 Task: Find connections with filter location Singen with filter topic #marketswith filter profile language English with filter current company Jet Airways with filter school Principal L N Welingkar Institute of Management Development and Research L. N. Road, Opp. Matunga Gymkhana, Matunga (Central) Mumbai 400 019 with filter industry Audio and Video Equipment Manufacturing with filter service category Real Estate with filter keywords title Architect
Action: Mouse moved to (135, 212)
Screenshot: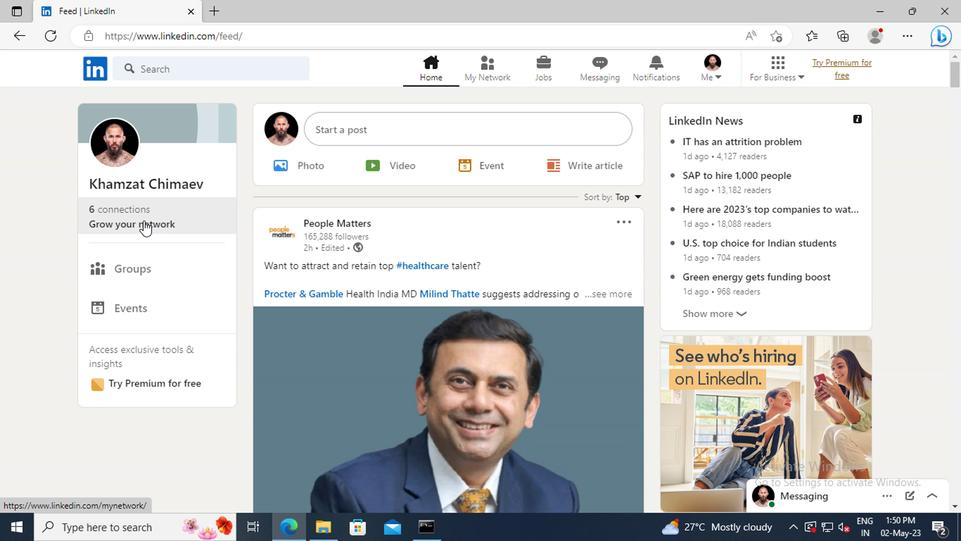 
Action: Mouse pressed left at (135, 212)
Screenshot: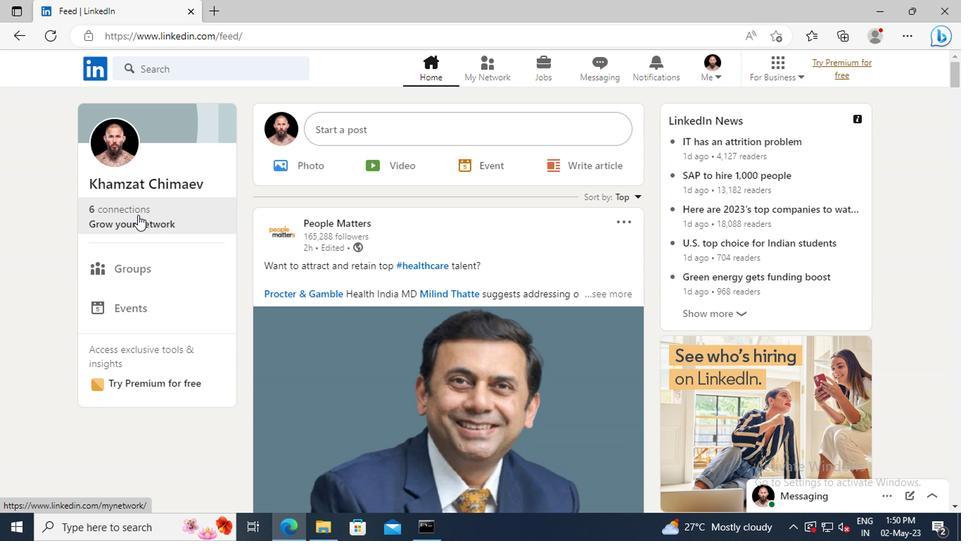 
Action: Mouse moved to (149, 149)
Screenshot: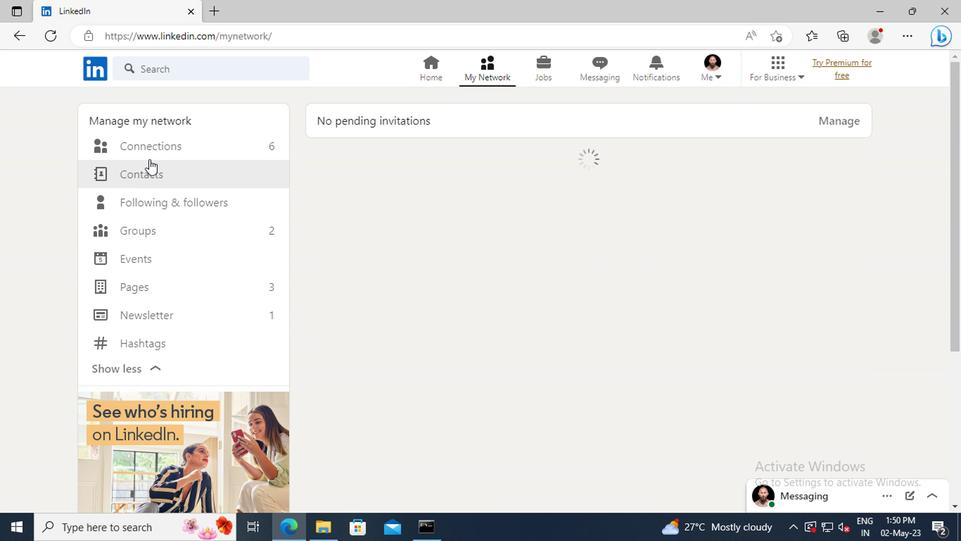 
Action: Mouse pressed left at (149, 149)
Screenshot: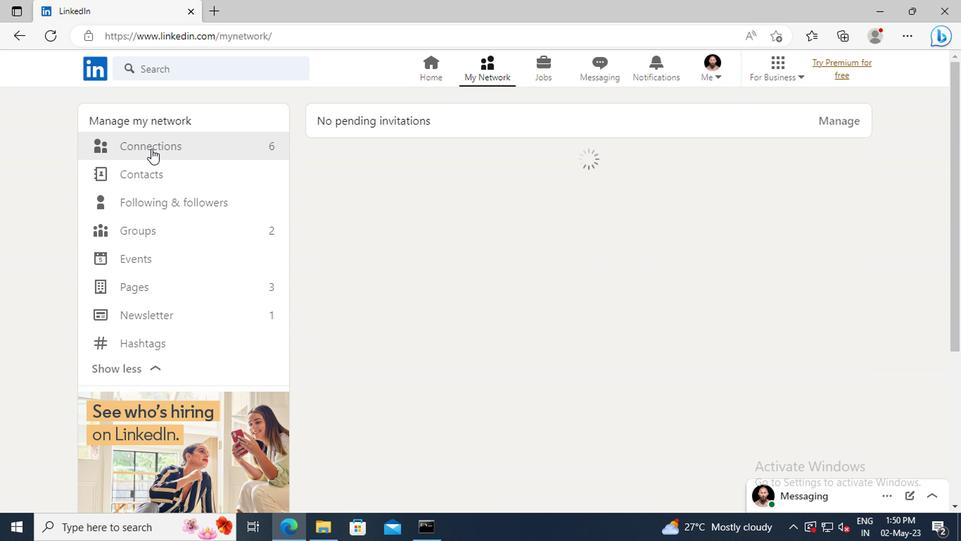 
Action: Mouse moved to (566, 152)
Screenshot: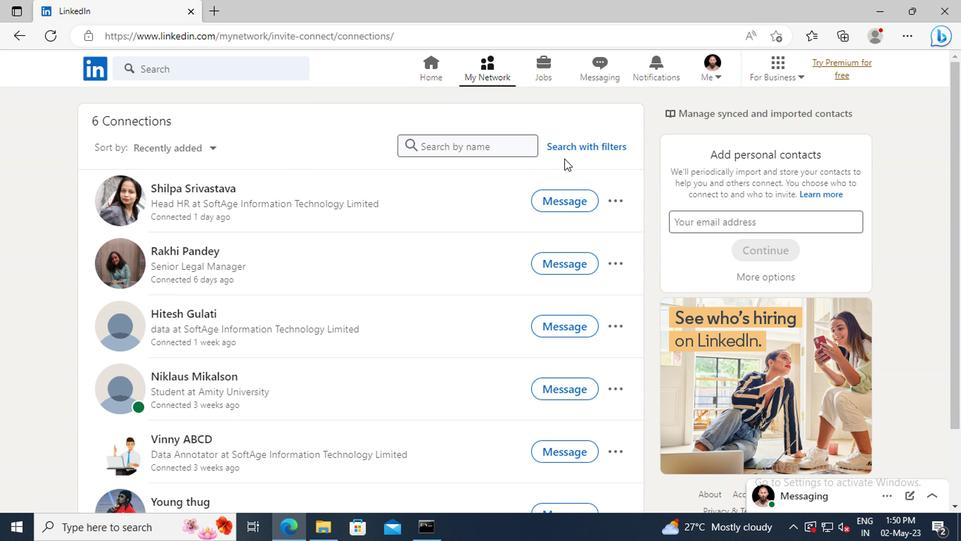 
Action: Mouse pressed left at (566, 152)
Screenshot: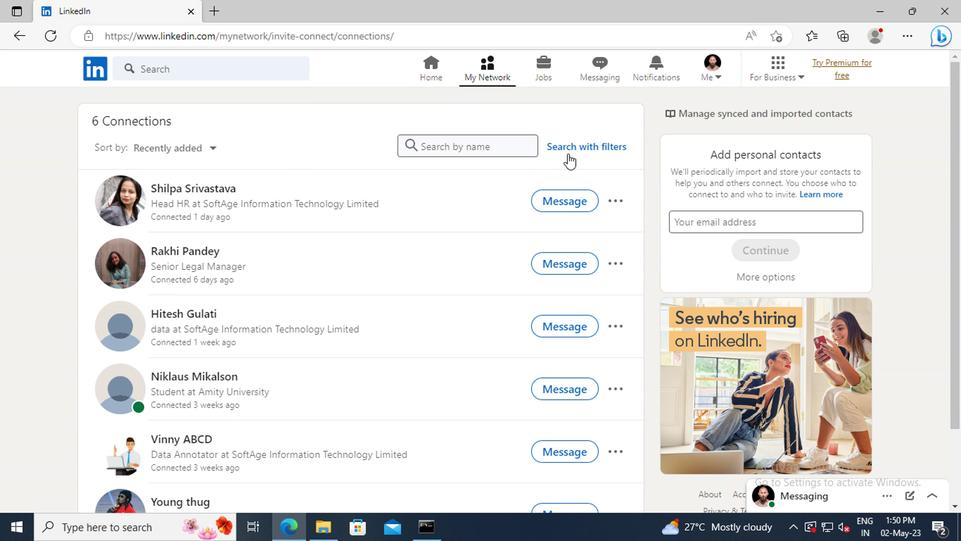 
Action: Mouse moved to (532, 112)
Screenshot: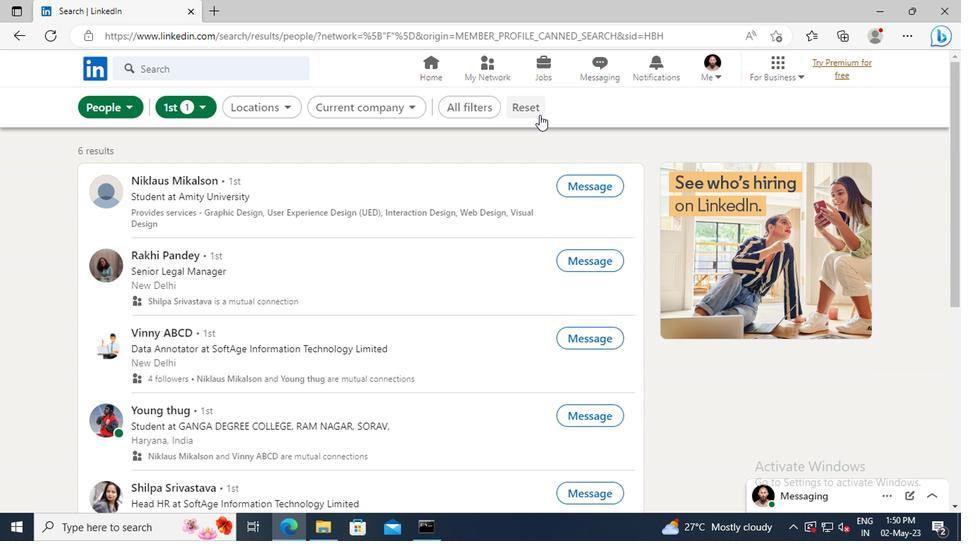 
Action: Mouse pressed left at (532, 112)
Screenshot: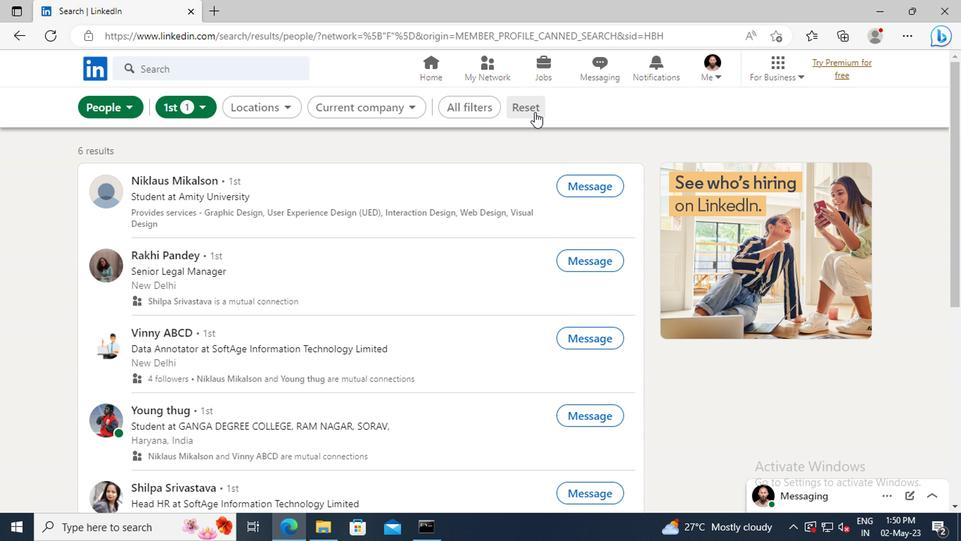 
Action: Mouse moved to (502, 108)
Screenshot: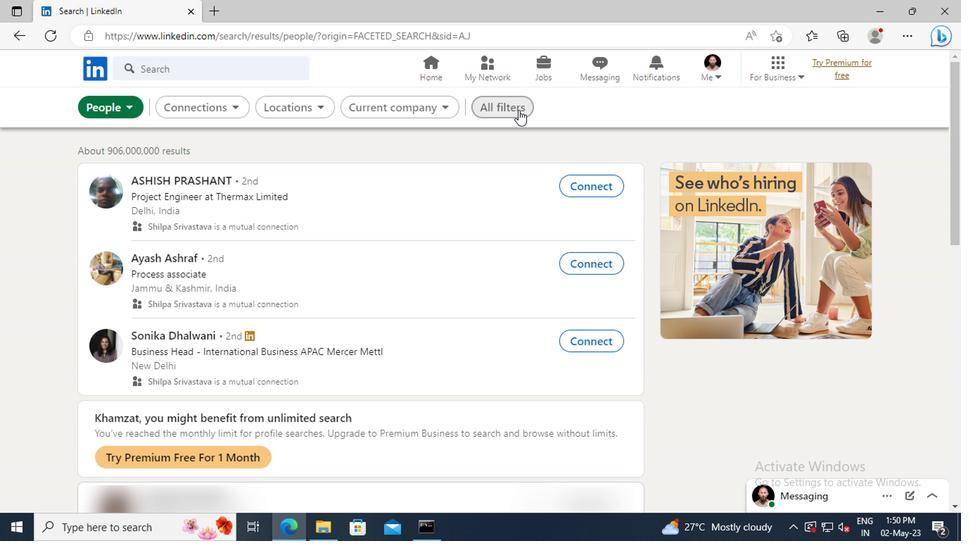 
Action: Mouse pressed left at (502, 108)
Screenshot: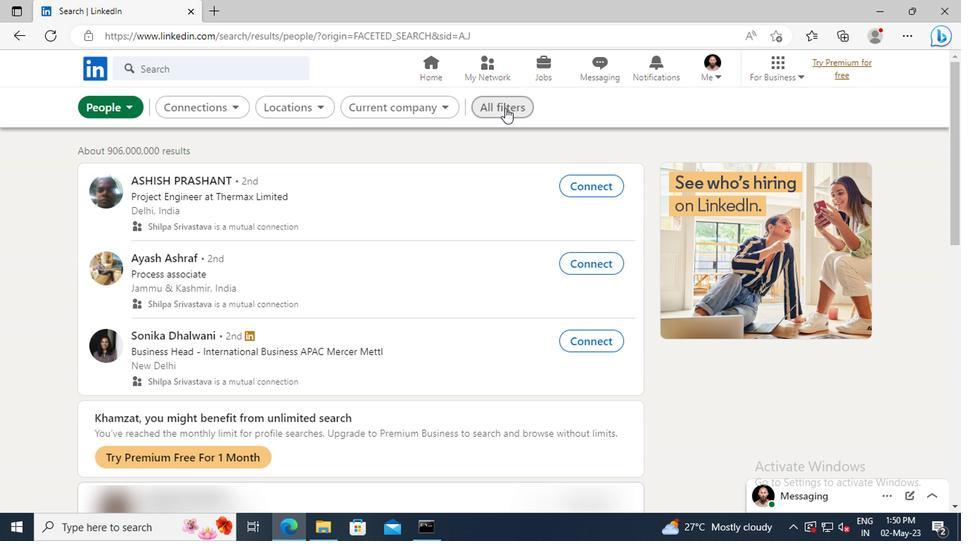 
Action: Mouse moved to (833, 268)
Screenshot: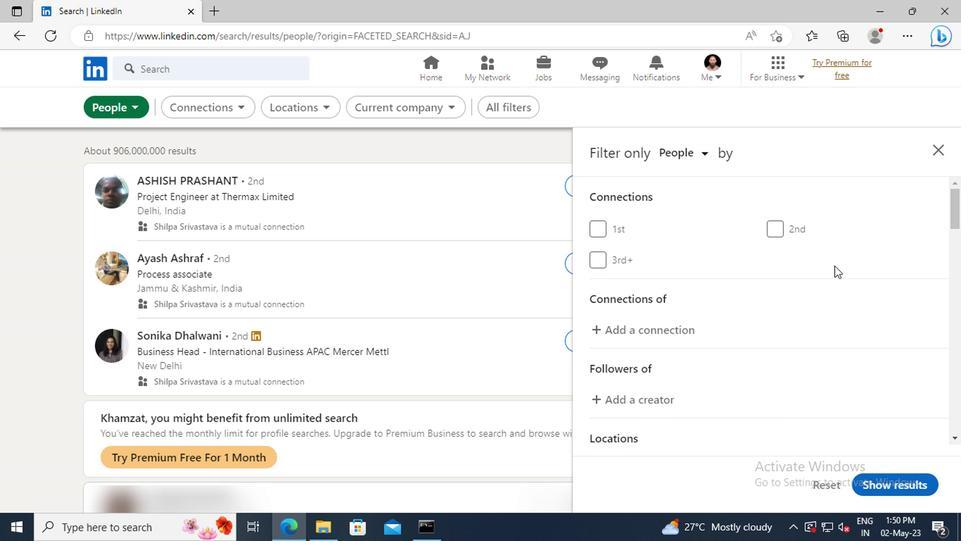 
Action: Mouse scrolled (833, 267) with delta (0, 0)
Screenshot: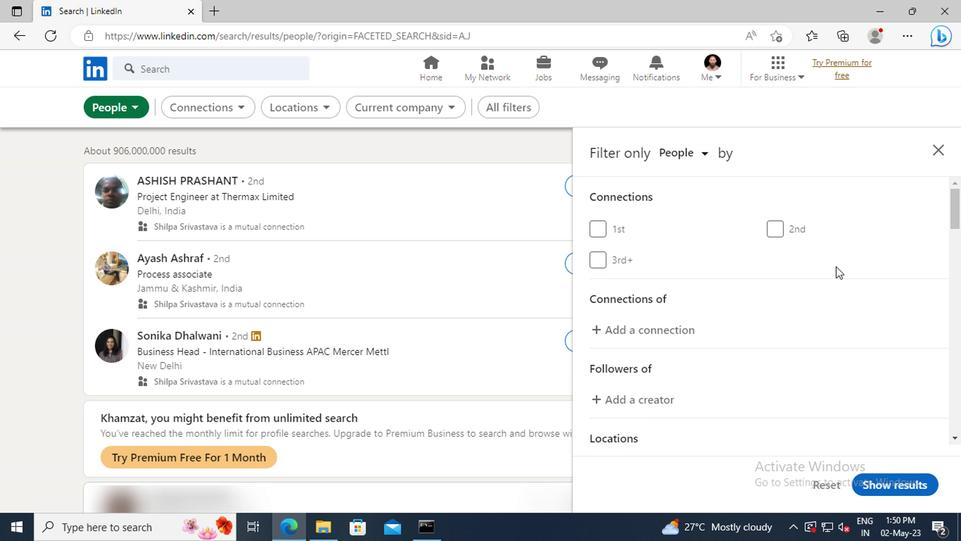 
Action: Mouse scrolled (833, 267) with delta (0, 0)
Screenshot: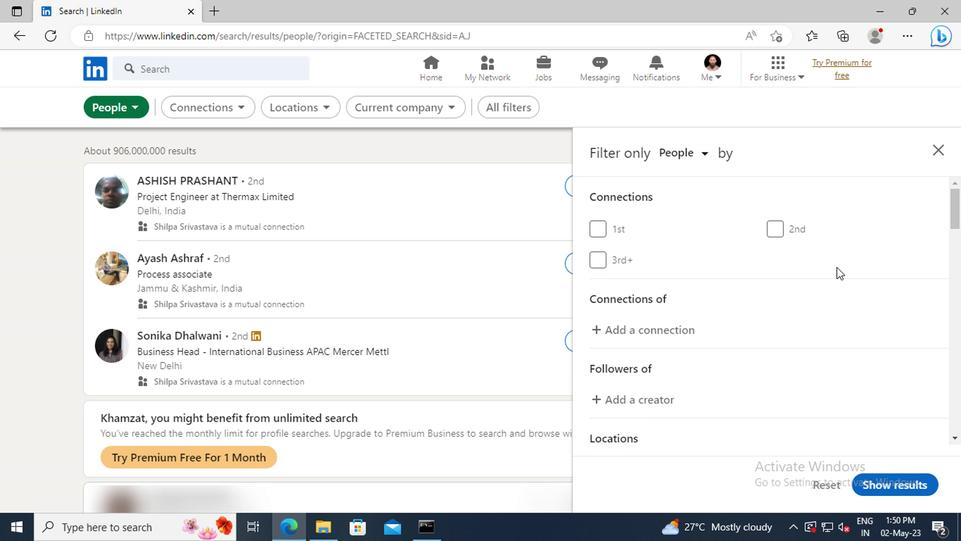 
Action: Mouse scrolled (833, 267) with delta (0, 0)
Screenshot: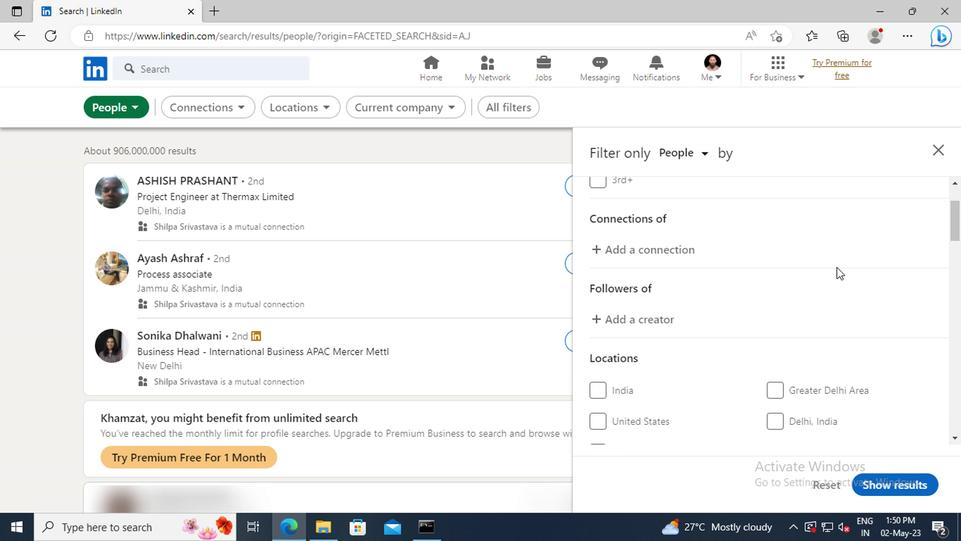 
Action: Mouse scrolled (833, 267) with delta (0, 0)
Screenshot: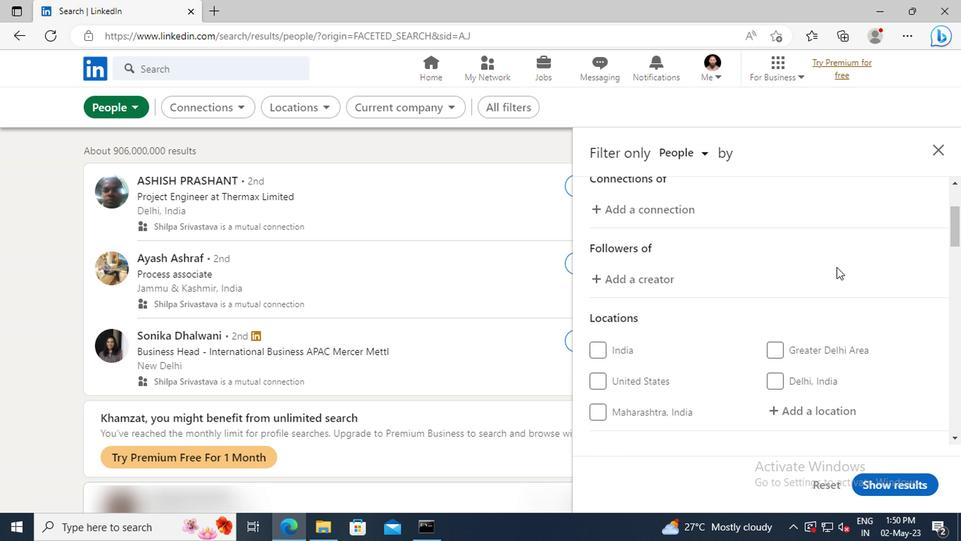
Action: Mouse scrolled (833, 267) with delta (0, 0)
Screenshot: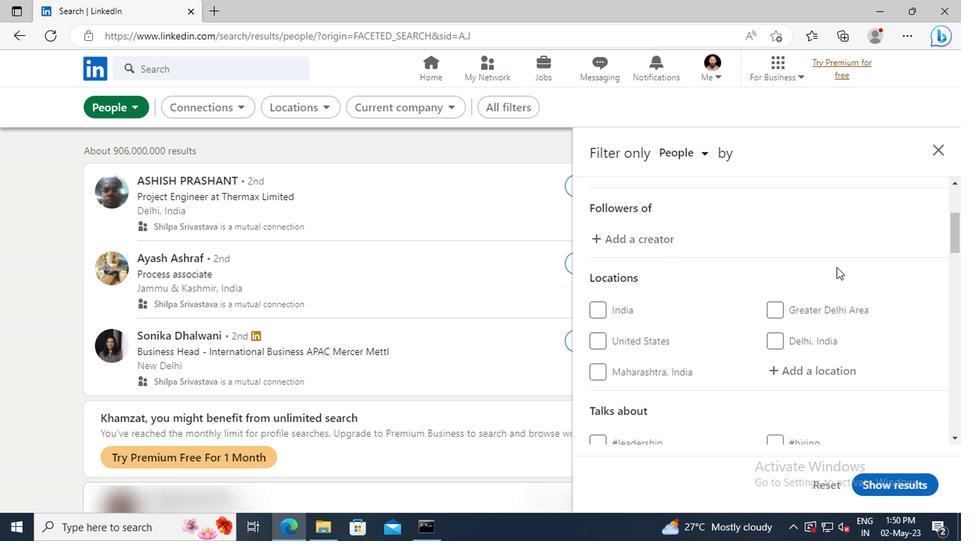 
Action: Mouse moved to (811, 329)
Screenshot: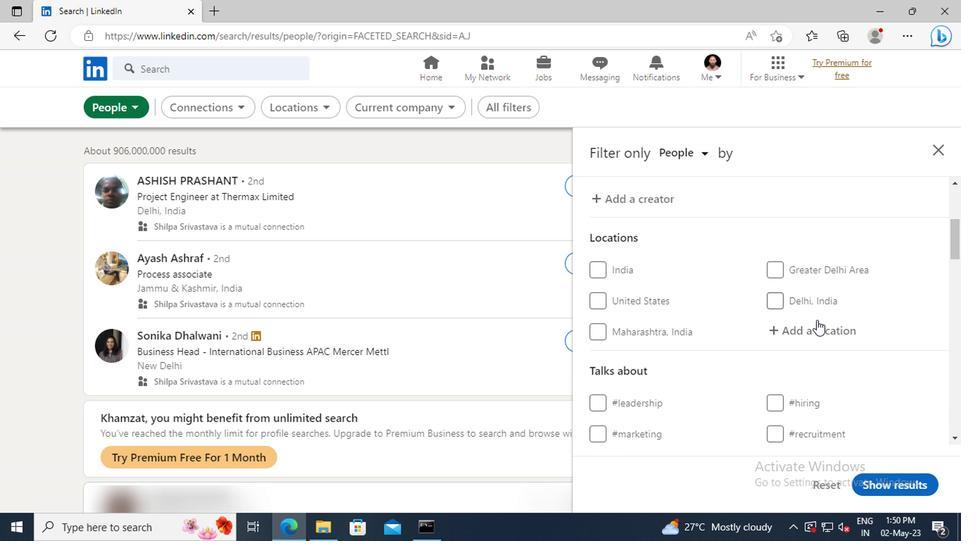 
Action: Mouse pressed left at (811, 329)
Screenshot: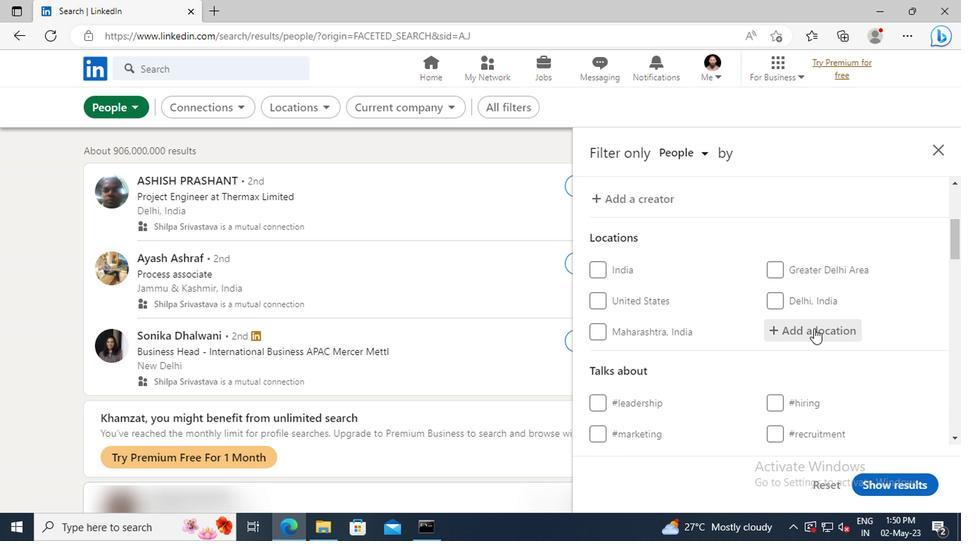 
Action: Key pressed <Key.shift>SINGEN
Screenshot: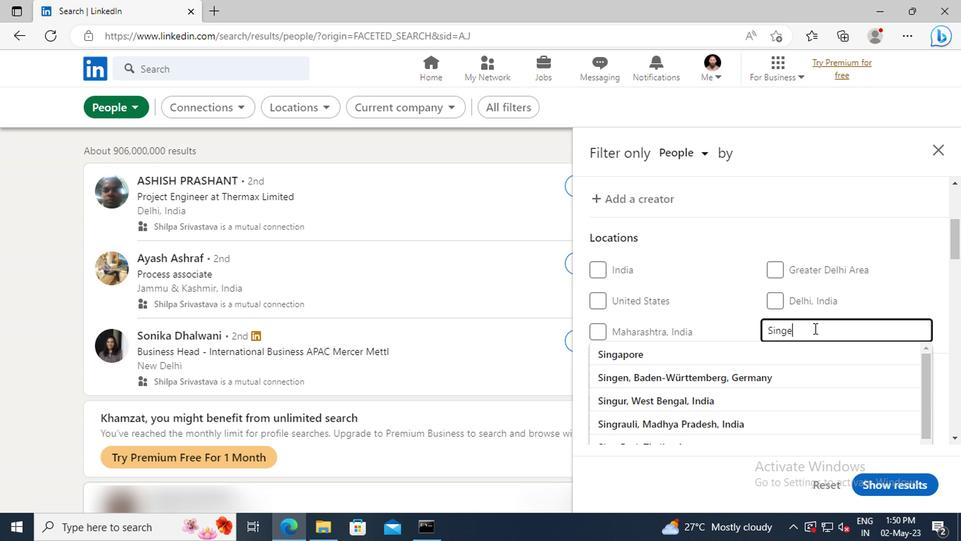 
Action: Mouse moved to (811, 357)
Screenshot: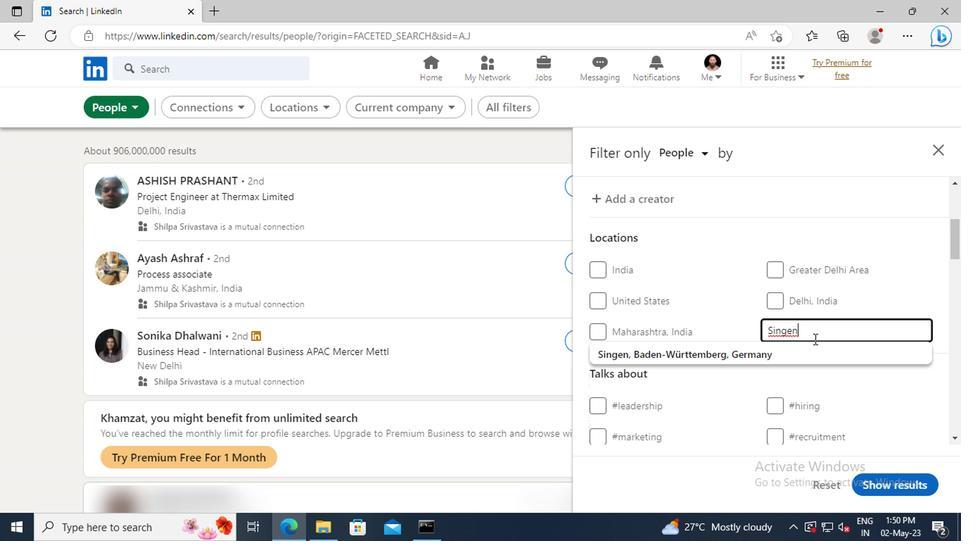 
Action: Mouse pressed left at (811, 357)
Screenshot: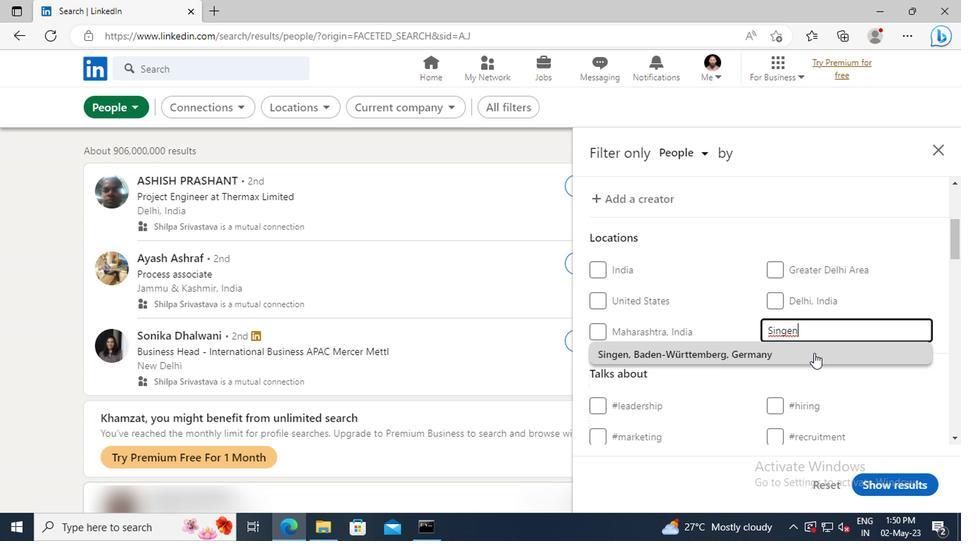 
Action: Mouse scrolled (811, 356) with delta (0, -1)
Screenshot: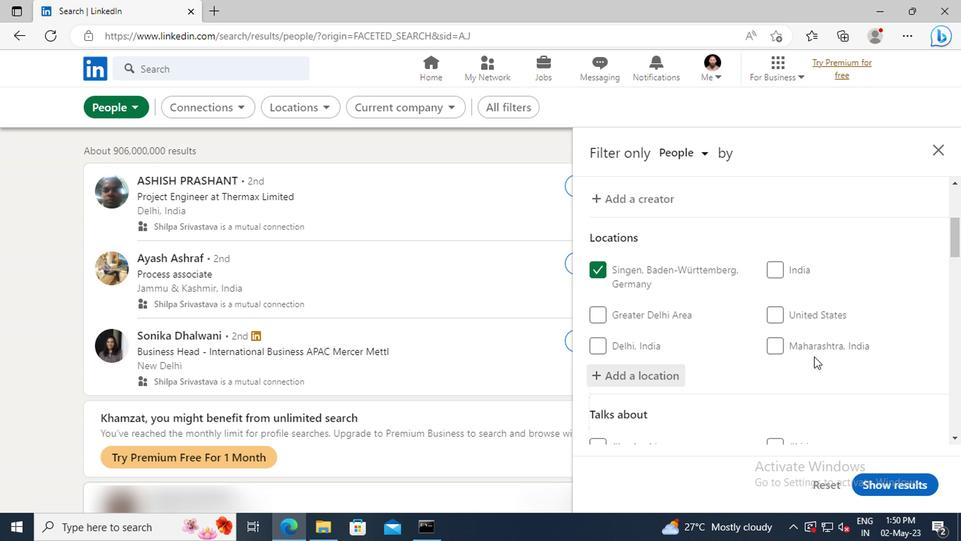 
Action: Mouse scrolled (811, 356) with delta (0, -1)
Screenshot: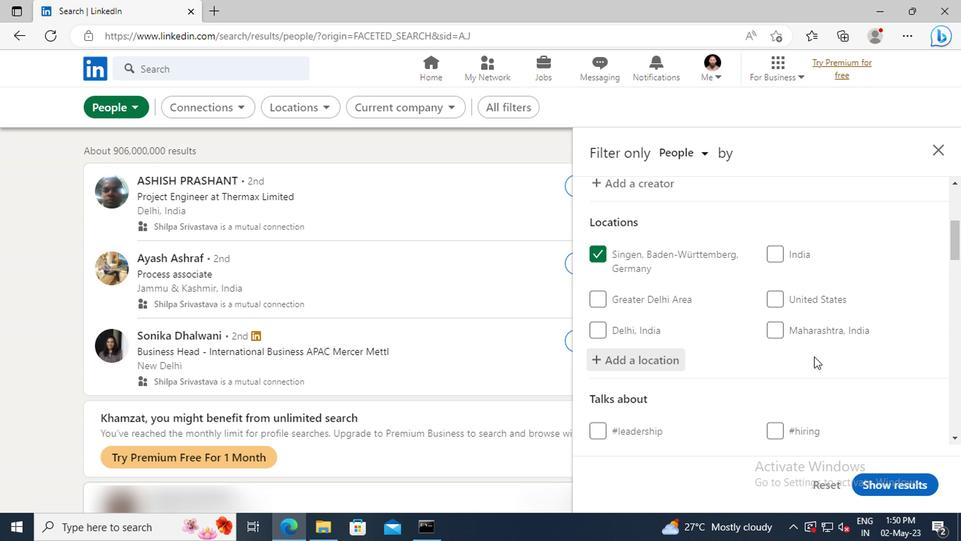 
Action: Mouse moved to (800, 323)
Screenshot: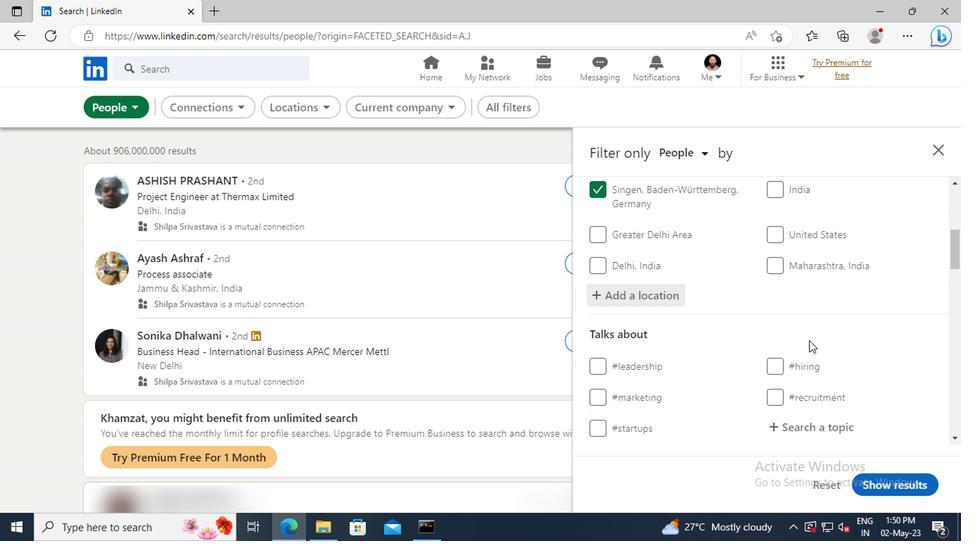 
Action: Mouse scrolled (800, 323) with delta (0, 0)
Screenshot: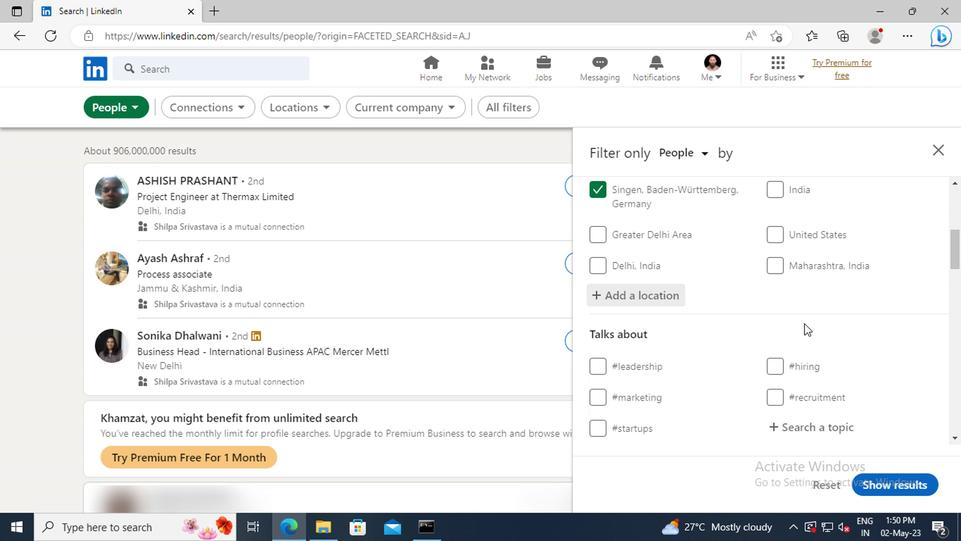 
Action: Mouse moved to (798, 320)
Screenshot: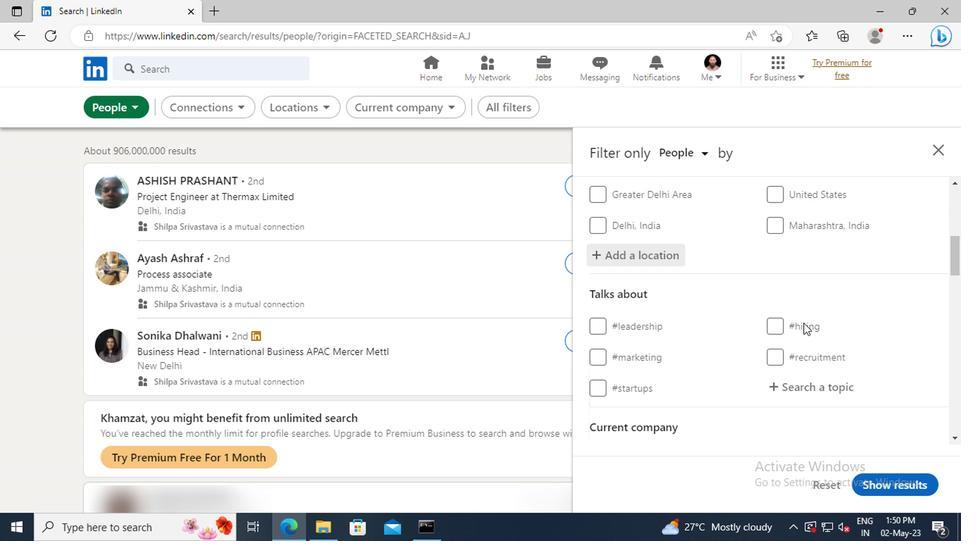 
Action: Mouse scrolled (798, 319) with delta (0, 0)
Screenshot: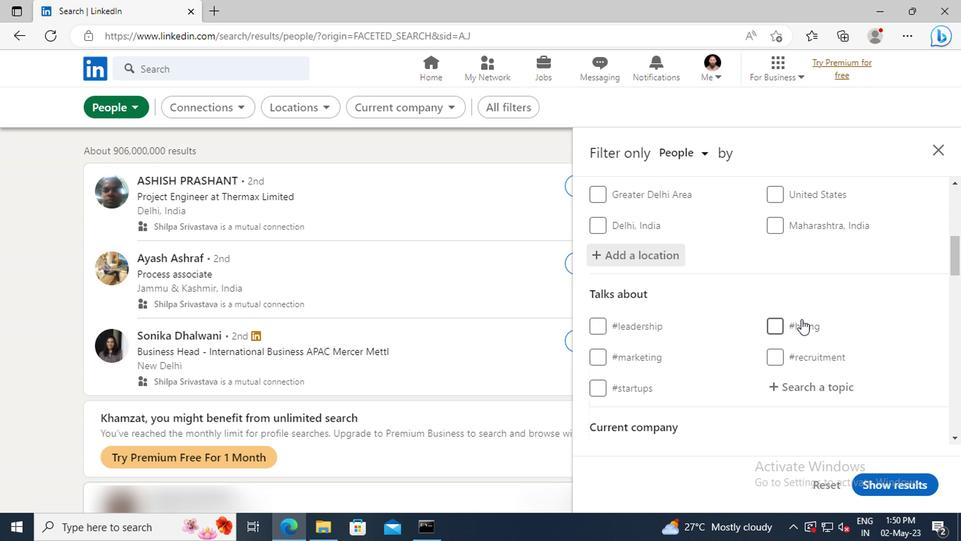 
Action: Mouse scrolled (798, 319) with delta (0, 0)
Screenshot: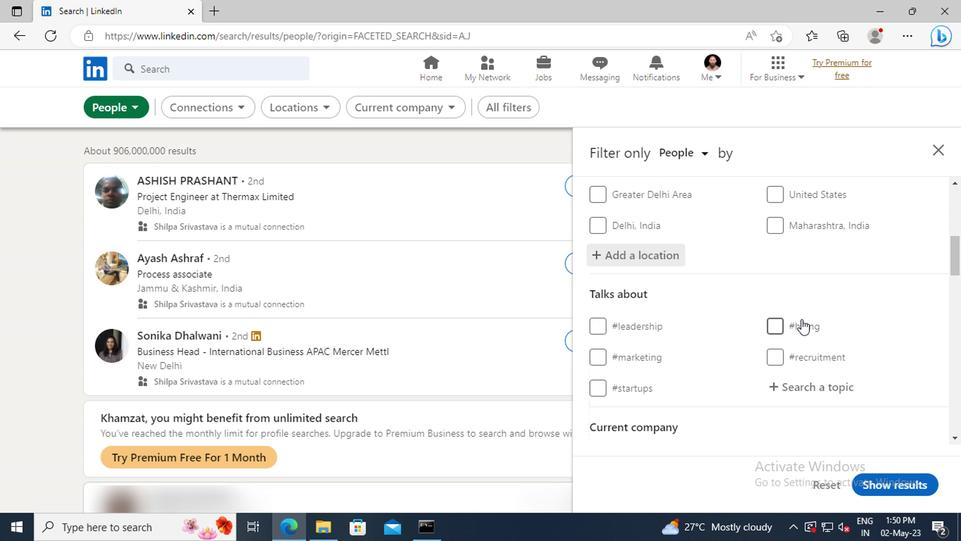 
Action: Mouse moved to (791, 313)
Screenshot: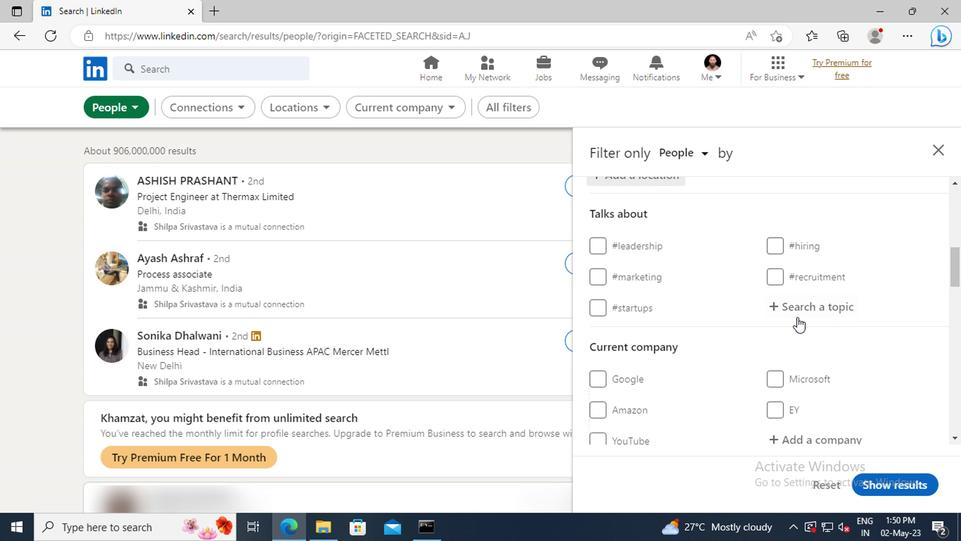 
Action: Mouse pressed left at (791, 313)
Screenshot: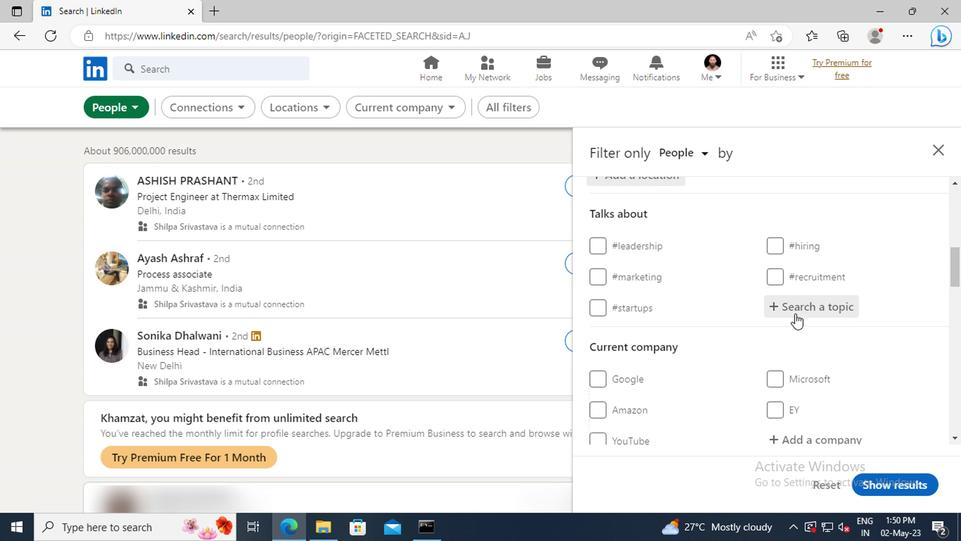 
Action: Key pressed MARKETS
Screenshot: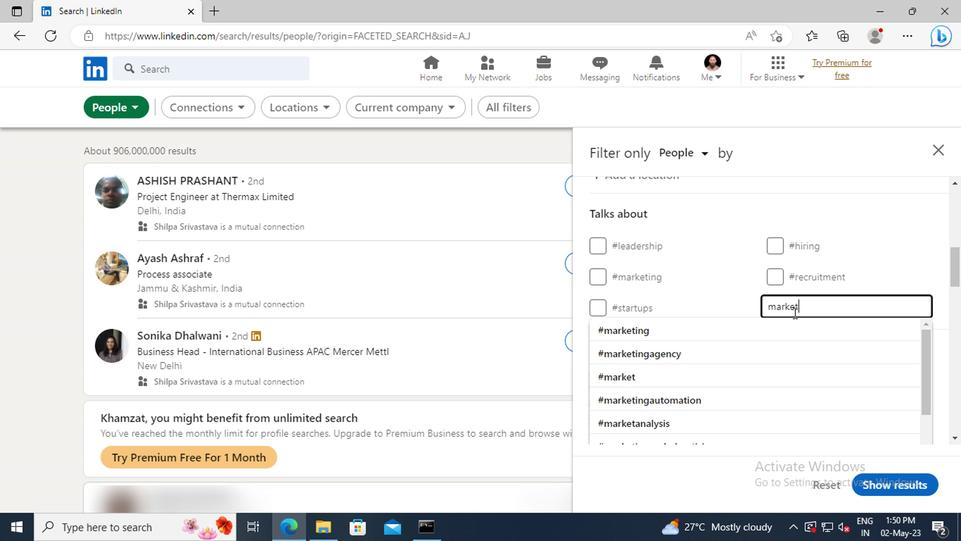 
Action: Mouse moved to (790, 324)
Screenshot: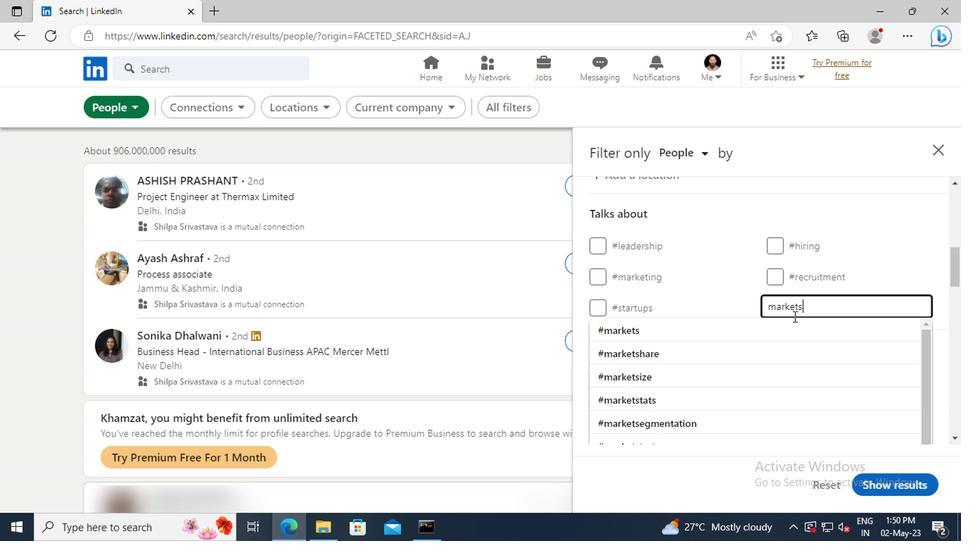 
Action: Mouse pressed left at (790, 324)
Screenshot: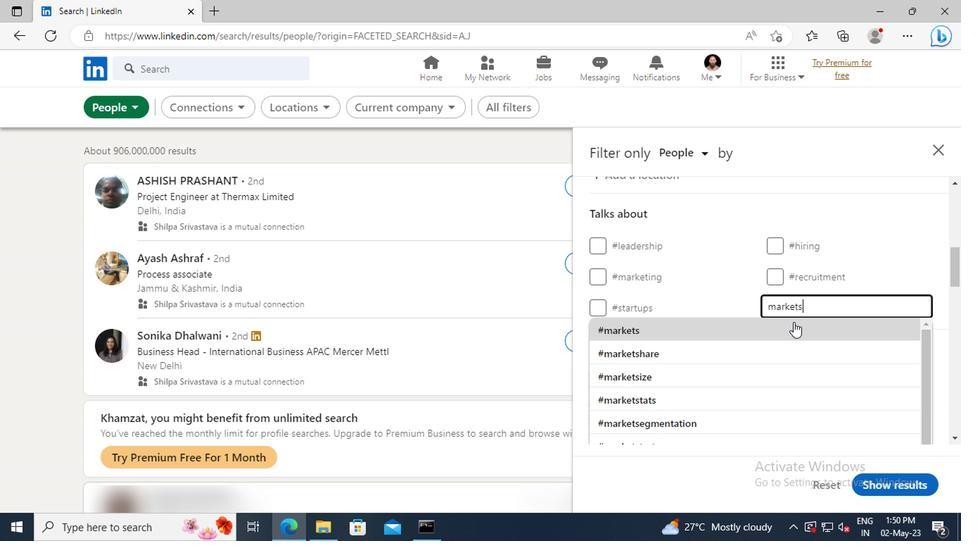 
Action: Mouse scrolled (790, 323) with delta (0, -1)
Screenshot: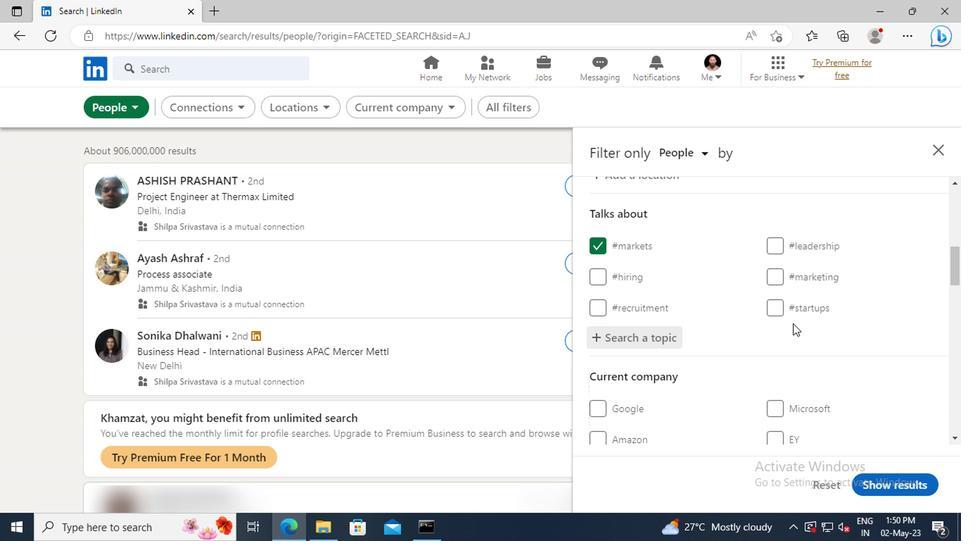 
Action: Mouse scrolled (790, 323) with delta (0, -1)
Screenshot: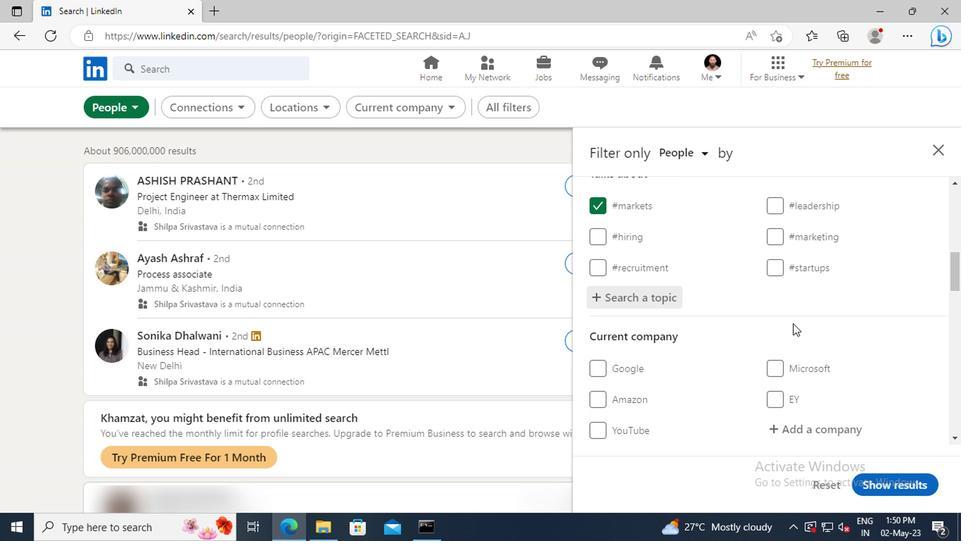 
Action: Mouse scrolled (790, 323) with delta (0, -1)
Screenshot: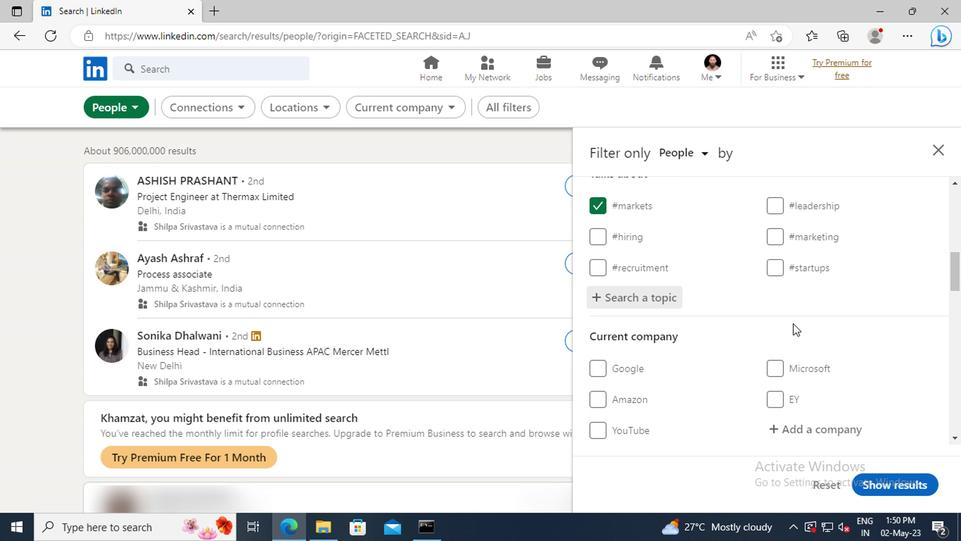 
Action: Mouse scrolled (790, 323) with delta (0, -1)
Screenshot: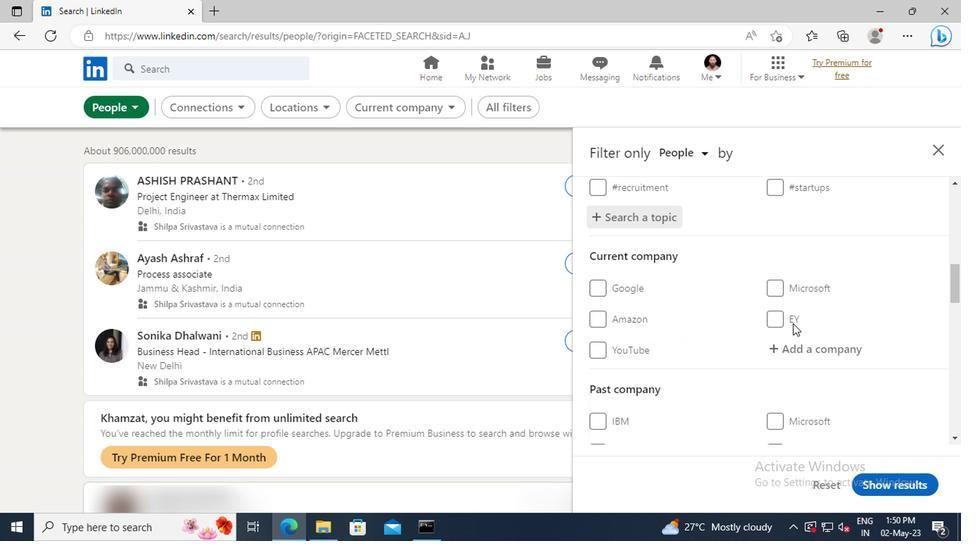 
Action: Mouse scrolled (790, 323) with delta (0, -1)
Screenshot: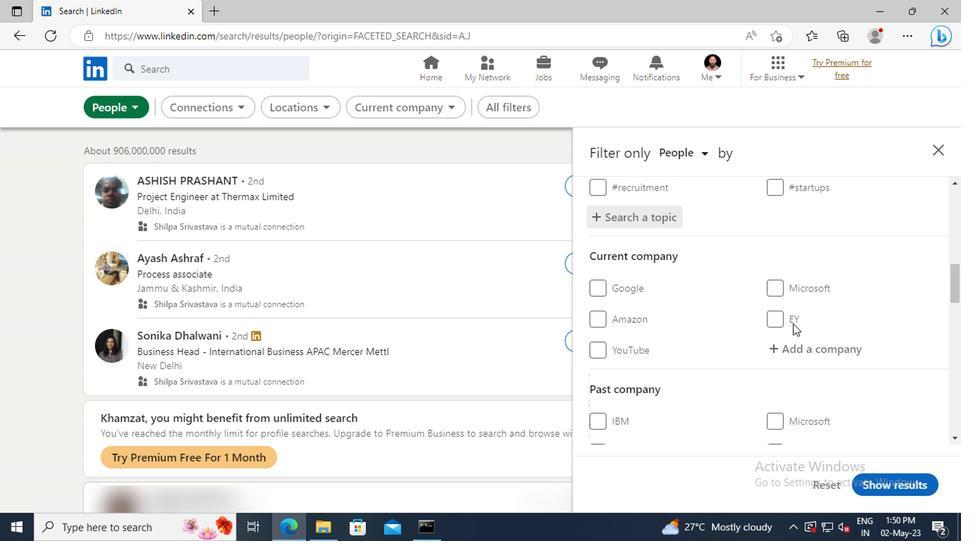 
Action: Mouse scrolled (790, 323) with delta (0, -1)
Screenshot: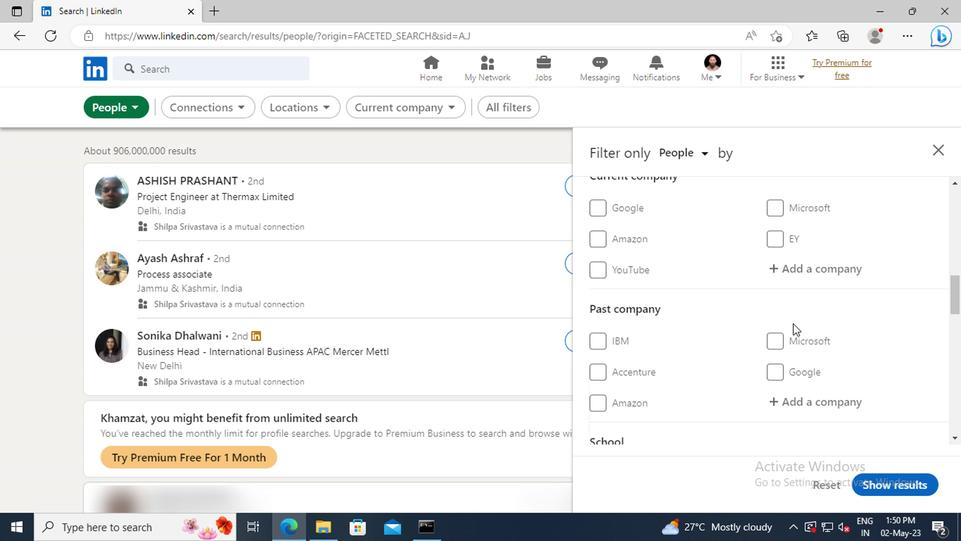 
Action: Mouse scrolled (790, 323) with delta (0, -1)
Screenshot: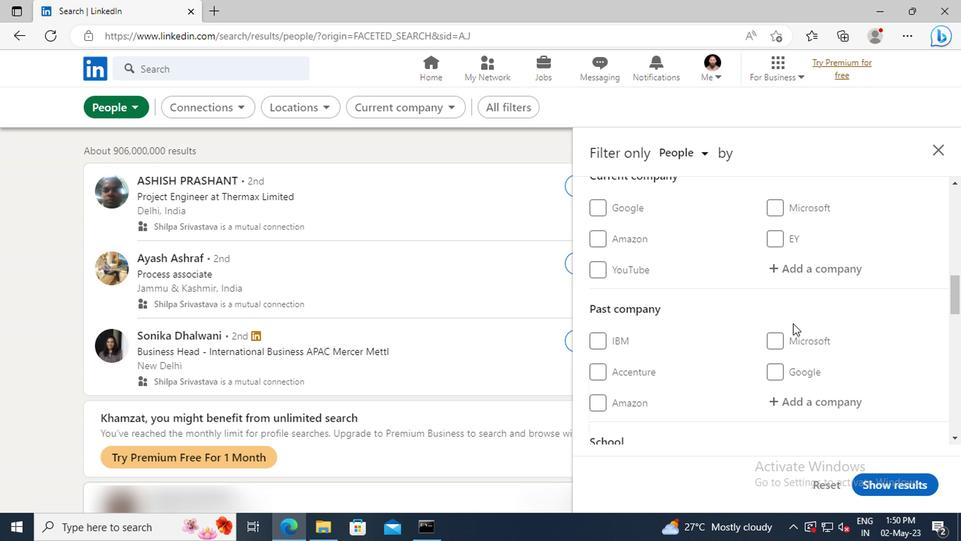 
Action: Mouse scrolled (790, 323) with delta (0, -1)
Screenshot: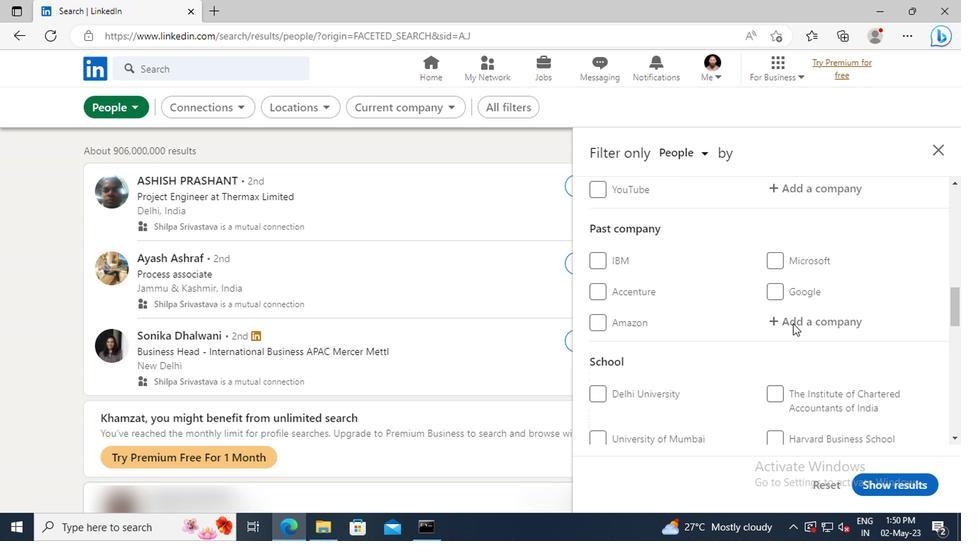 
Action: Mouse scrolled (790, 323) with delta (0, -1)
Screenshot: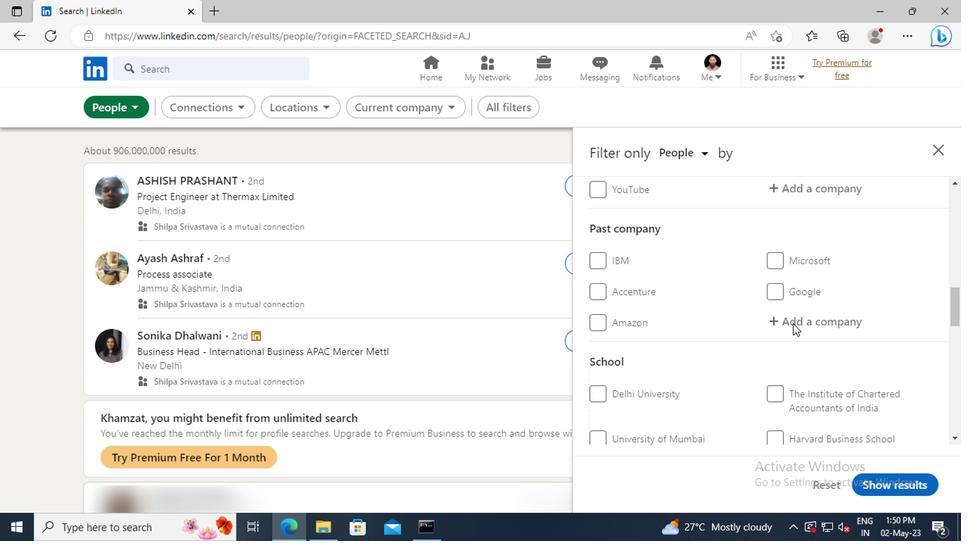 
Action: Mouse scrolled (790, 323) with delta (0, -1)
Screenshot: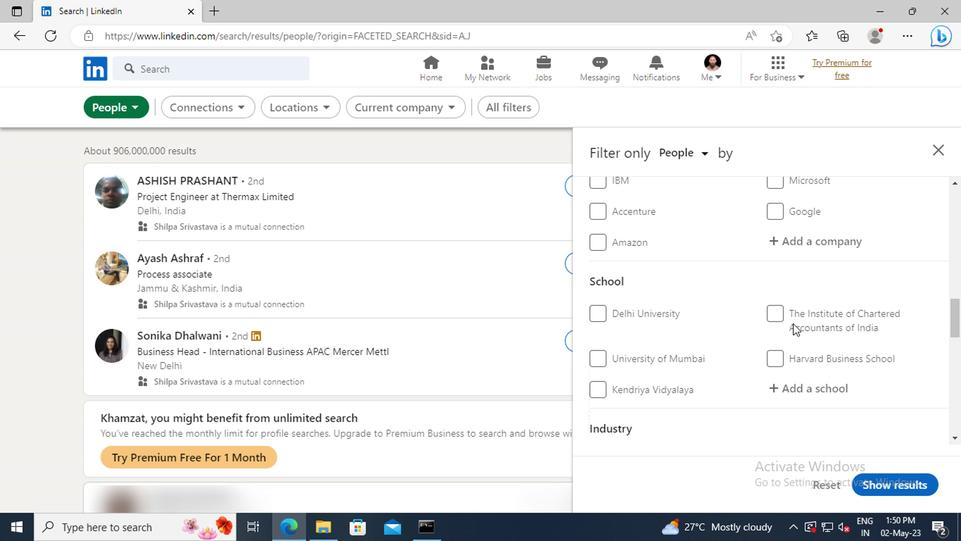 
Action: Mouse scrolled (790, 323) with delta (0, -1)
Screenshot: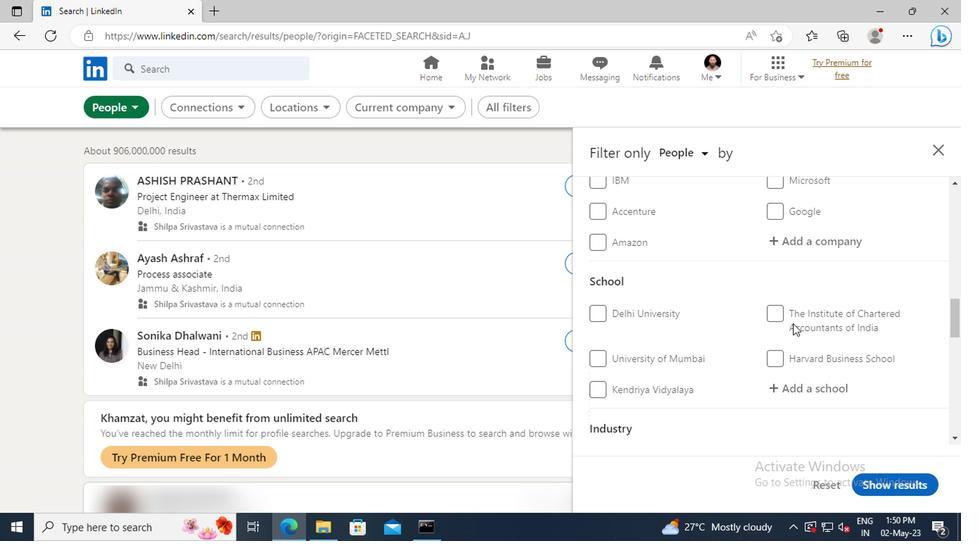 
Action: Mouse scrolled (790, 323) with delta (0, -1)
Screenshot: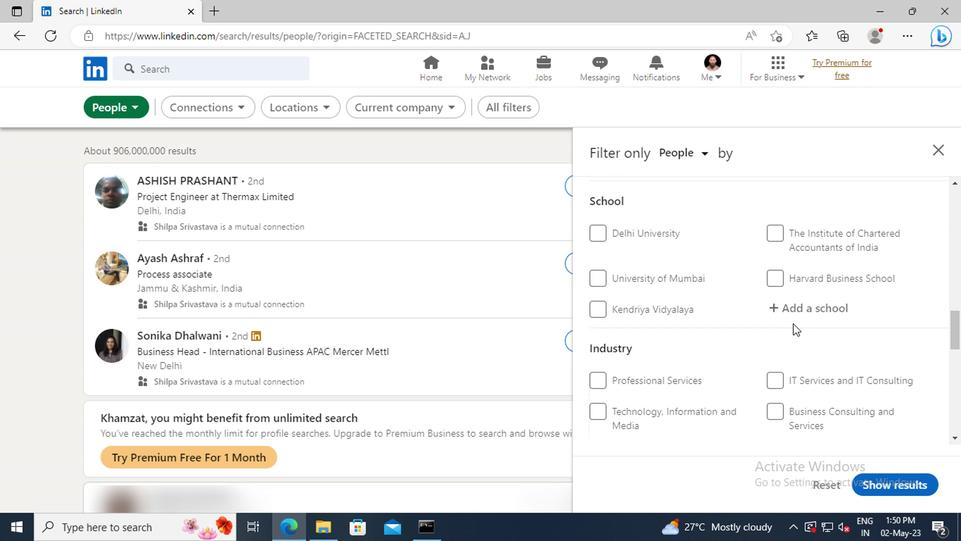 
Action: Mouse scrolled (790, 323) with delta (0, -1)
Screenshot: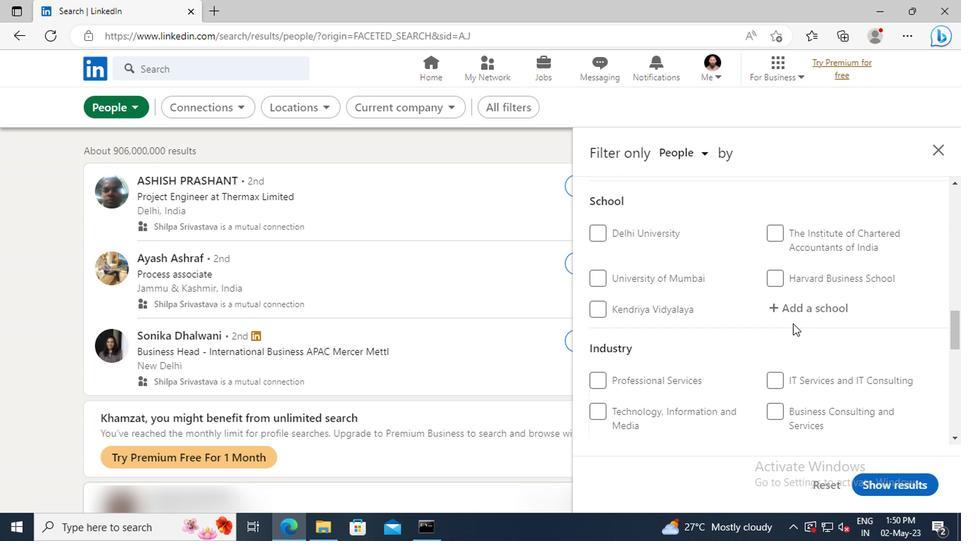 
Action: Mouse scrolled (790, 323) with delta (0, -1)
Screenshot: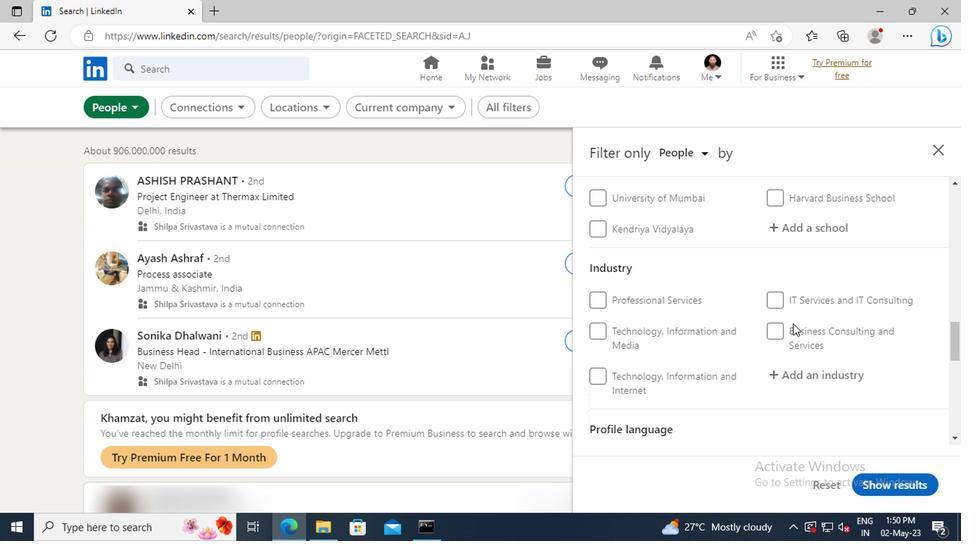 
Action: Mouse scrolled (790, 323) with delta (0, -1)
Screenshot: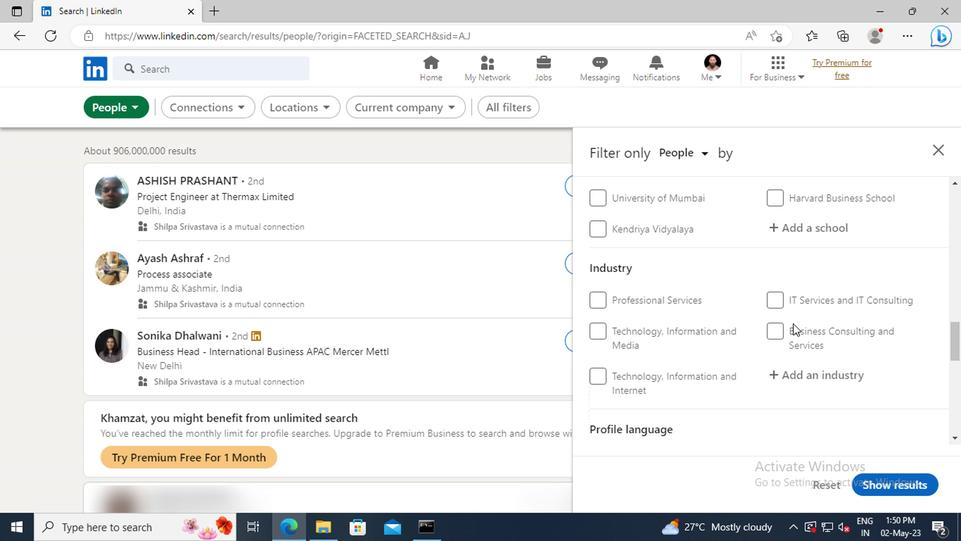 
Action: Mouse scrolled (790, 323) with delta (0, -1)
Screenshot: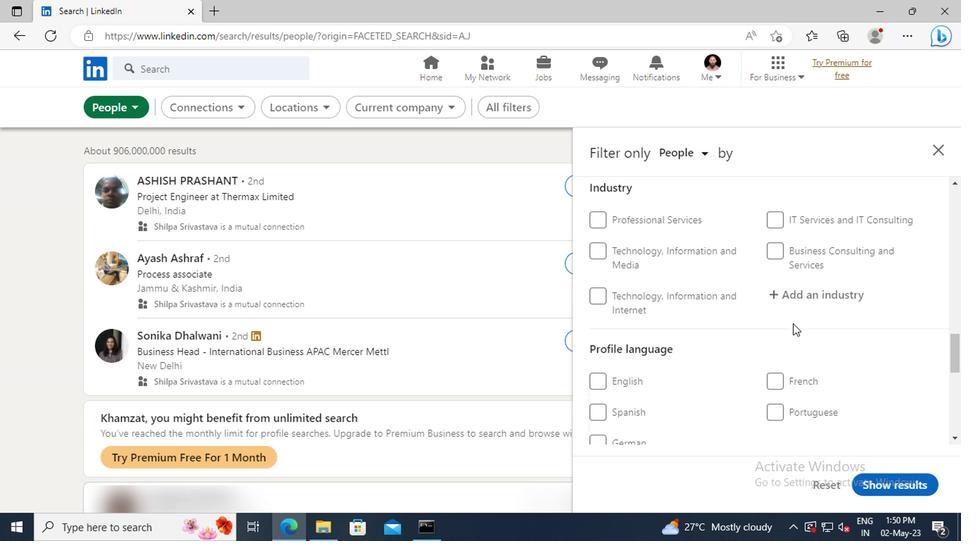 
Action: Mouse moved to (590, 342)
Screenshot: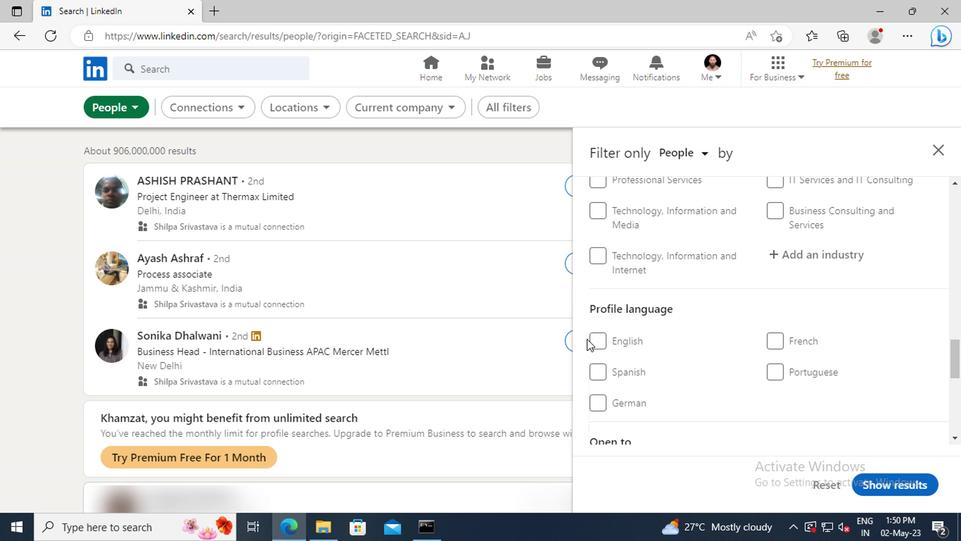 
Action: Mouse pressed left at (590, 342)
Screenshot: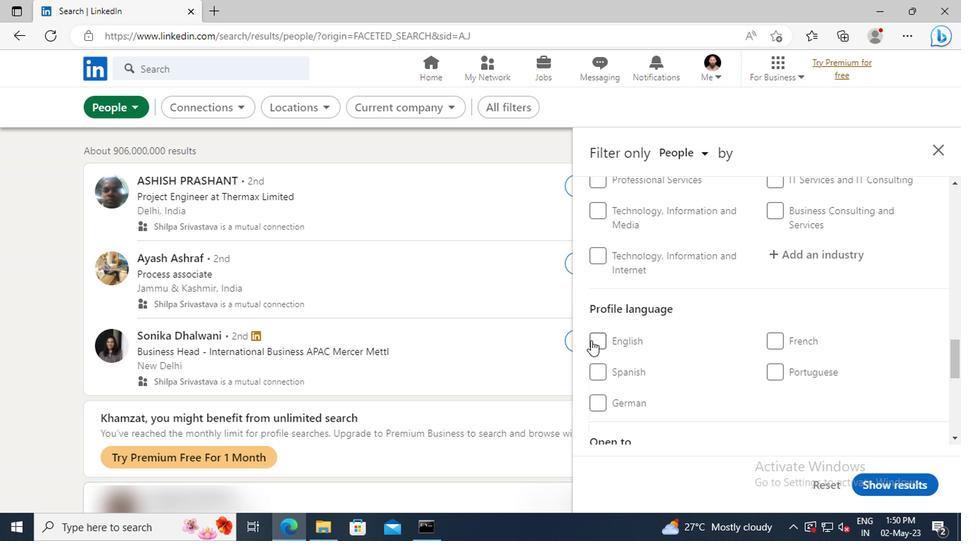 
Action: Mouse moved to (783, 342)
Screenshot: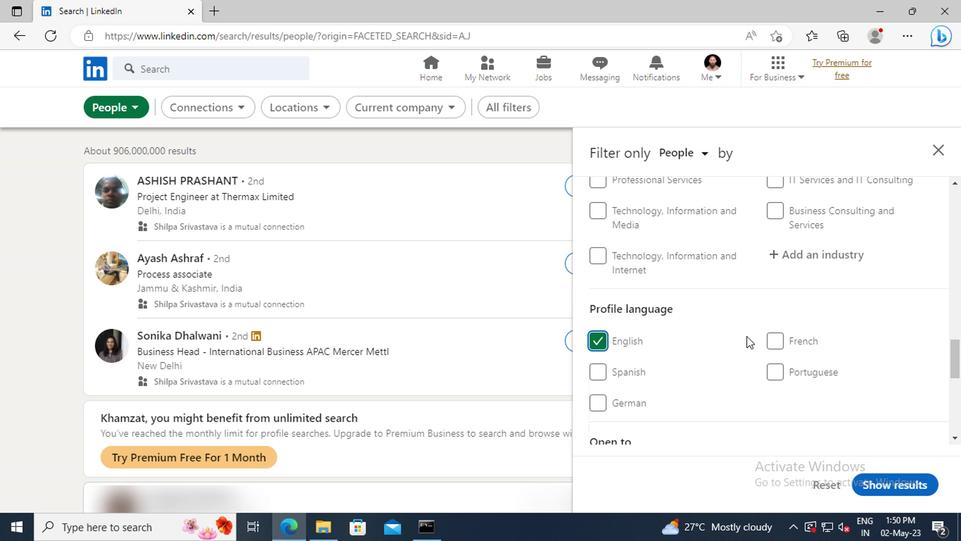 
Action: Mouse scrolled (783, 343) with delta (0, 1)
Screenshot: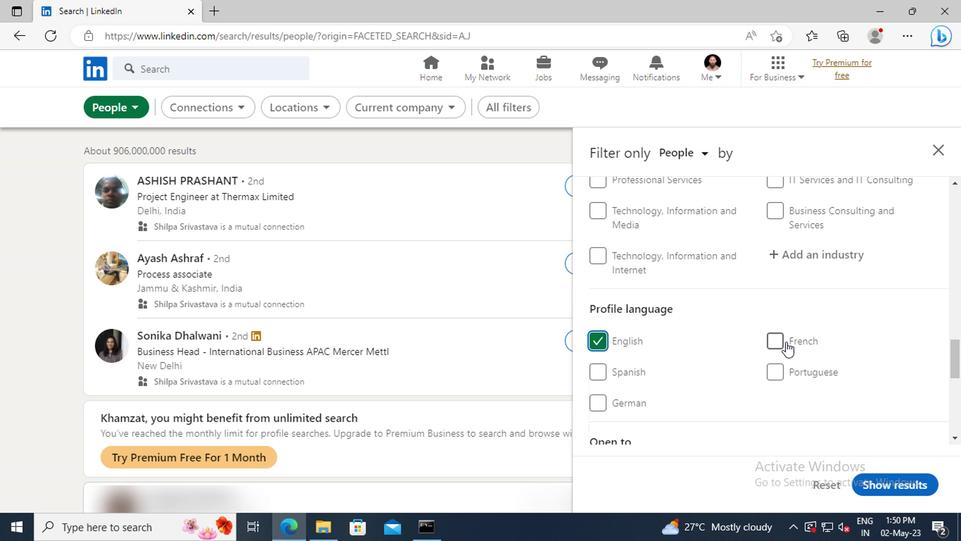 
Action: Mouse scrolled (783, 343) with delta (0, 1)
Screenshot: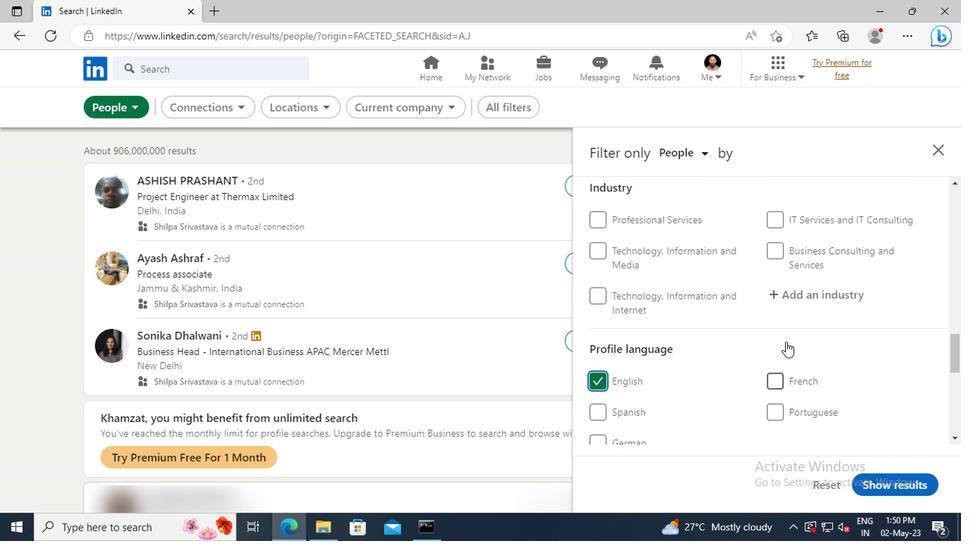 
Action: Mouse scrolled (783, 343) with delta (0, 1)
Screenshot: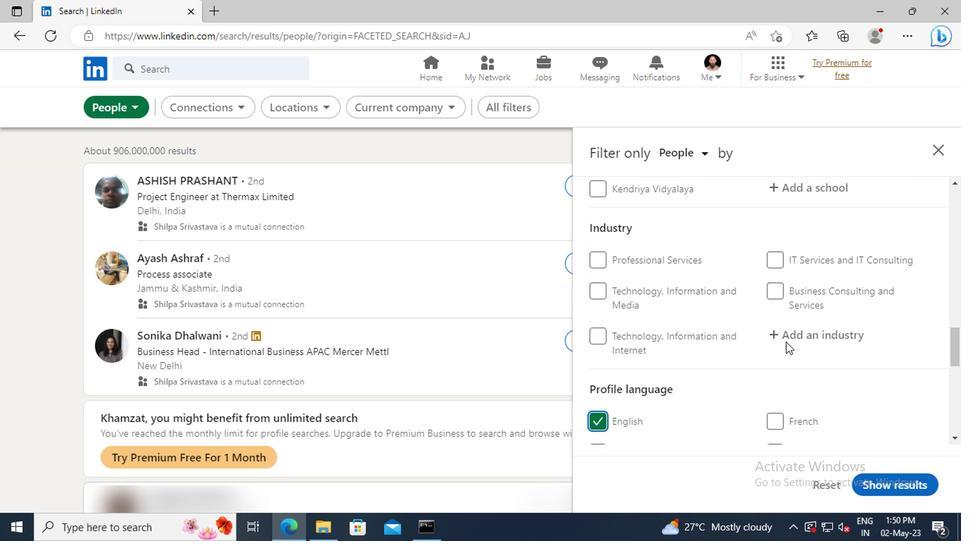 
Action: Mouse scrolled (783, 343) with delta (0, 1)
Screenshot: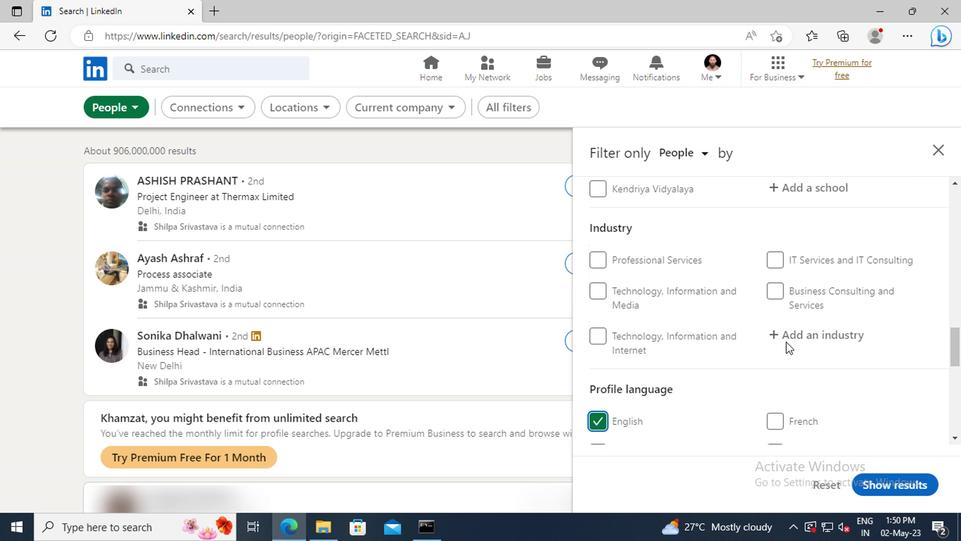 
Action: Mouse scrolled (783, 343) with delta (0, 1)
Screenshot: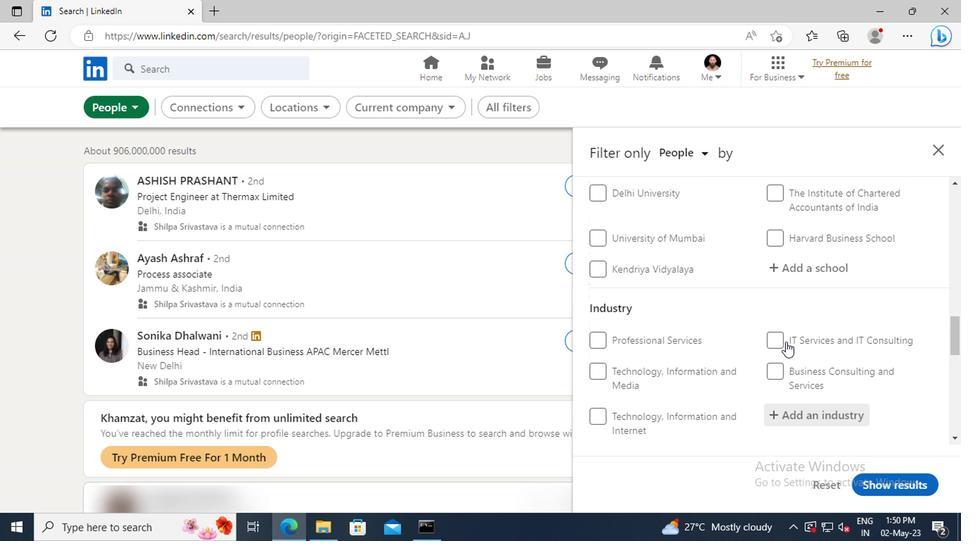 
Action: Mouse scrolled (783, 343) with delta (0, 1)
Screenshot: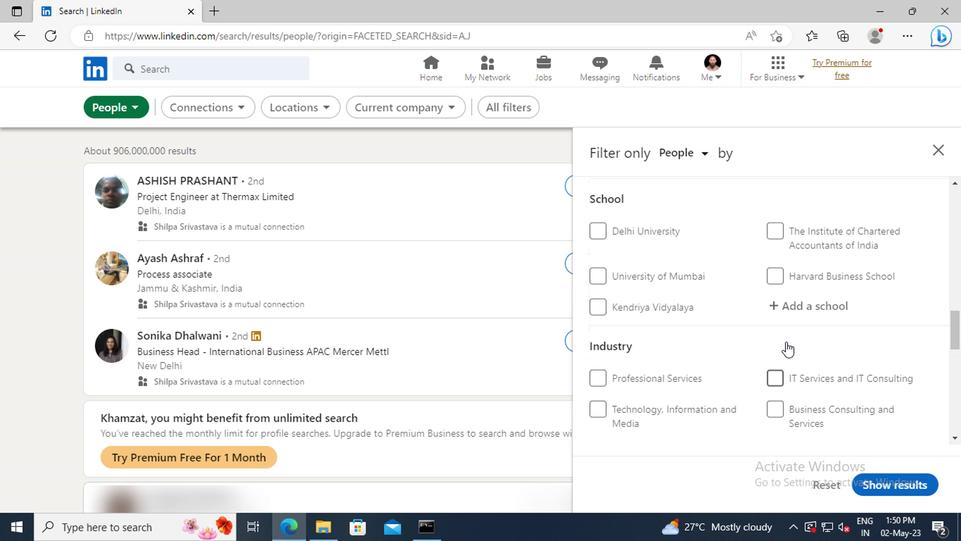 
Action: Mouse scrolled (783, 343) with delta (0, 1)
Screenshot: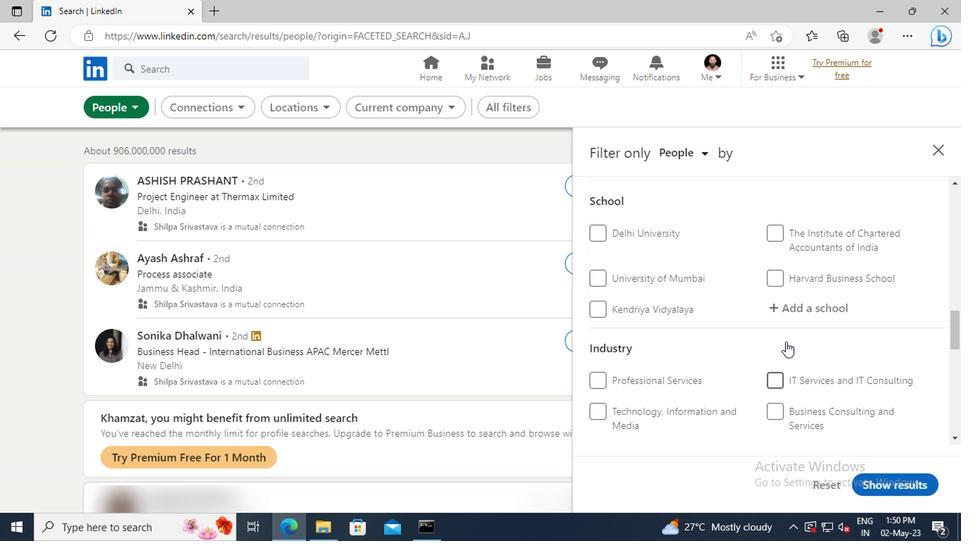 
Action: Mouse scrolled (783, 343) with delta (0, 1)
Screenshot: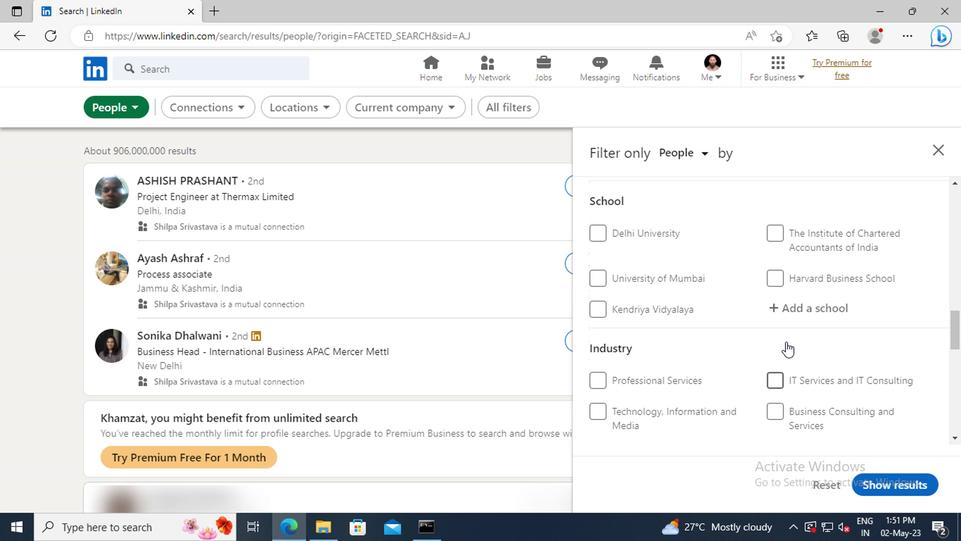 
Action: Mouse scrolled (783, 343) with delta (0, 1)
Screenshot: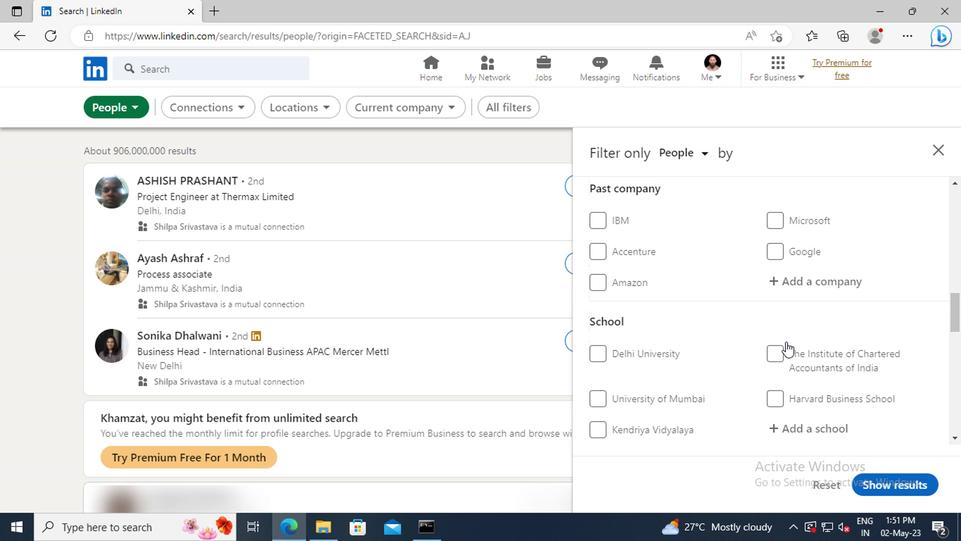 
Action: Mouse scrolled (783, 343) with delta (0, 1)
Screenshot: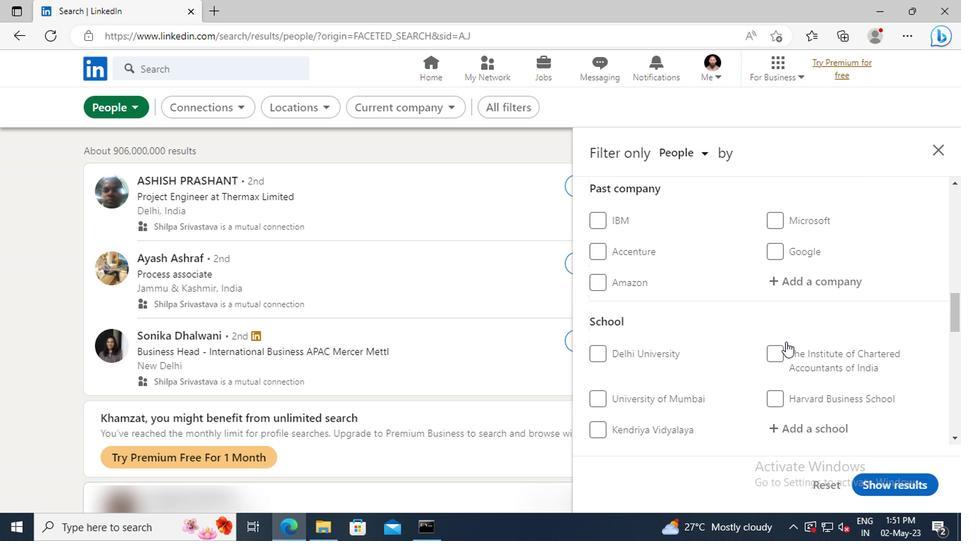 
Action: Mouse scrolled (783, 343) with delta (0, 1)
Screenshot: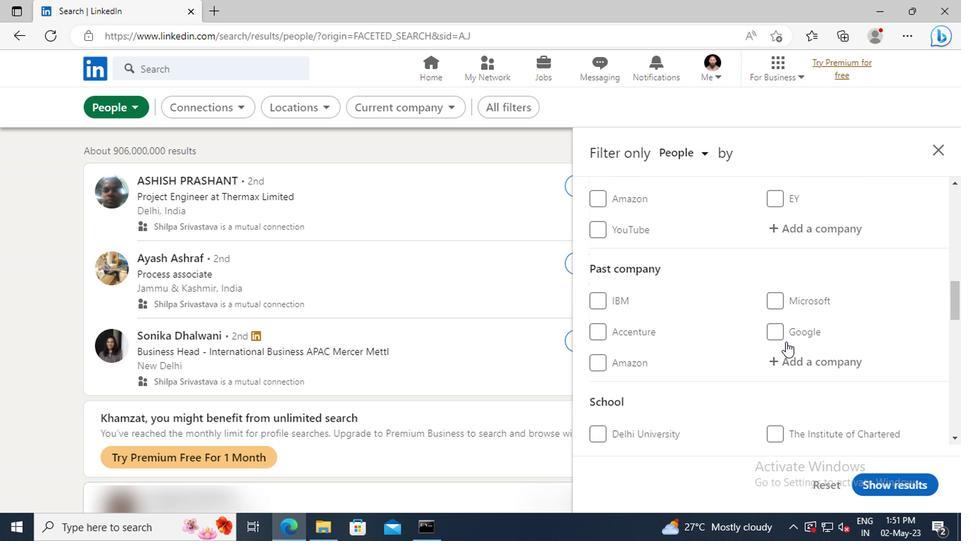 
Action: Mouse scrolled (783, 343) with delta (0, 1)
Screenshot: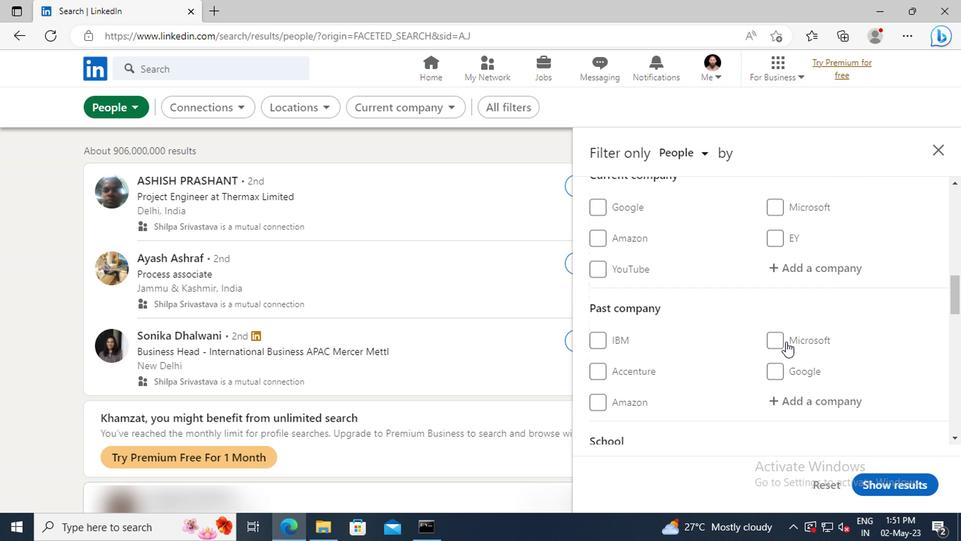
Action: Mouse scrolled (783, 343) with delta (0, 1)
Screenshot: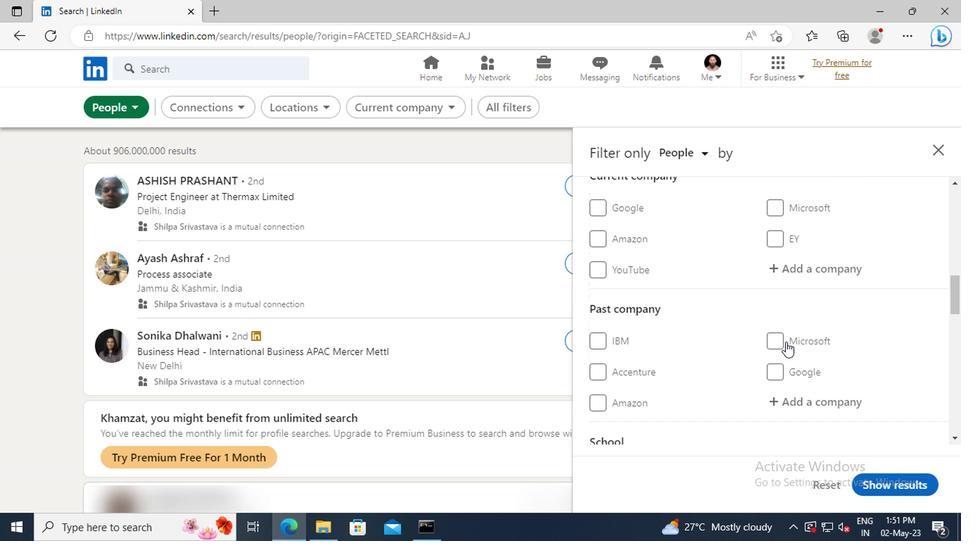 
Action: Mouse moved to (783, 344)
Screenshot: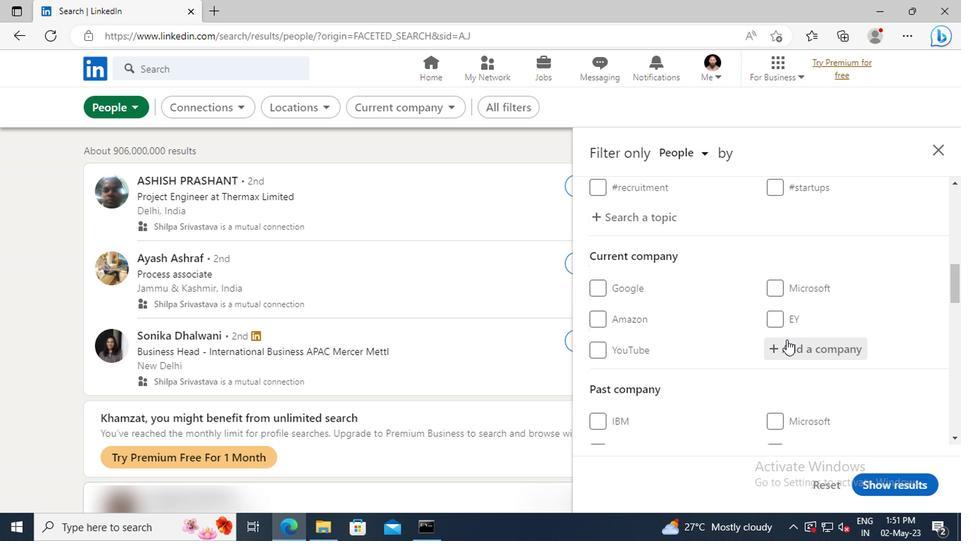 
Action: Mouse pressed left at (783, 344)
Screenshot: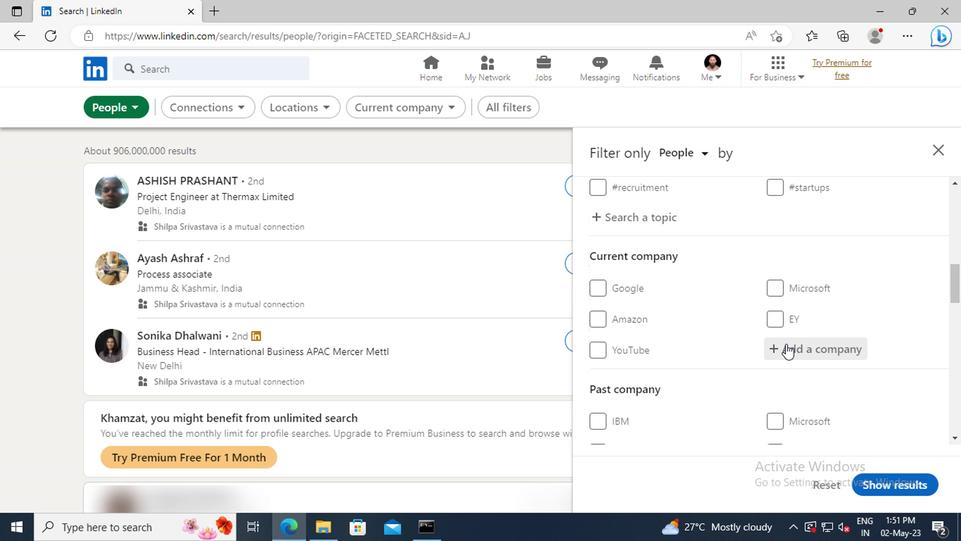 
Action: Key pressed <Key.shift>JET<Key.space><Key.shift>AIRWA
Screenshot: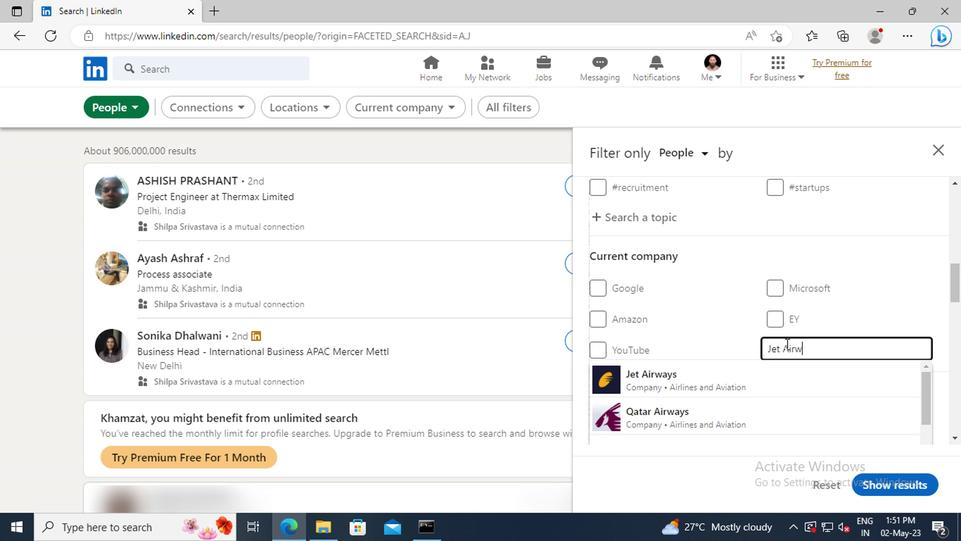 
Action: Mouse moved to (778, 375)
Screenshot: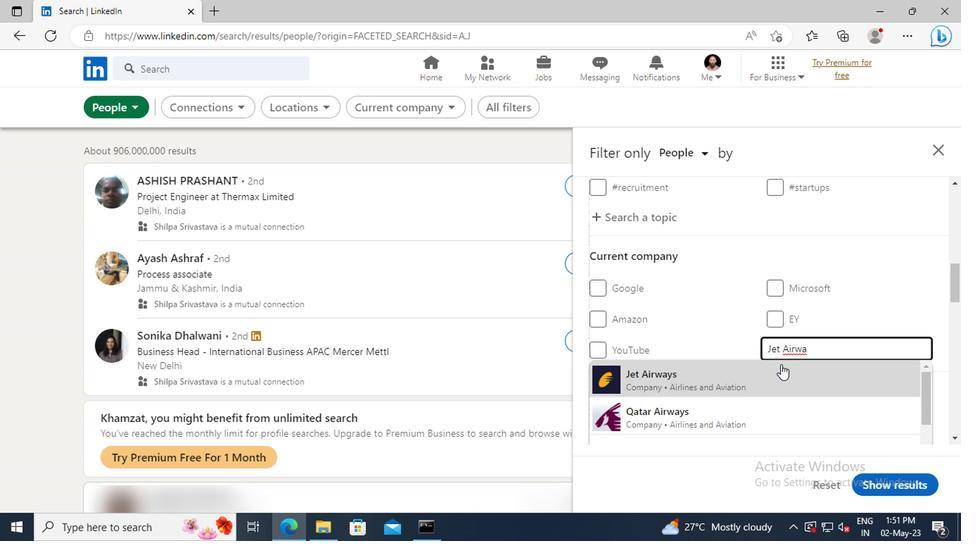 
Action: Mouse pressed left at (778, 375)
Screenshot: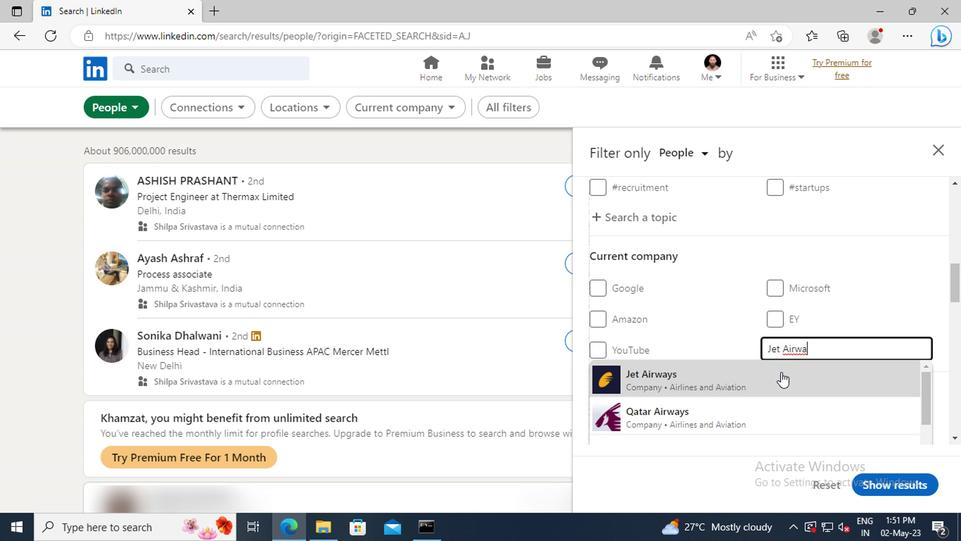 
Action: Mouse scrolled (778, 374) with delta (0, -1)
Screenshot: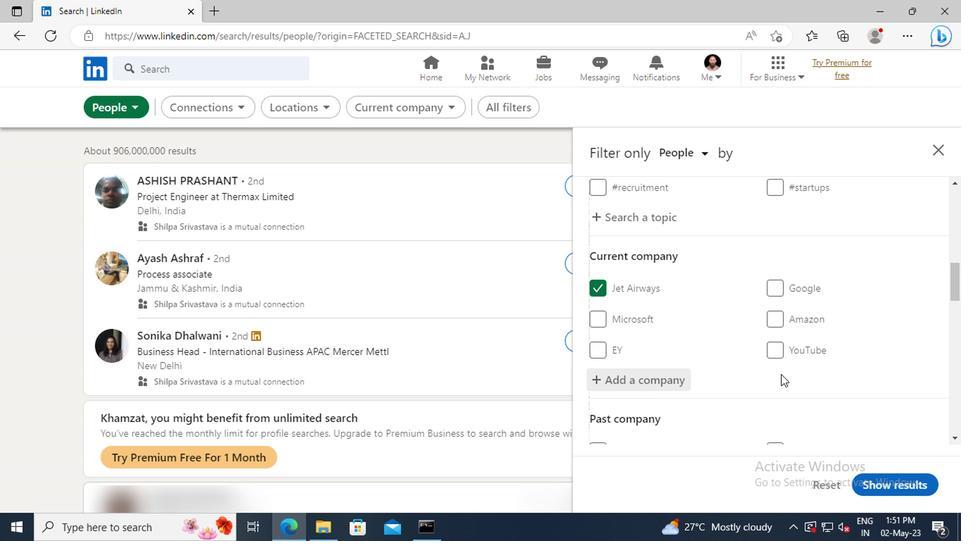 
Action: Mouse scrolled (778, 374) with delta (0, -1)
Screenshot: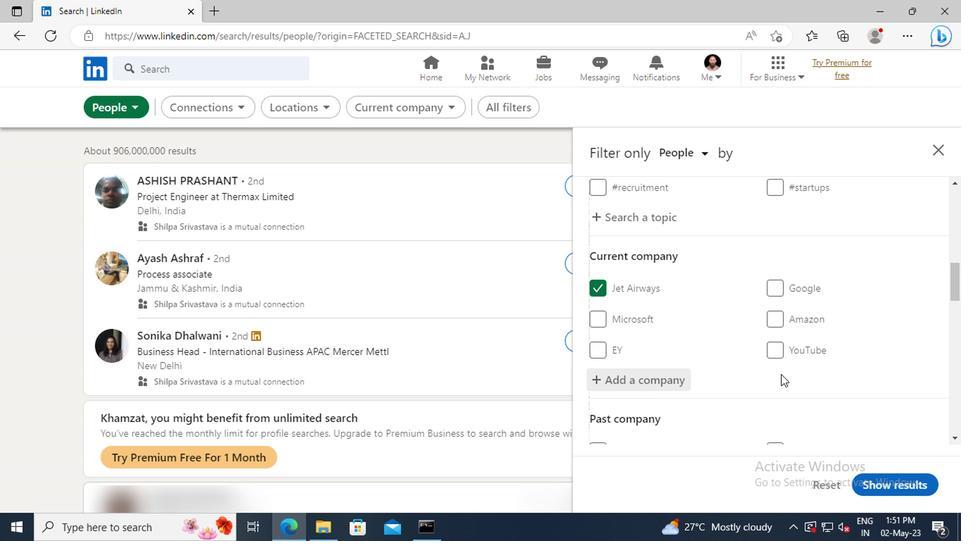 
Action: Mouse scrolled (778, 374) with delta (0, -1)
Screenshot: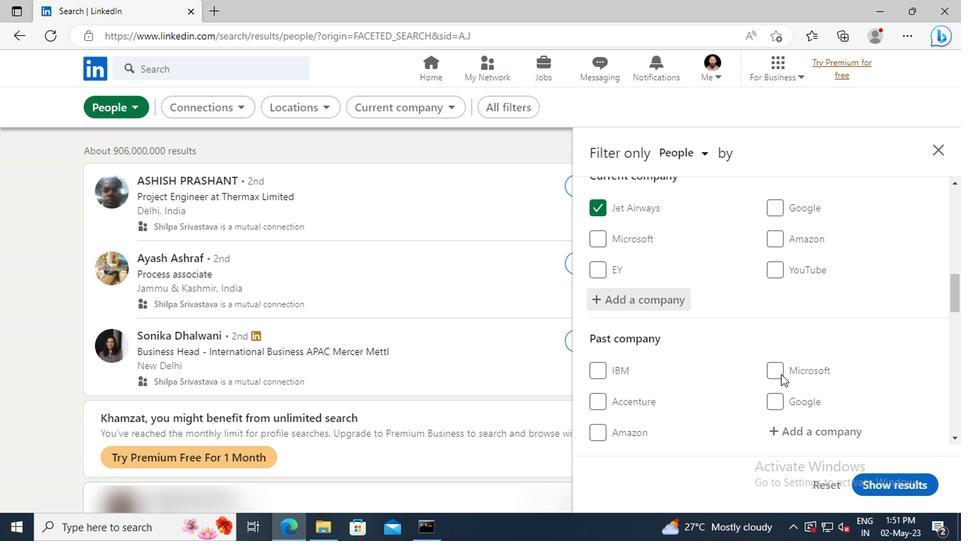 
Action: Mouse scrolled (778, 374) with delta (0, -1)
Screenshot: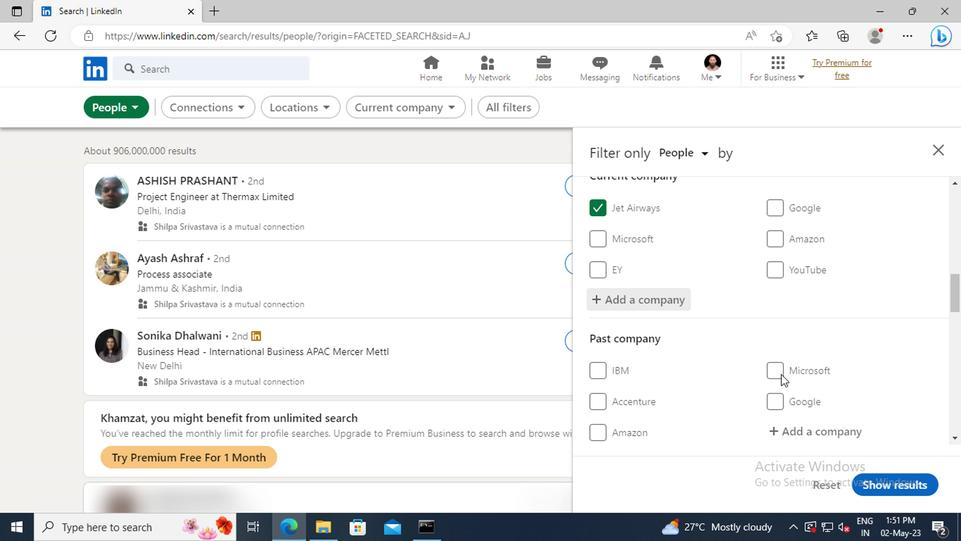 
Action: Mouse moved to (772, 342)
Screenshot: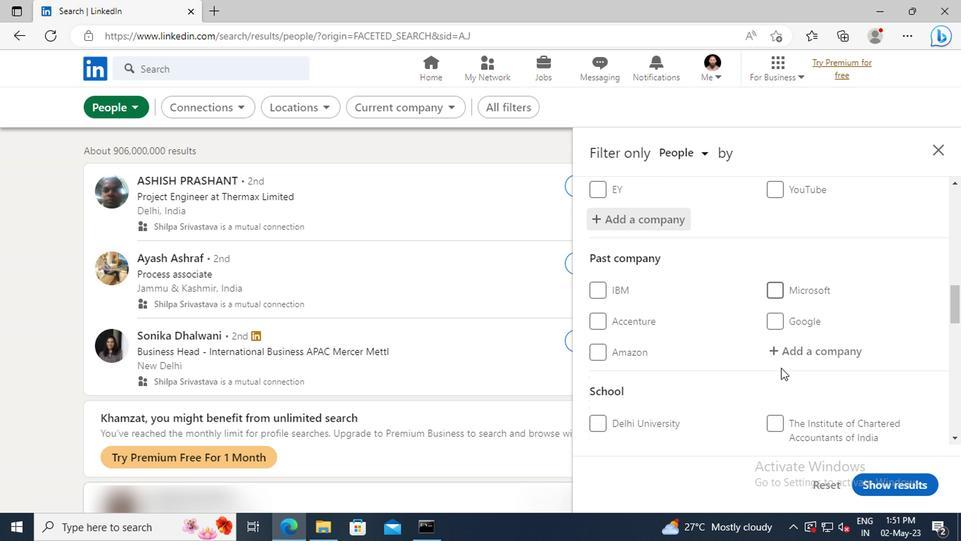 
Action: Mouse scrolled (772, 341) with delta (0, -1)
Screenshot: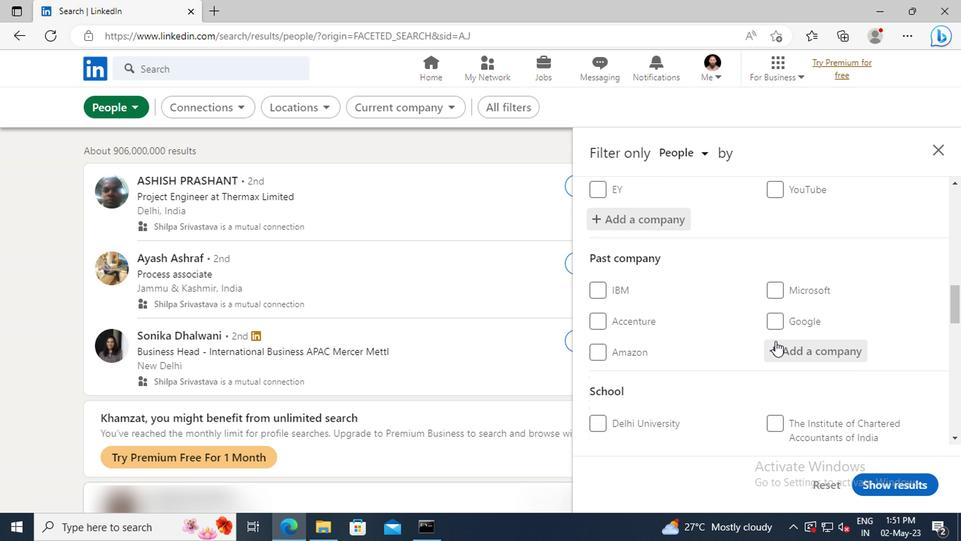
Action: Mouse moved to (769, 337)
Screenshot: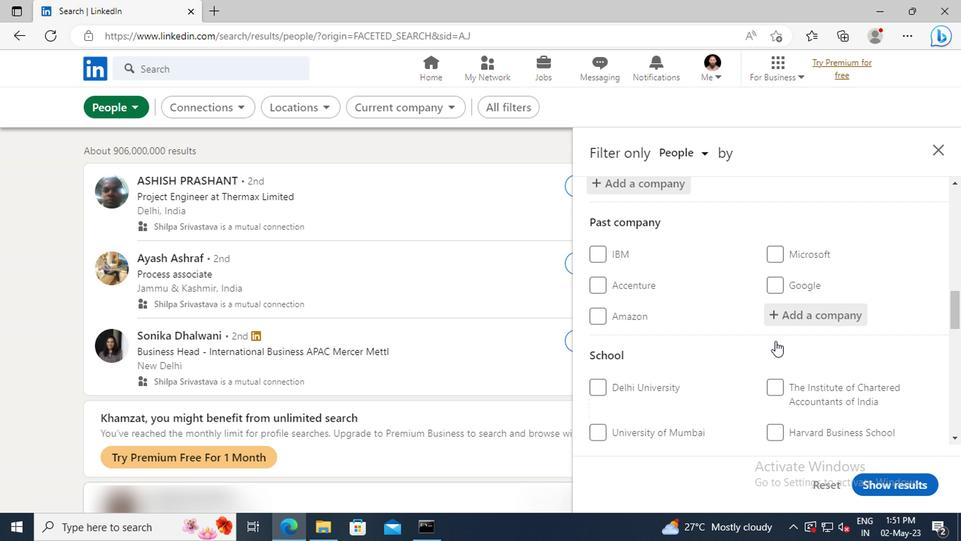 
Action: Mouse scrolled (769, 337) with delta (0, 0)
Screenshot: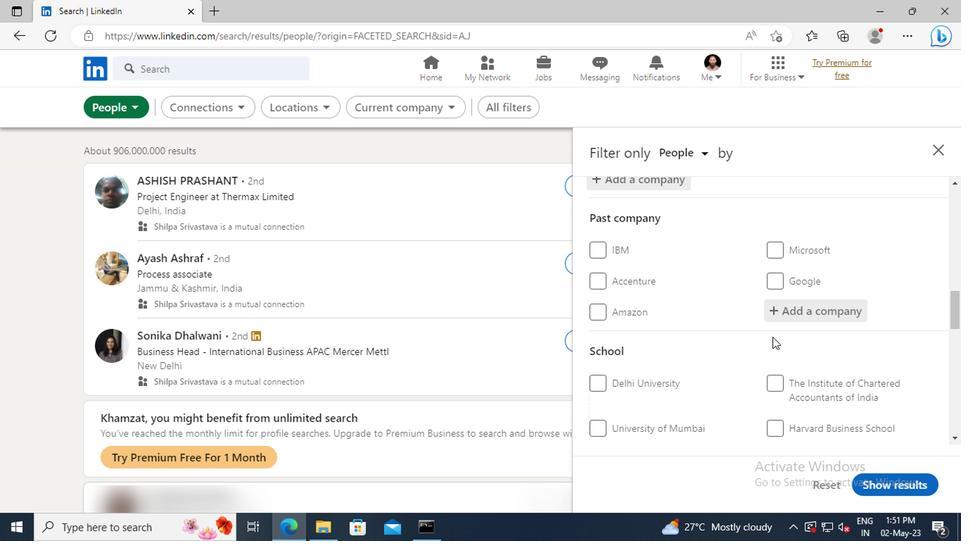 
Action: Mouse scrolled (769, 337) with delta (0, 0)
Screenshot: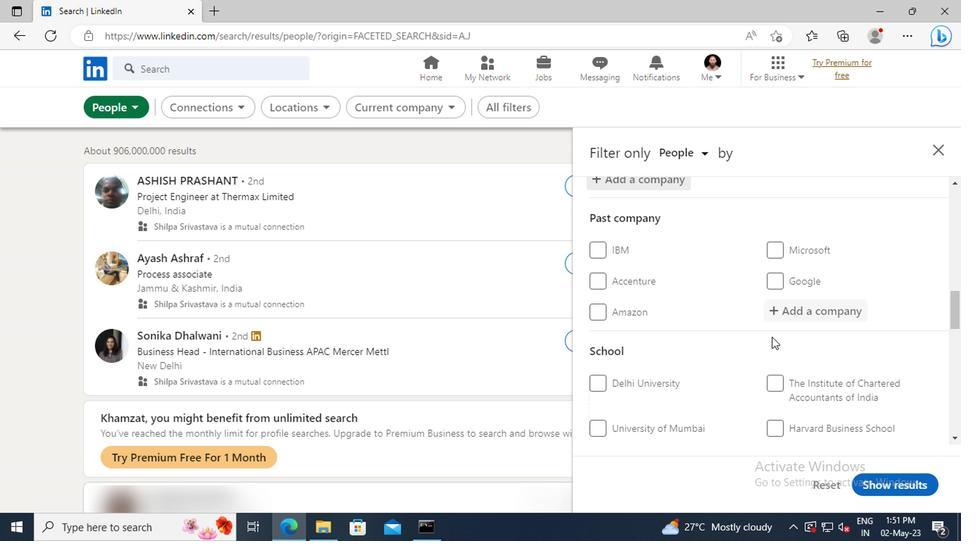 
Action: Mouse moved to (761, 332)
Screenshot: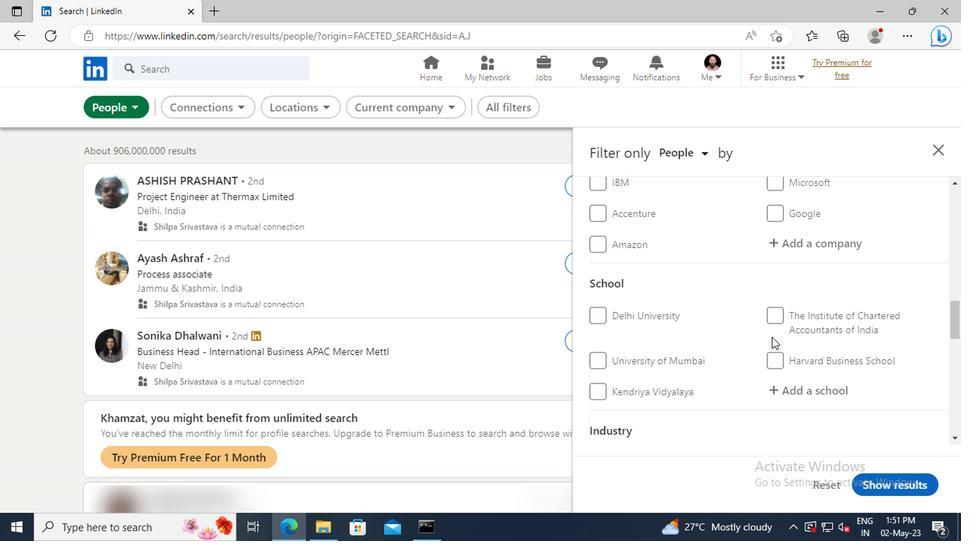 
Action: Mouse scrolled (761, 332) with delta (0, 0)
Screenshot: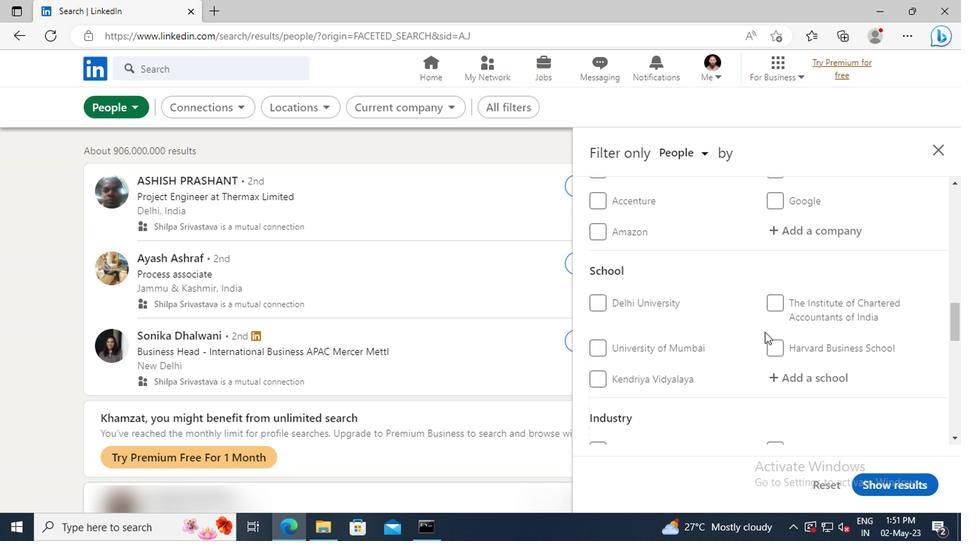 
Action: Mouse moved to (767, 339)
Screenshot: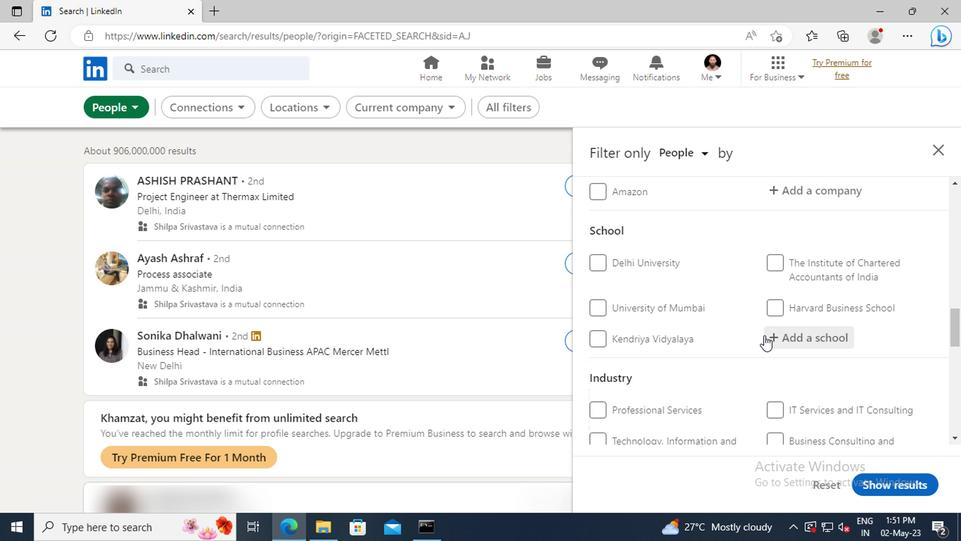 
Action: Mouse pressed left at (767, 339)
Screenshot: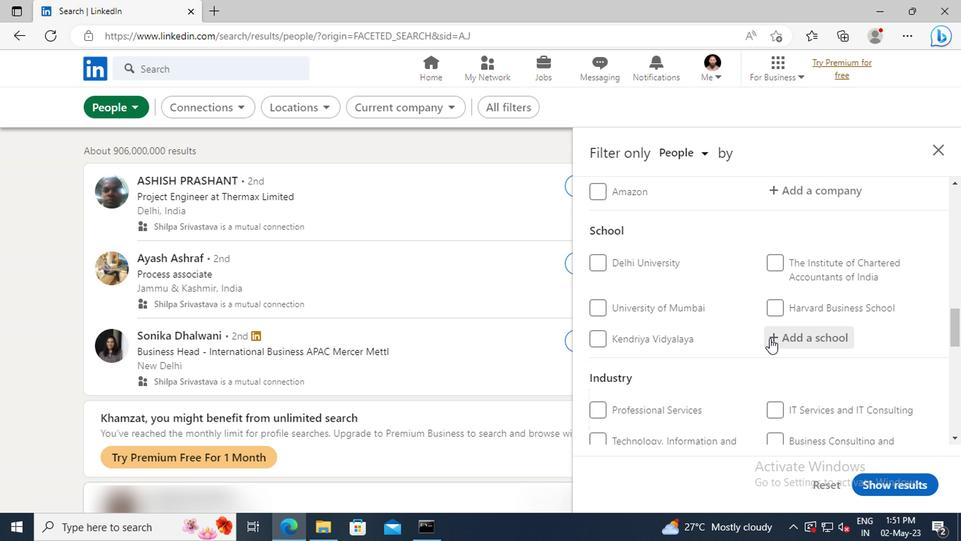 
Action: Key pressed <Key.shift>PRINCIPAL<Key.space><Key.shift>L<Key.space><Key.shift>N<Key.space>
Screenshot: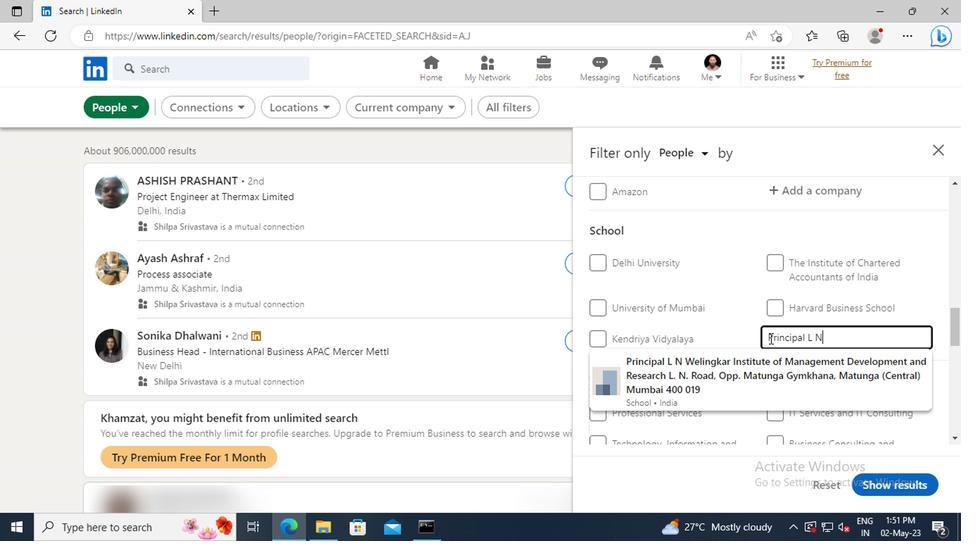 
Action: Mouse moved to (759, 372)
Screenshot: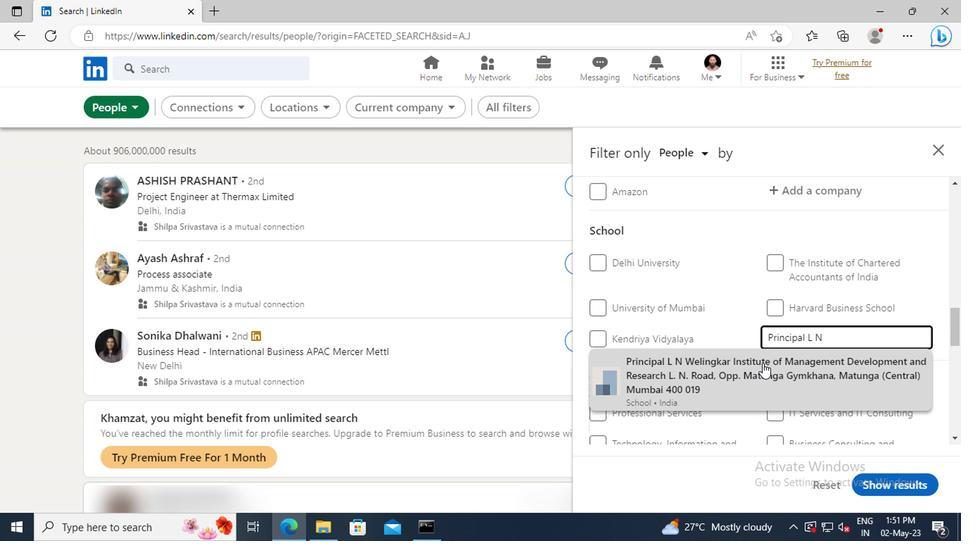 
Action: Mouse pressed left at (759, 372)
Screenshot: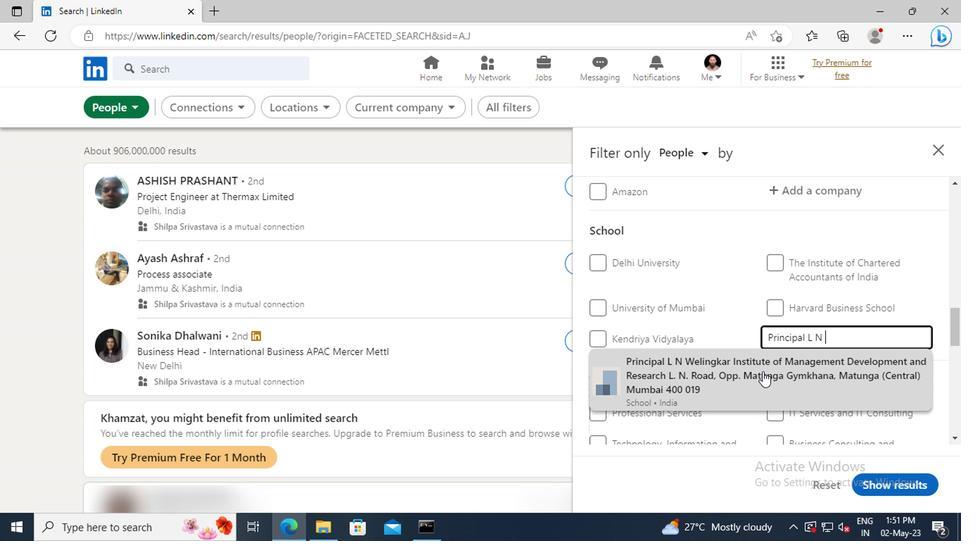 
Action: Mouse scrolled (759, 371) with delta (0, 0)
Screenshot: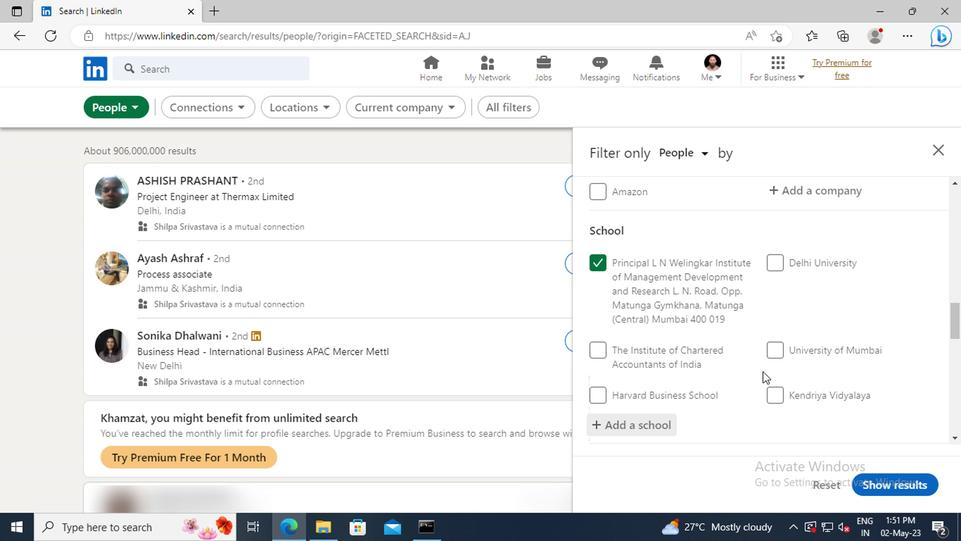 
Action: Mouse scrolled (759, 371) with delta (0, 0)
Screenshot: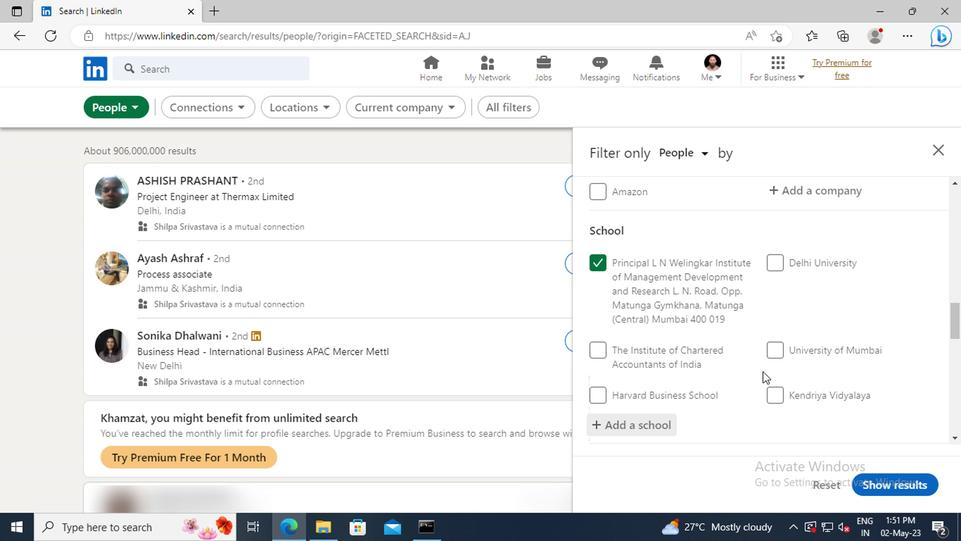
Action: Mouse moved to (755, 358)
Screenshot: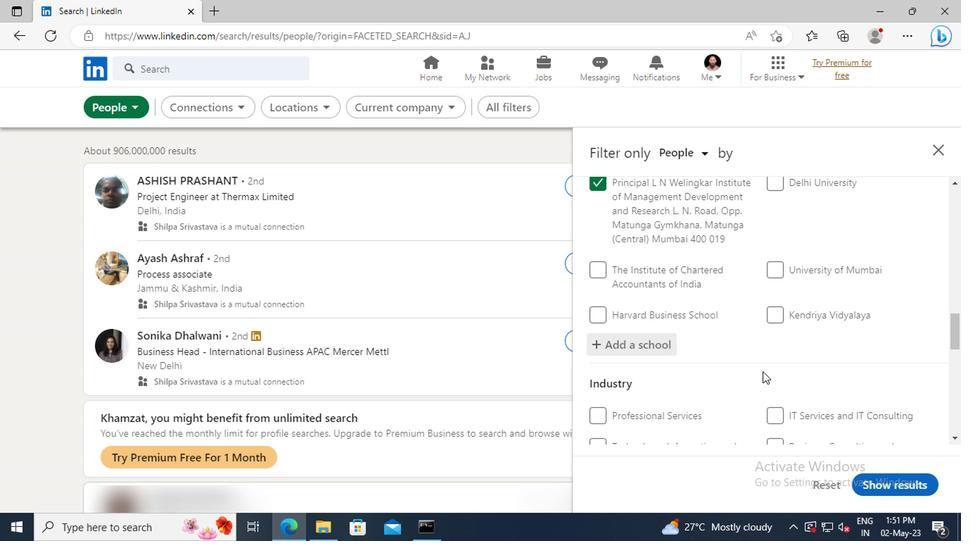 
Action: Mouse scrolled (755, 357) with delta (0, 0)
Screenshot: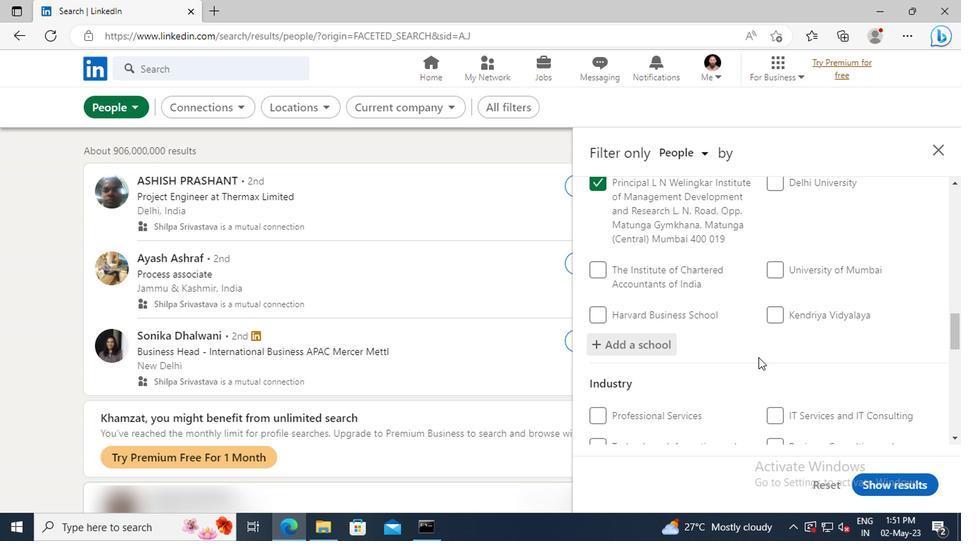 
Action: Mouse scrolled (755, 357) with delta (0, 0)
Screenshot: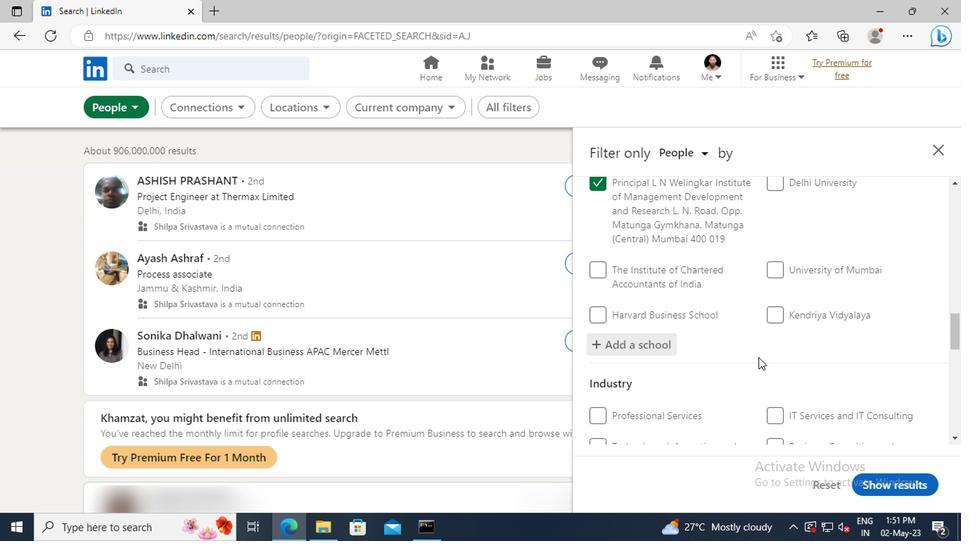 
Action: Mouse moved to (752, 351)
Screenshot: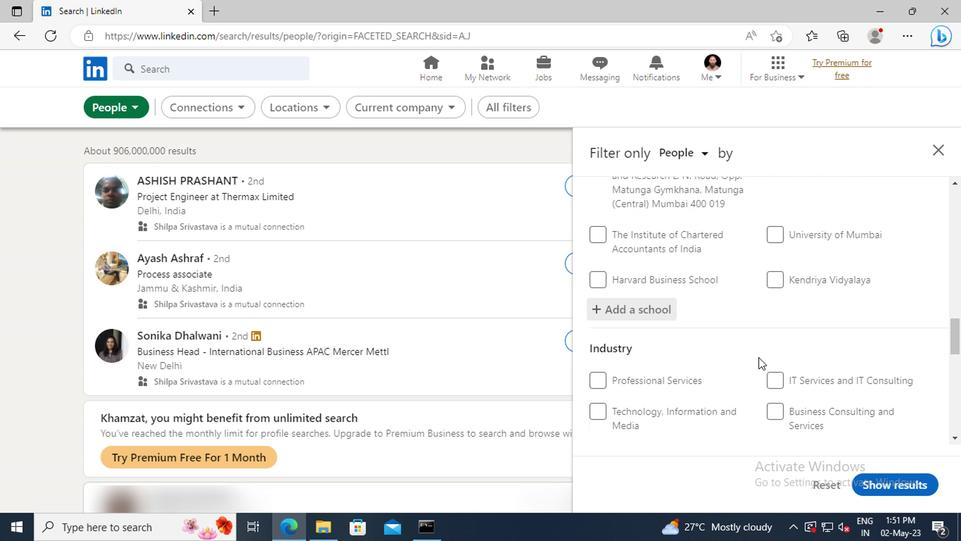 
Action: Mouse scrolled (752, 351) with delta (0, 0)
Screenshot: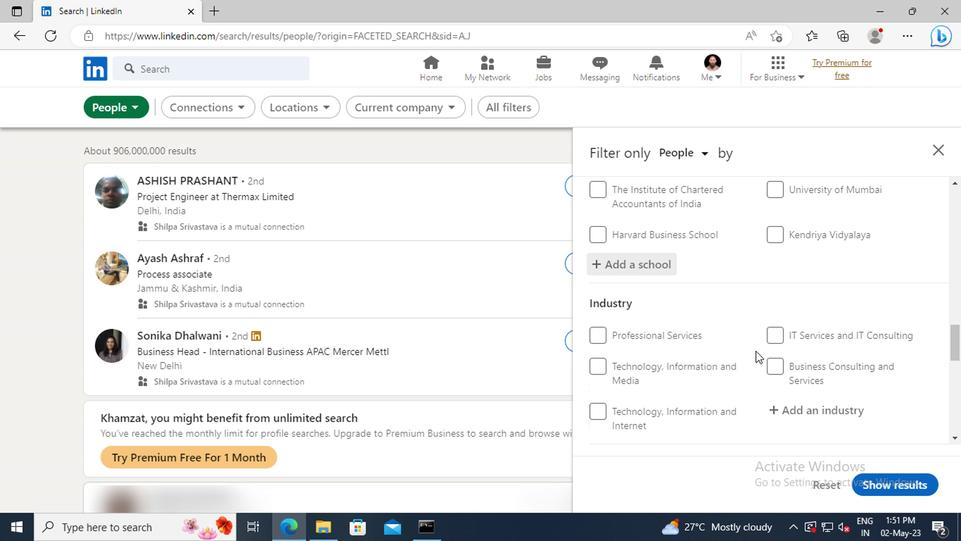 
Action: Mouse moved to (773, 368)
Screenshot: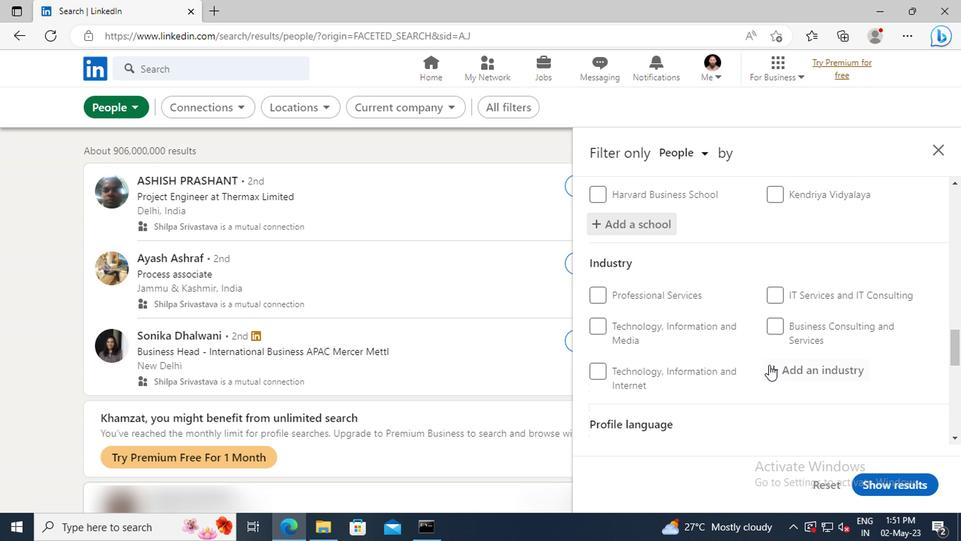 
Action: Mouse pressed left at (773, 368)
Screenshot: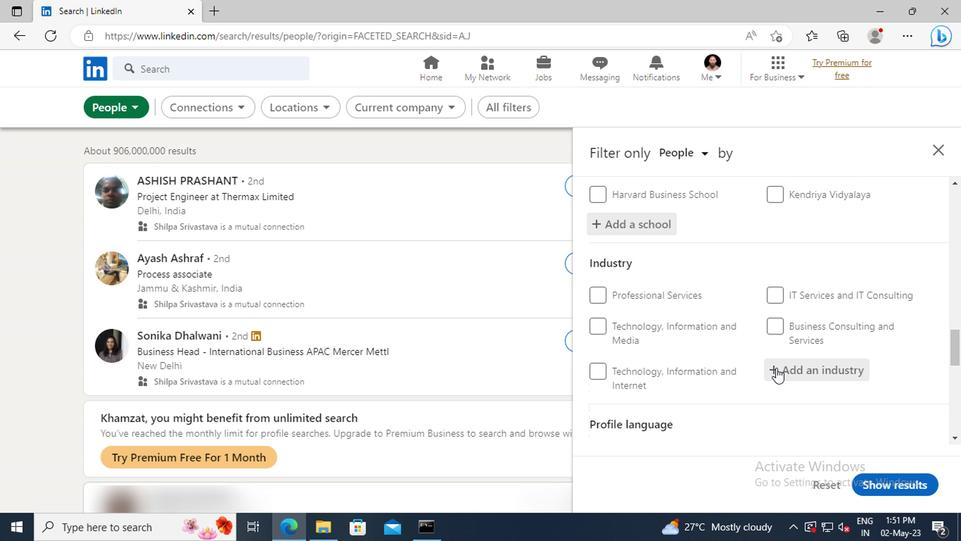 
Action: Key pressed <Key.shift>AUDIO<Key.space>AND<Key.space><Key.shift>VIDEO<Key.space><Key.shift>EQ
Screenshot: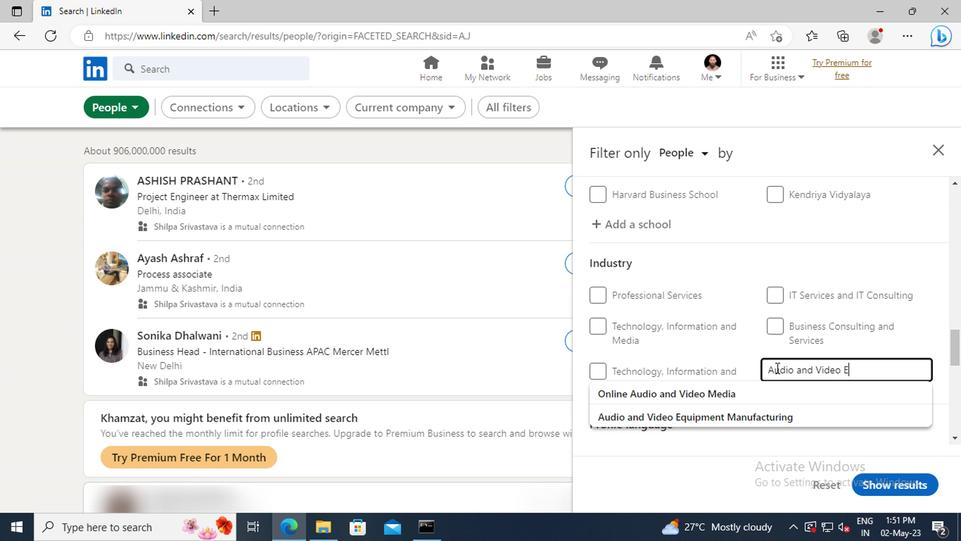 
Action: Mouse moved to (773, 390)
Screenshot: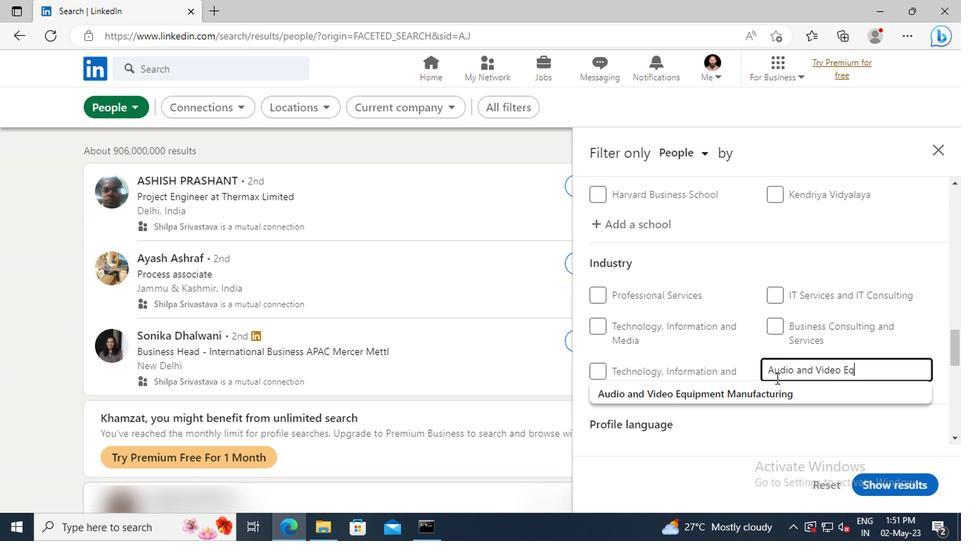 
Action: Mouse pressed left at (773, 390)
Screenshot: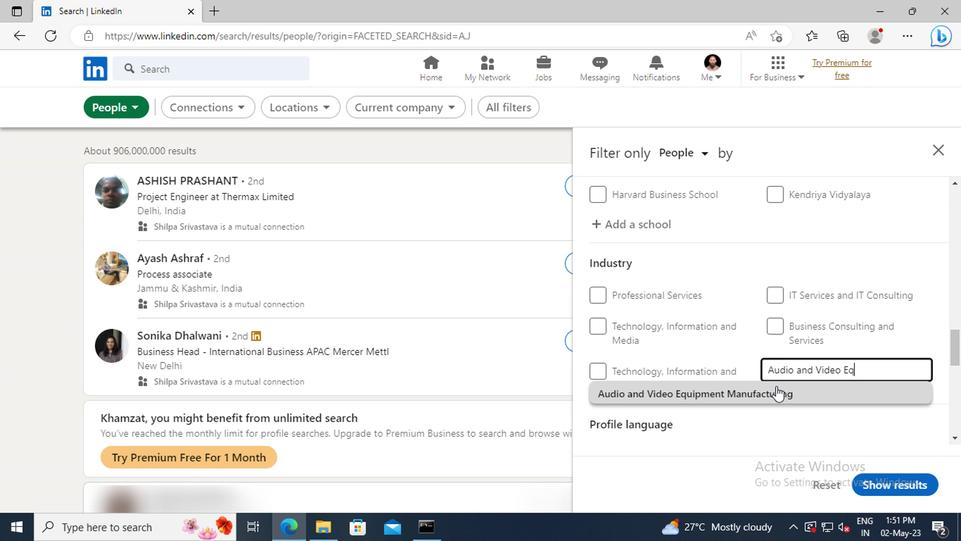 
Action: Mouse scrolled (773, 389) with delta (0, -1)
Screenshot: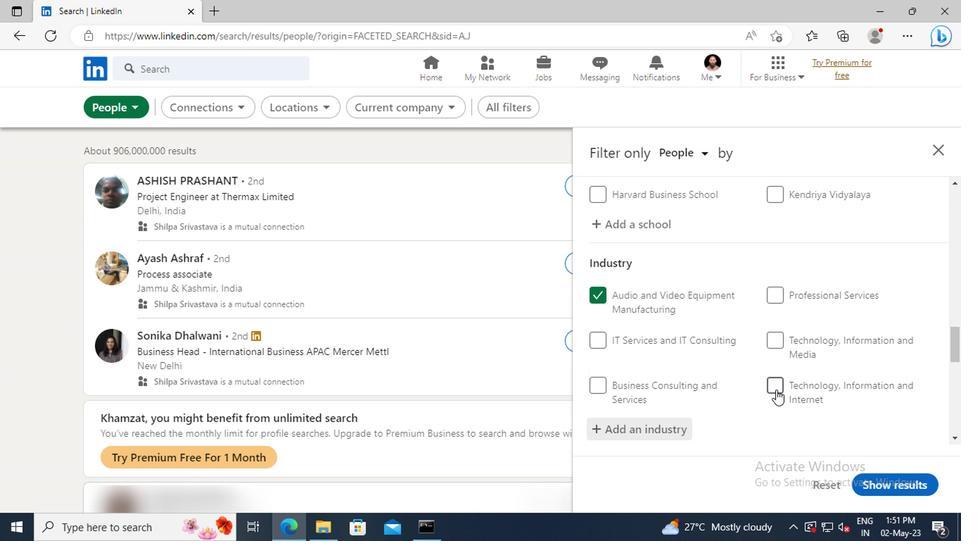 
Action: Mouse scrolled (773, 389) with delta (0, -1)
Screenshot: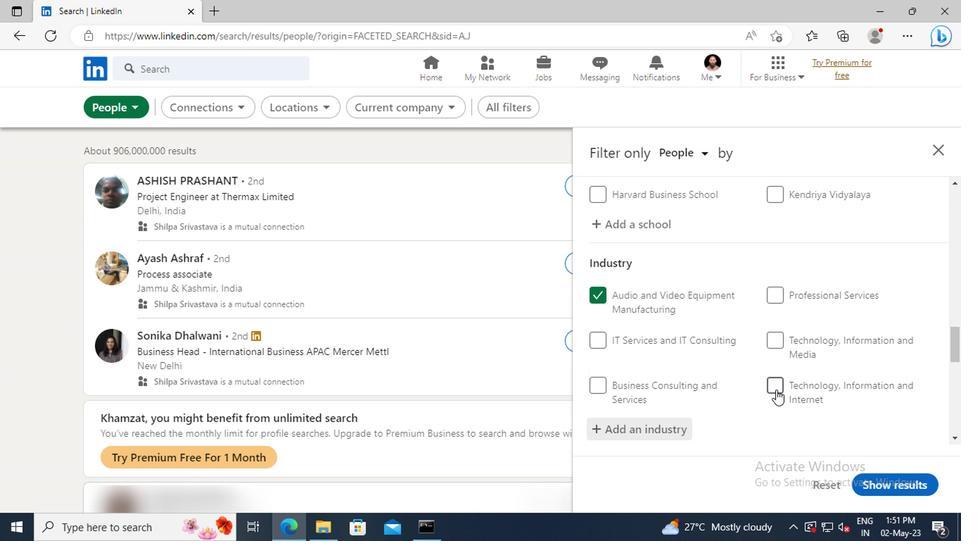 
Action: Mouse scrolled (773, 389) with delta (0, -1)
Screenshot: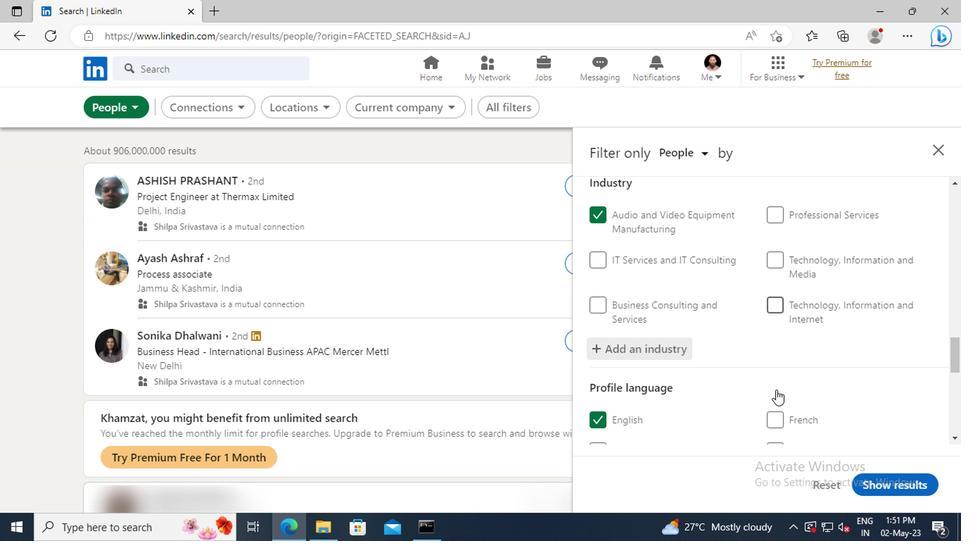 
Action: Mouse scrolled (773, 389) with delta (0, -1)
Screenshot: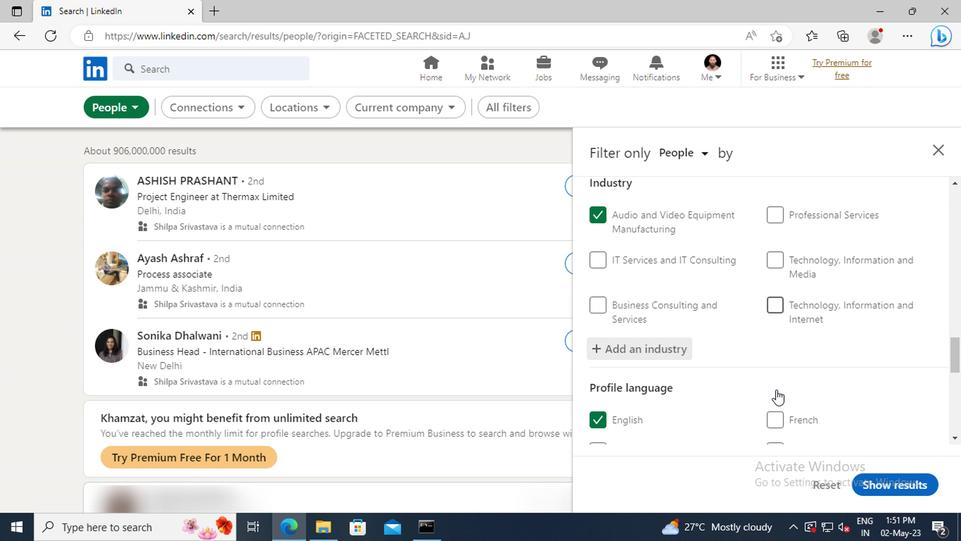 
Action: Mouse moved to (773, 386)
Screenshot: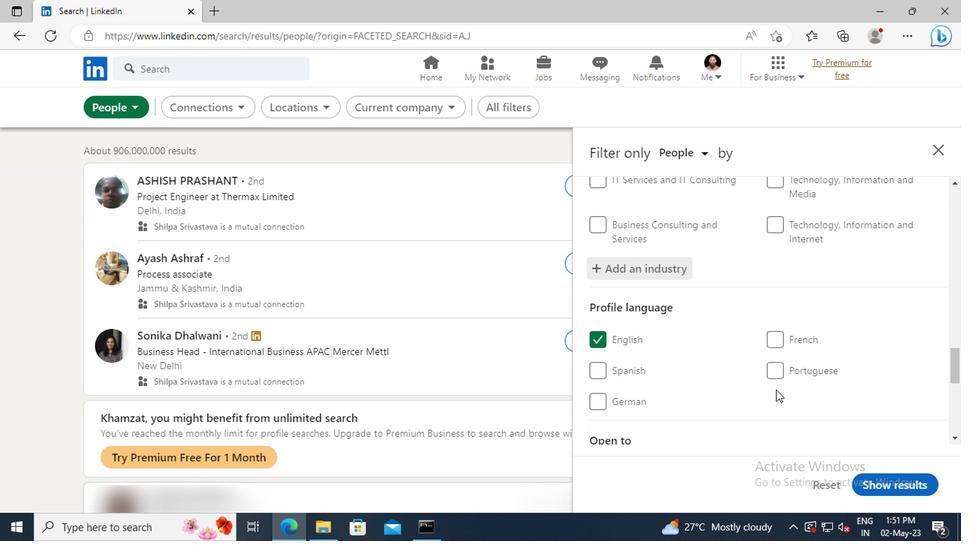 
Action: Mouse scrolled (773, 385) with delta (0, 0)
Screenshot: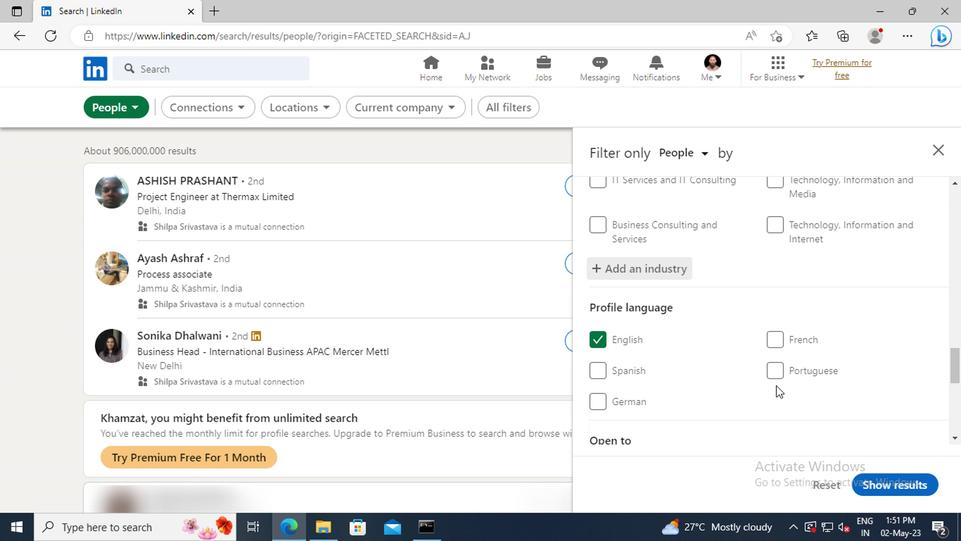 
Action: Mouse scrolled (773, 385) with delta (0, 0)
Screenshot: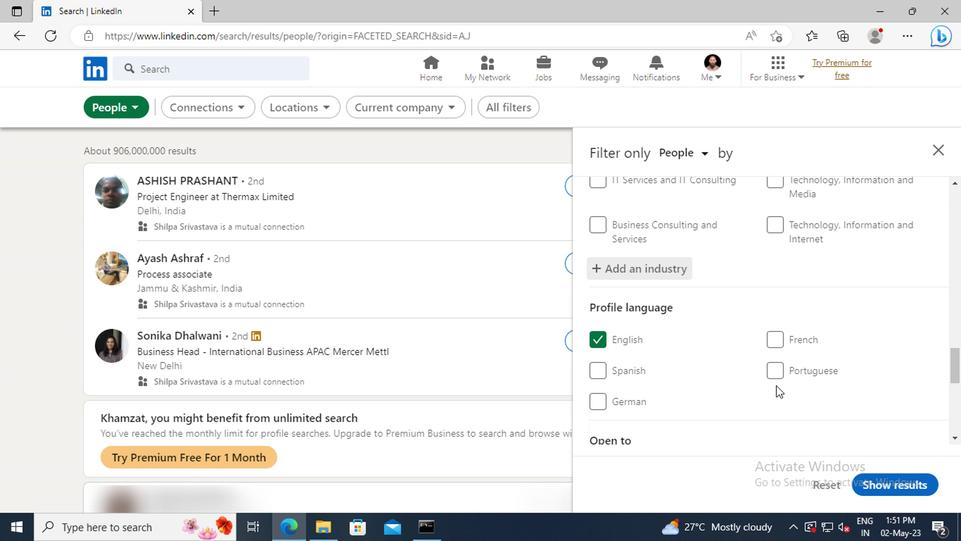 
Action: Mouse moved to (770, 358)
Screenshot: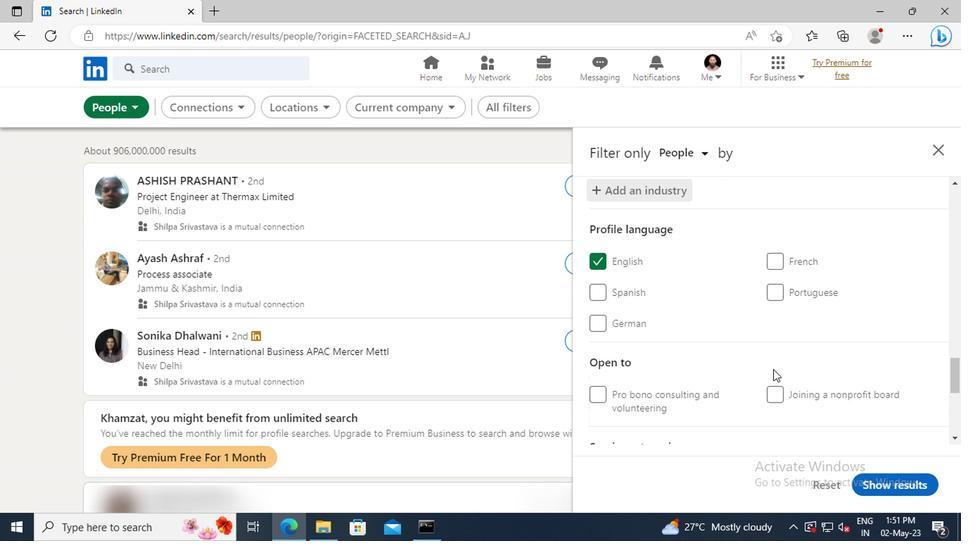 
Action: Mouse scrolled (770, 357) with delta (0, 0)
Screenshot: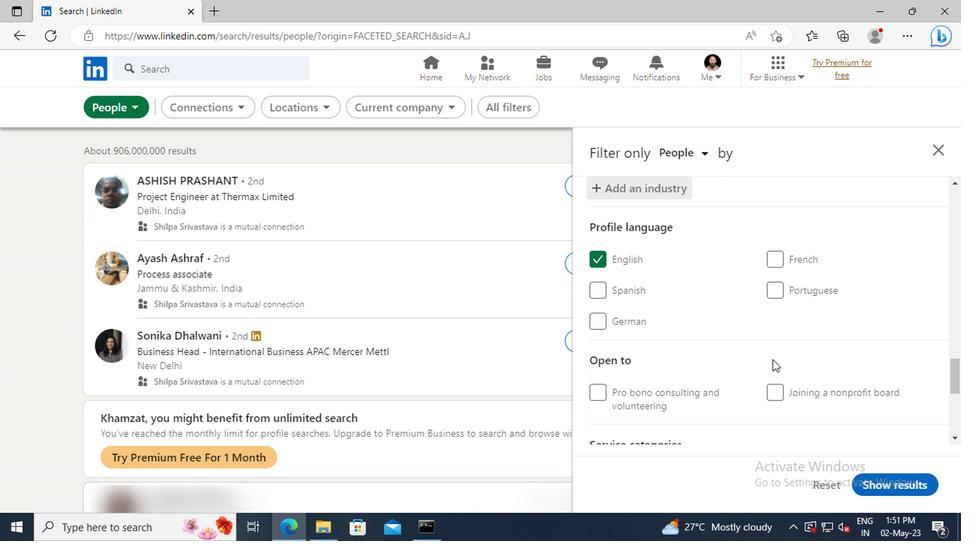 
Action: Mouse scrolled (770, 357) with delta (0, 0)
Screenshot: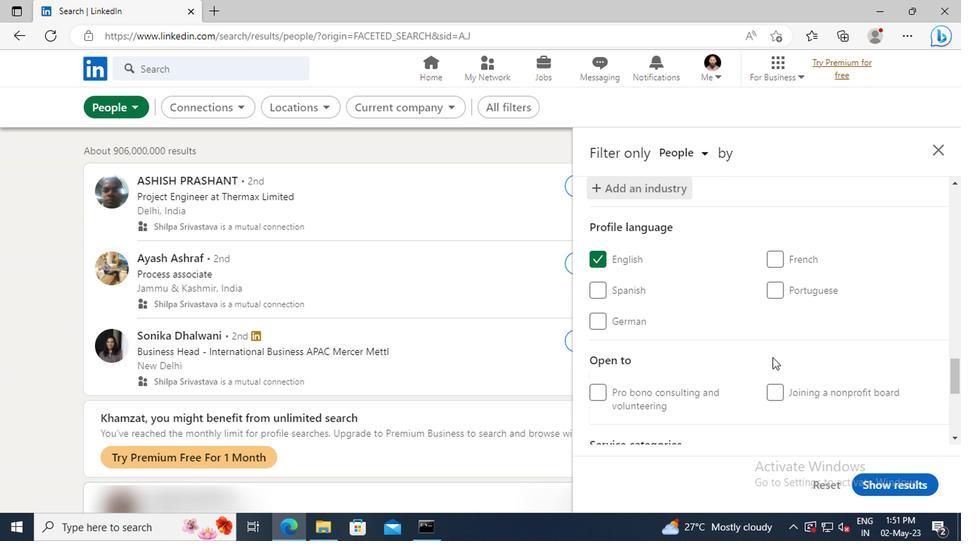 
Action: Mouse moved to (760, 337)
Screenshot: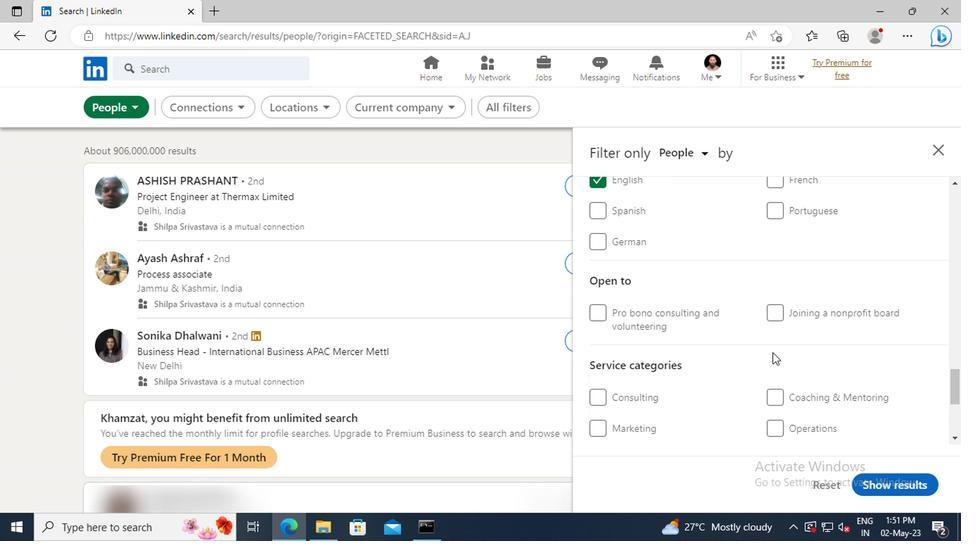 
Action: Mouse scrolled (760, 336) with delta (0, -1)
Screenshot: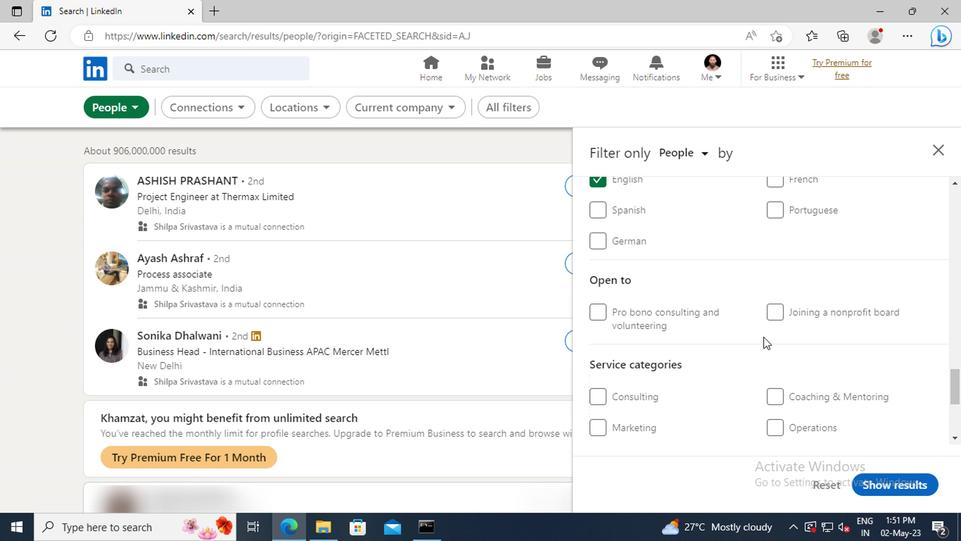 
Action: Mouse scrolled (760, 336) with delta (0, -1)
Screenshot: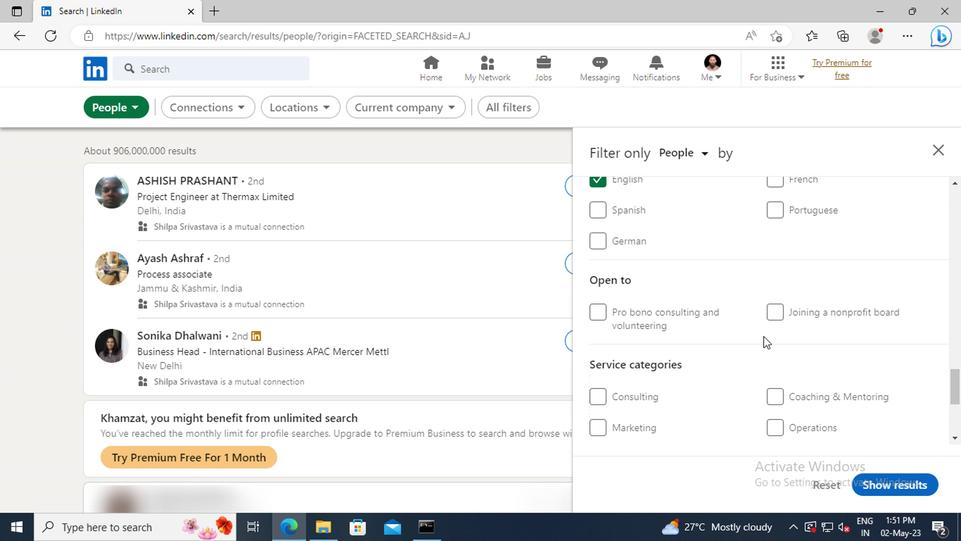 
Action: Mouse scrolled (760, 336) with delta (0, -1)
Screenshot: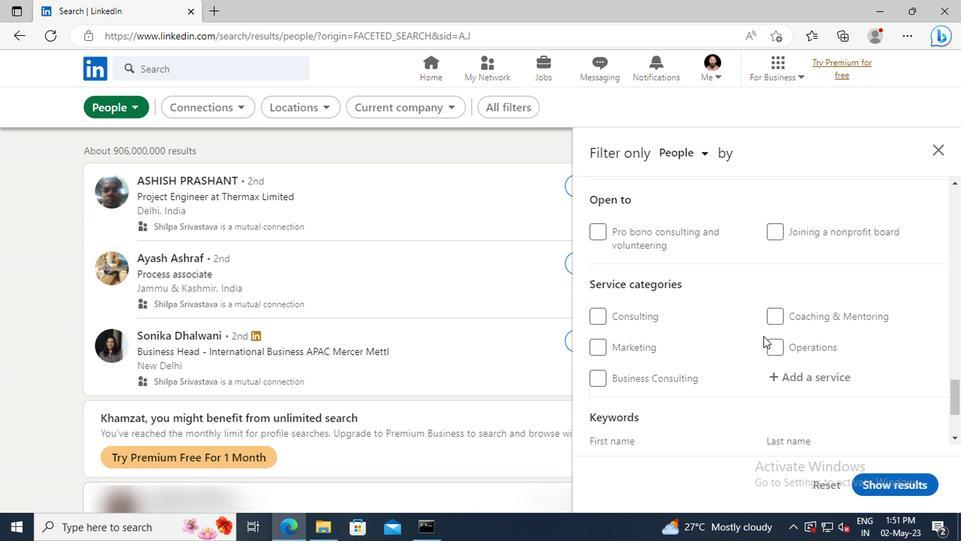 
Action: Mouse moved to (772, 347)
Screenshot: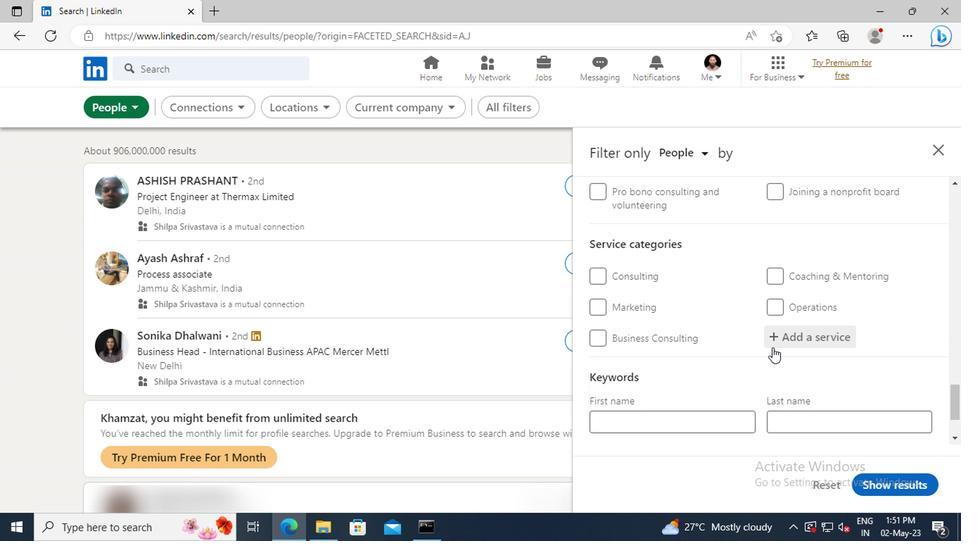 
Action: Mouse pressed left at (772, 347)
Screenshot: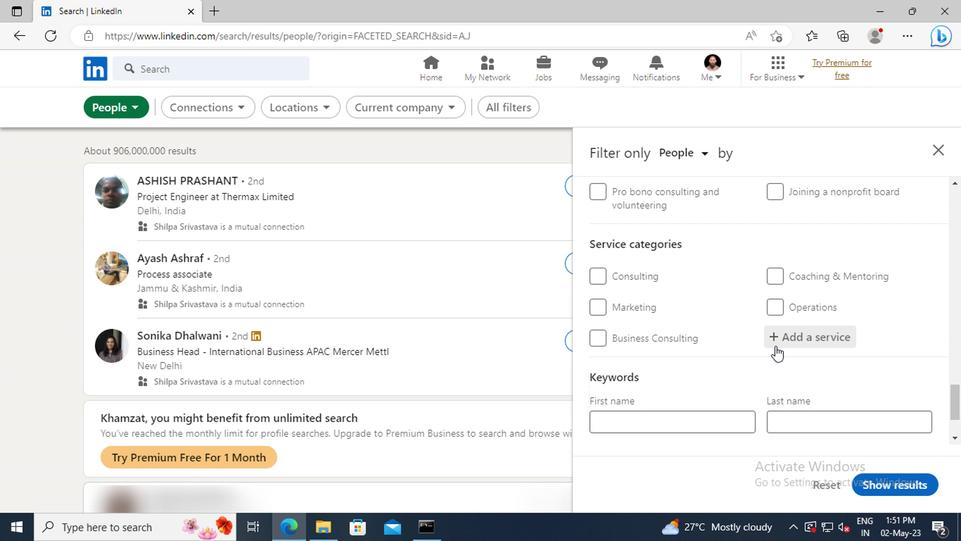 
Action: Key pressed <Key.shift>REAL<Key.space><Key.shift>ES
Screenshot: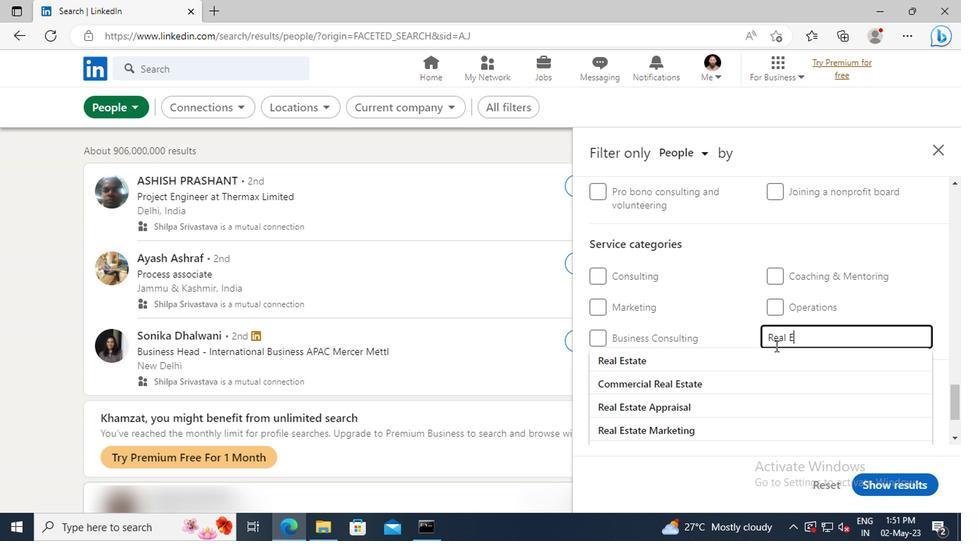 
Action: Mouse moved to (776, 356)
Screenshot: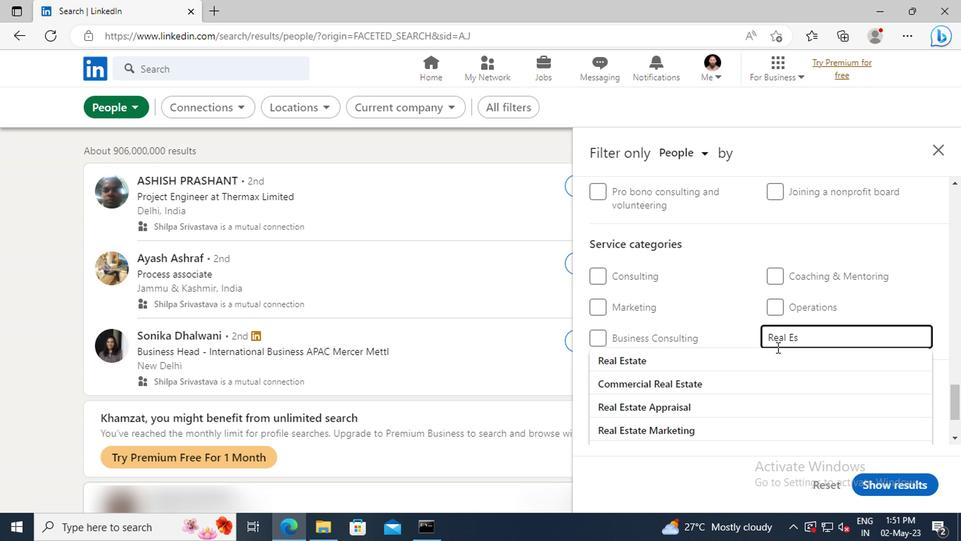
Action: Mouse pressed left at (776, 356)
Screenshot: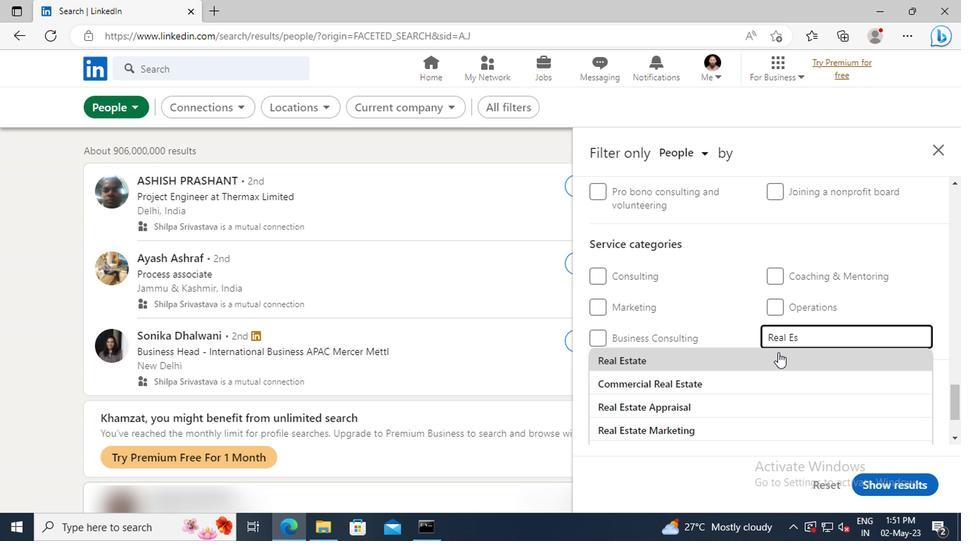 
Action: Mouse scrolled (776, 356) with delta (0, 0)
Screenshot: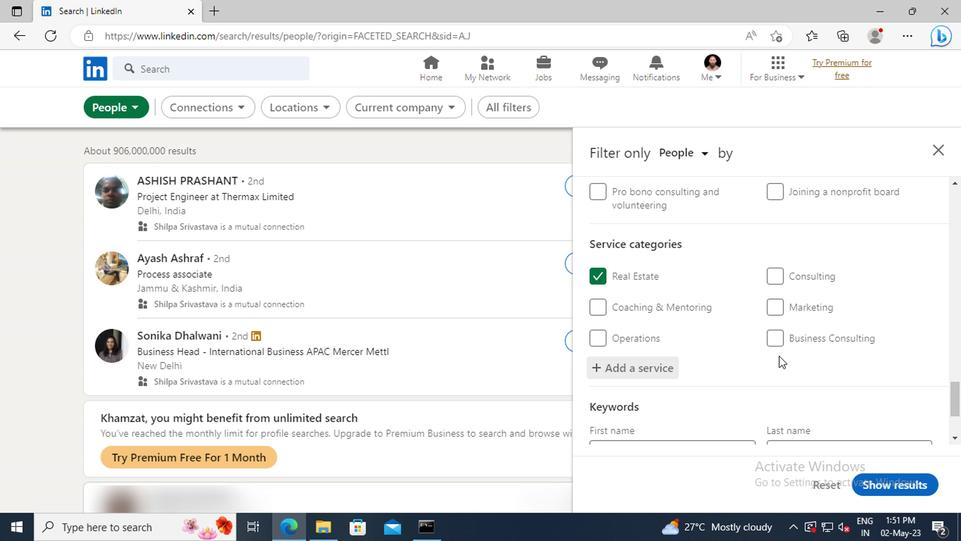 
Action: Mouse scrolled (776, 356) with delta (0, 0)
Screenshot: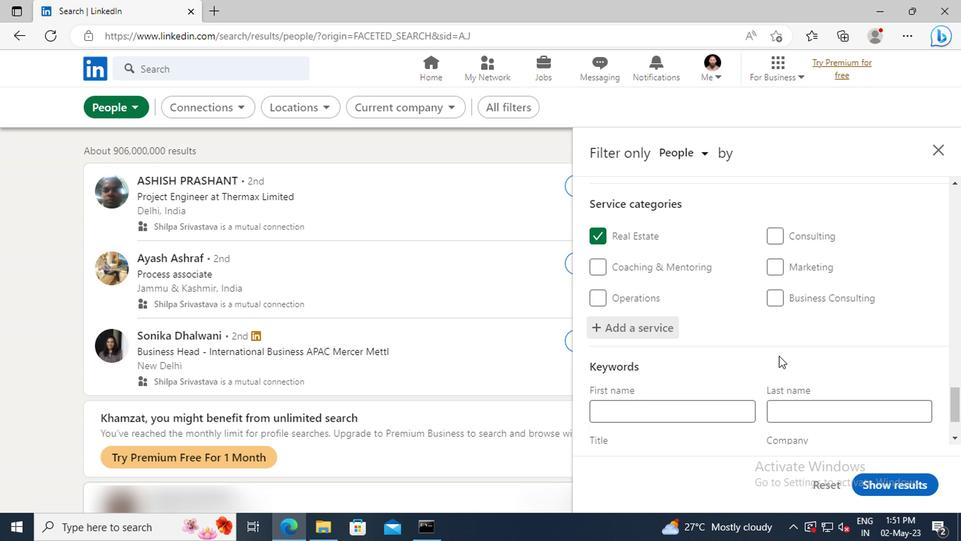 
Action: Mouse scrolled (776, 356) with delta (0, 0)
Screenshot: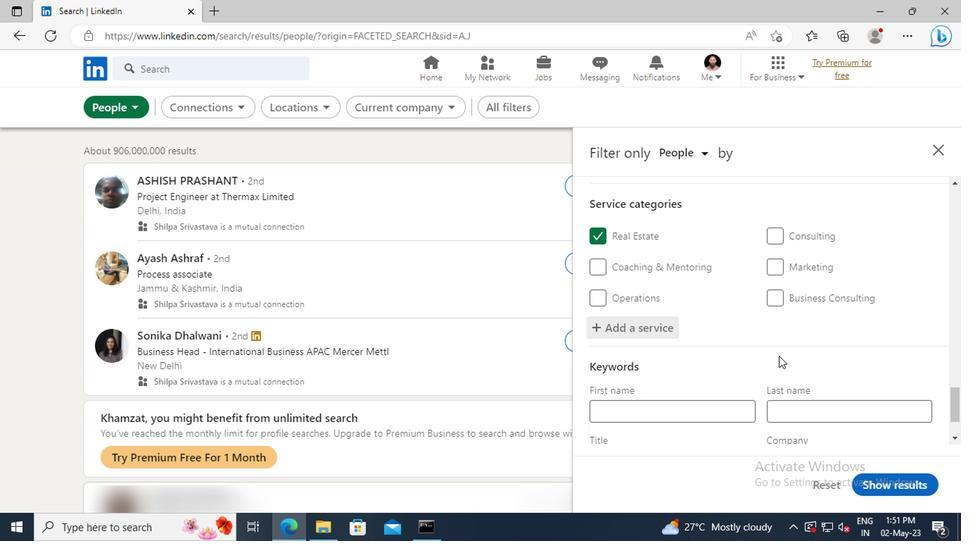 
Action: Mouse scrolled (776, 356) with delta (0, 0)
Screenshot: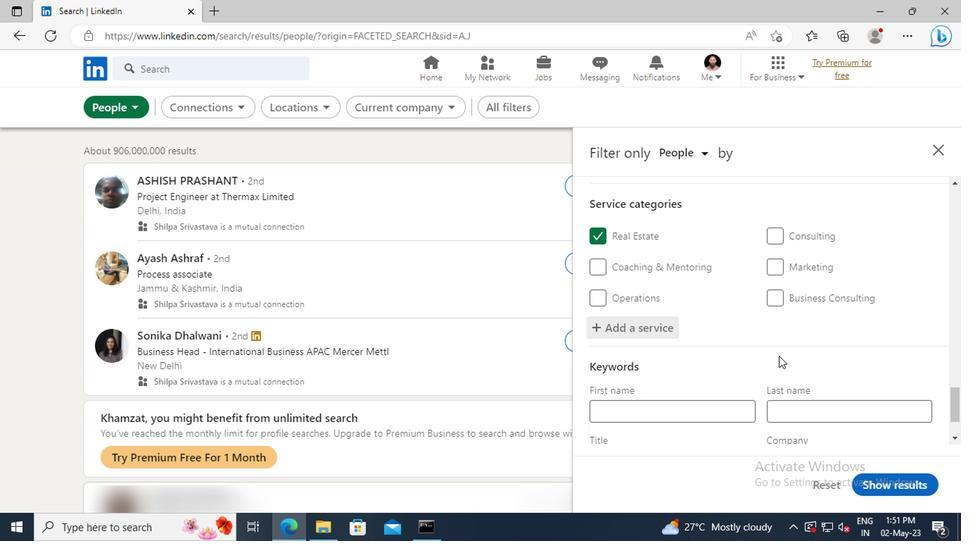 
Action: Mouse scrolled (776, 356) with delta (0, 0)
Screenshot: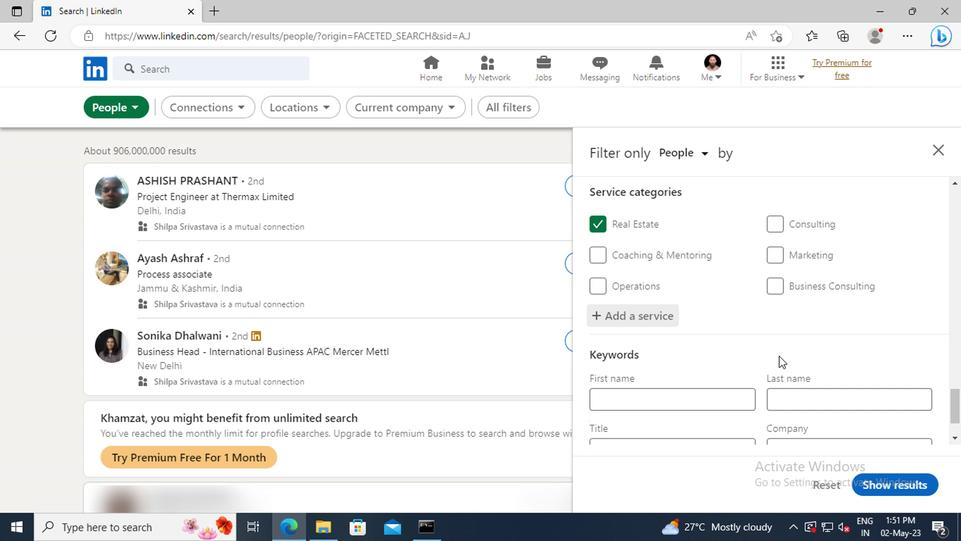 
Action: Mouse moved to (646, 385)
Screenshot: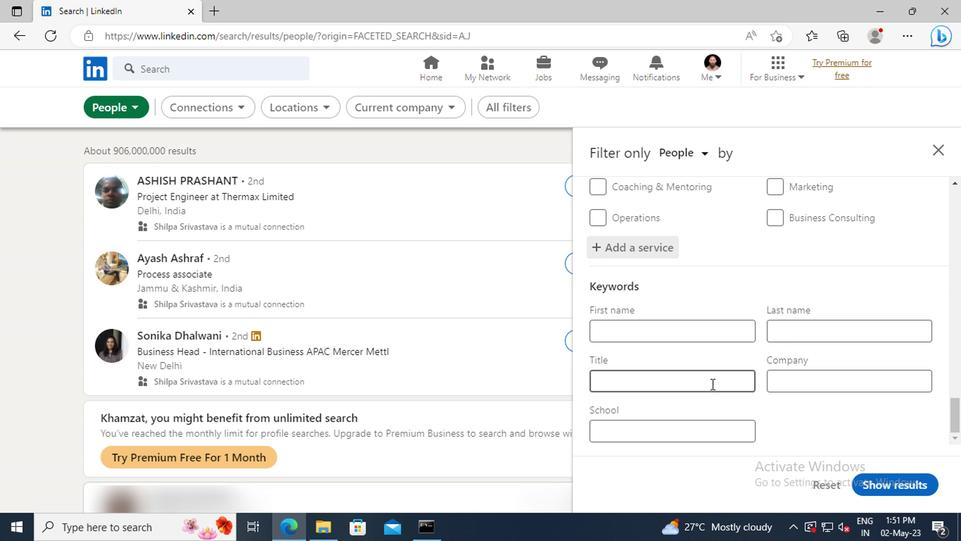 
Action: Mouse pressed left at (646, 385)
Screenshot: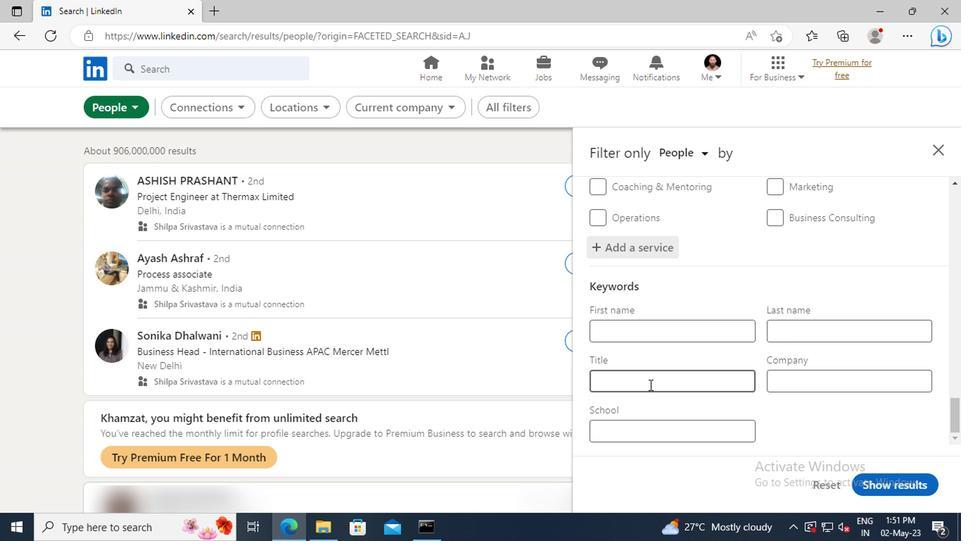
Action: Key pressed <Key.shift>ARCHITECT<Key.enter>
Screenshot: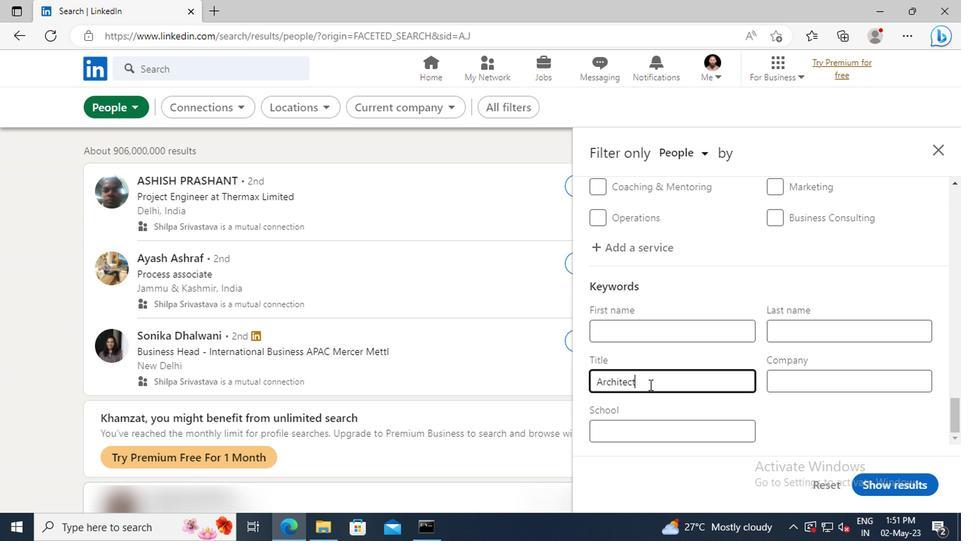 
Action: Mouse moved to (885, 488)
Screenshot: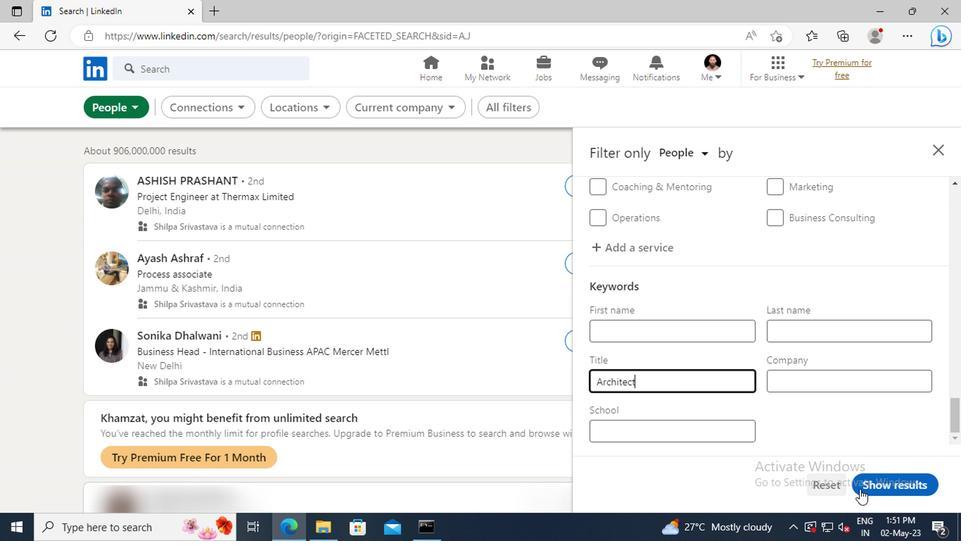 
Action: Mouse pressed left at (885, 488)
Screenshot: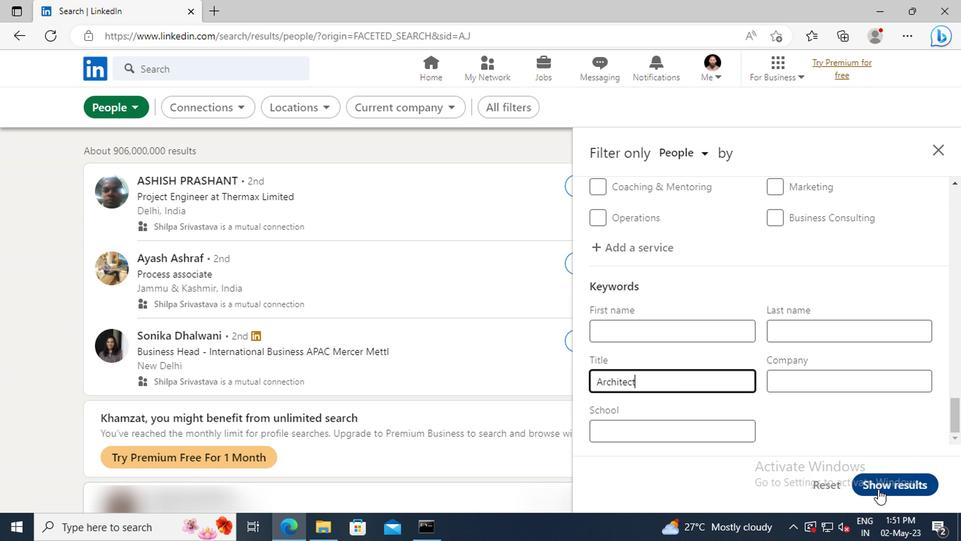 
Action: Mouse moved to (885, 487)
Screenshot: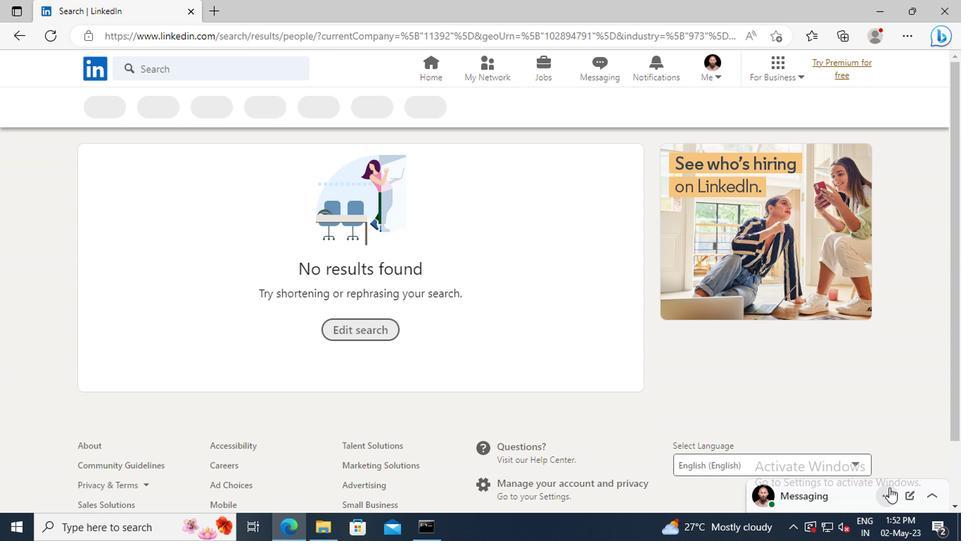 
